 Task: Find connections with filter location Alhaurín de la Torre with filter topic #training with filter profile language French with filter current company YES BANK with filter school NIT Jalandhar with filter industry Hospitals and Health Care with filter service category Grant Writing with filter keywords title Valet
Action: Mouse moved to (624, 85)
Screenshot: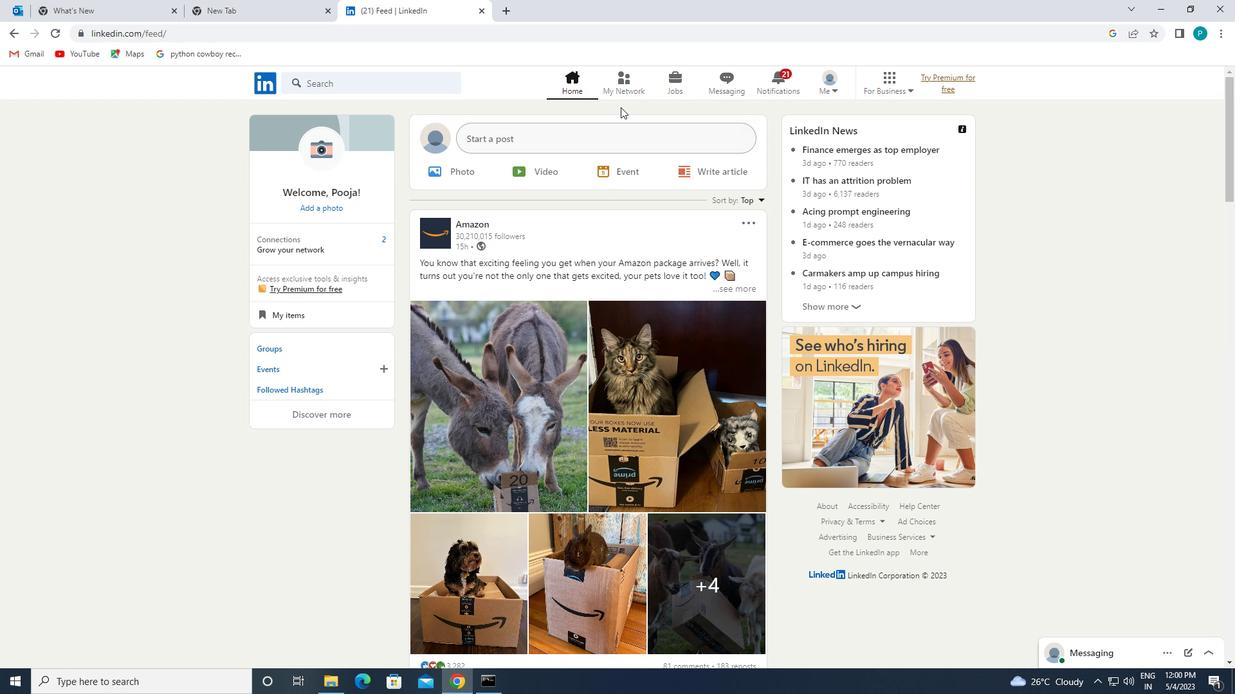 
Action: Mouse pressed left at (624, 85)
Screenshot: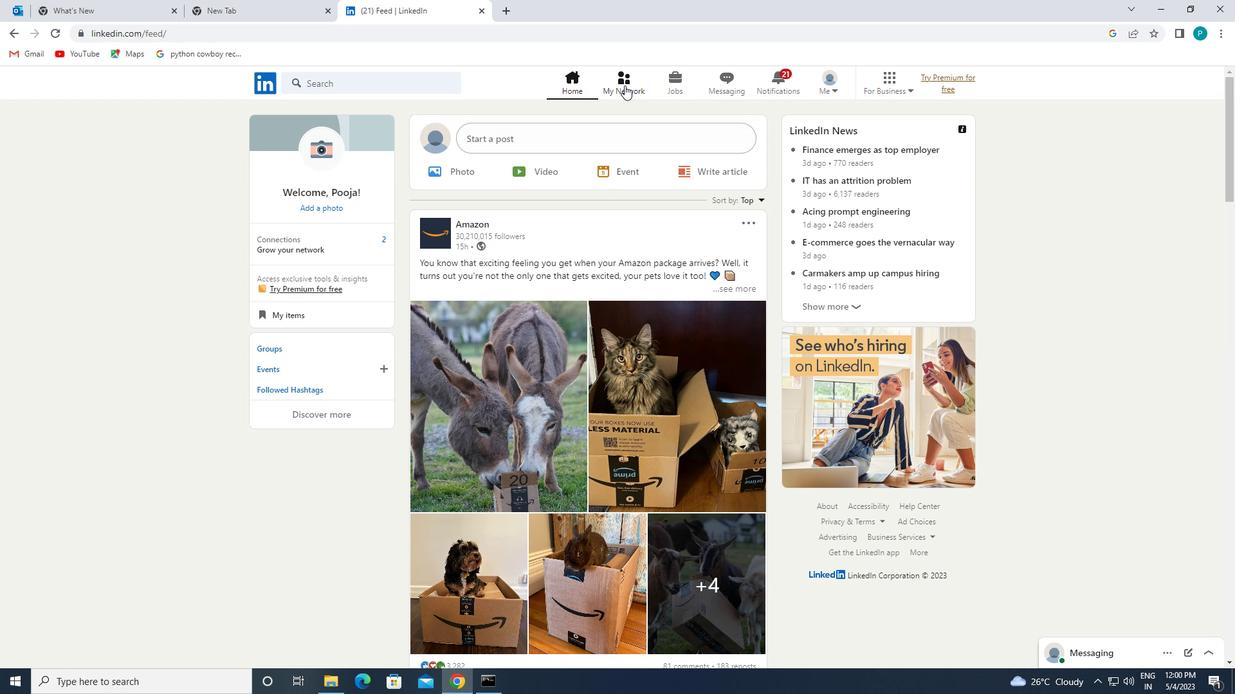 
Action: Mouse moved to (367, 149)
Screenshot: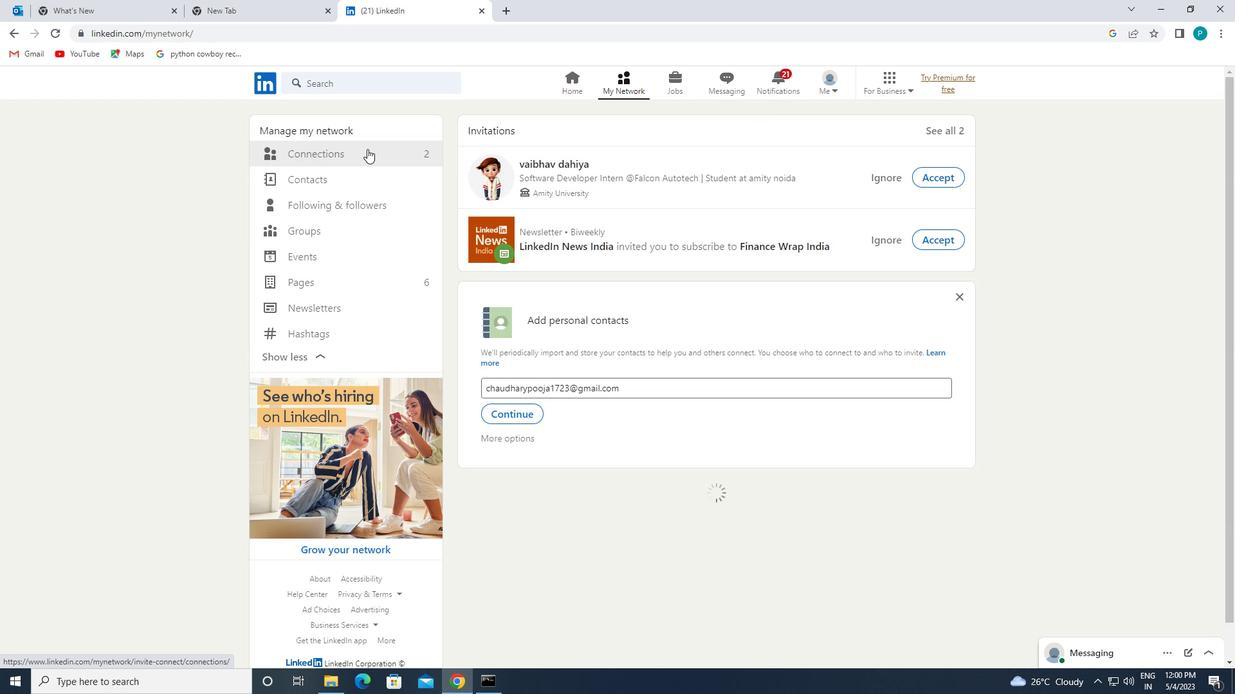 
Action: Mouse pressed left at (367, 149)
Screenshot: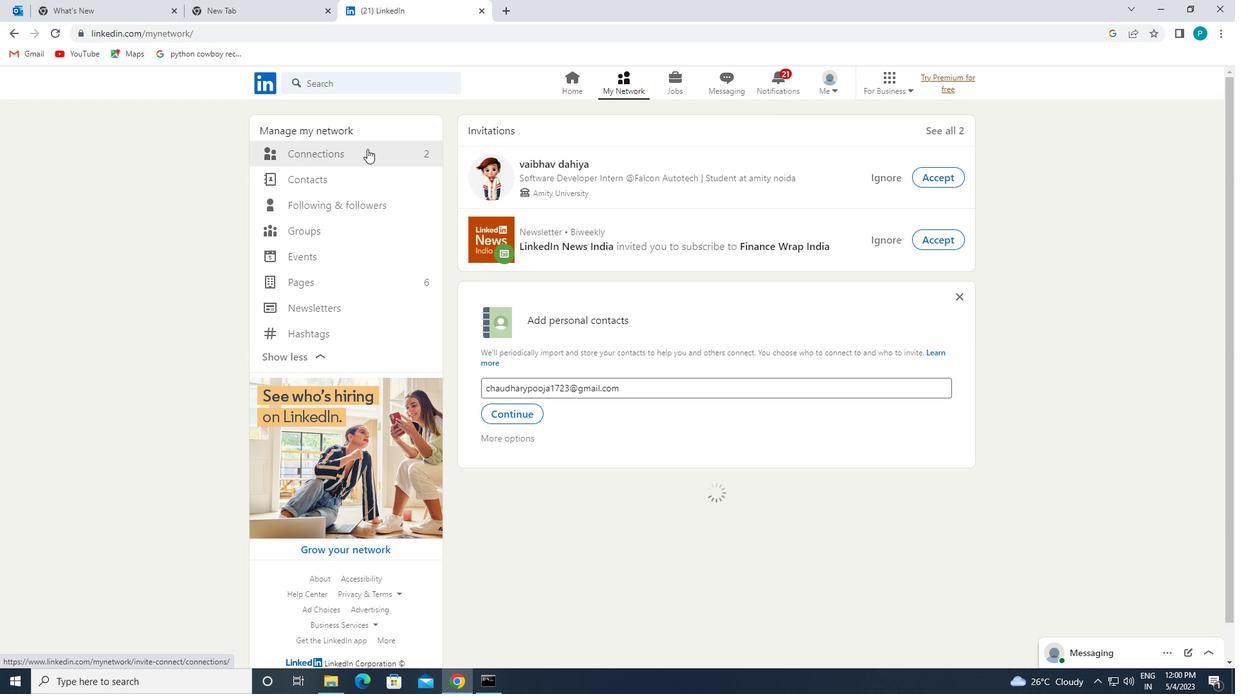
Action: Mouse moved to (712, 154)
Screenshot: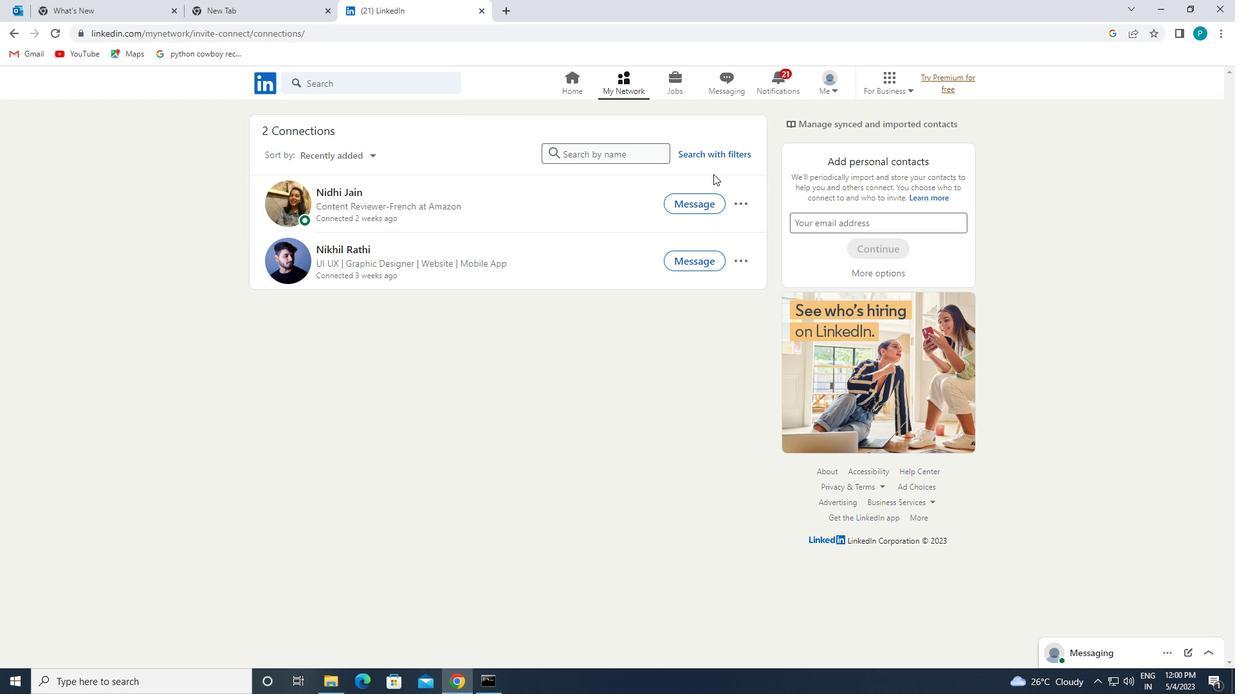 
Action: Mouse pressed left at (712, 154)
Screenshot: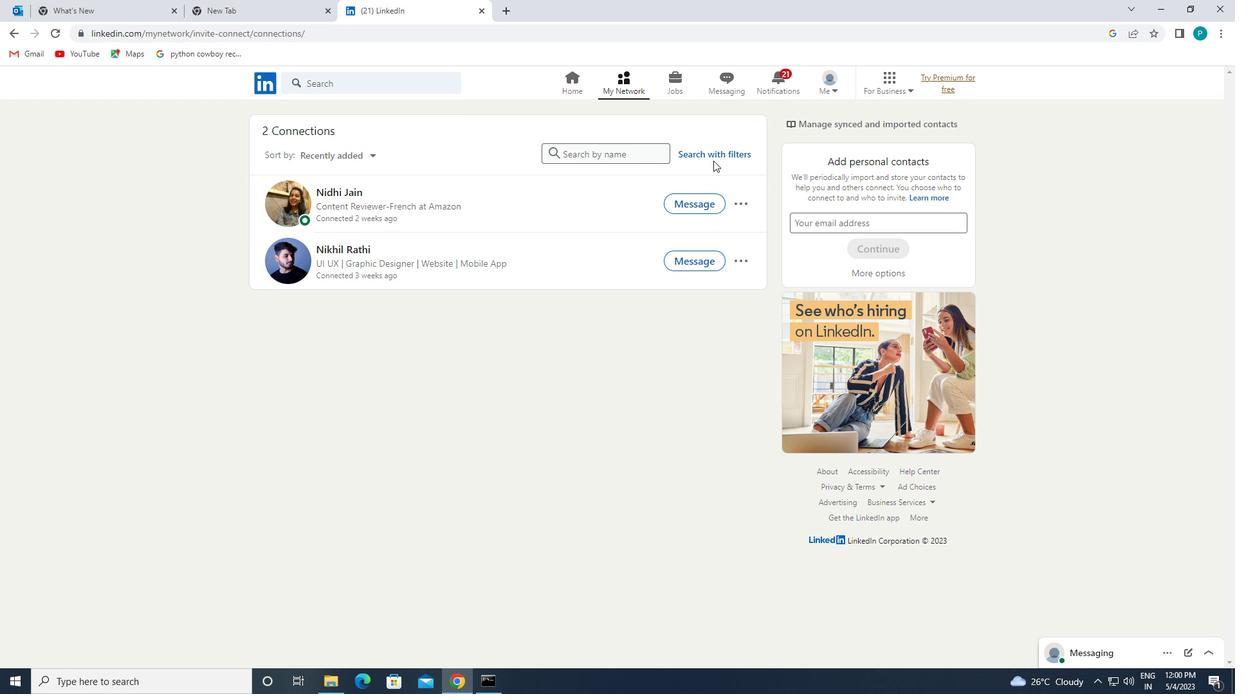 
Action: Mouse moved to (663, 129)
Screenshot: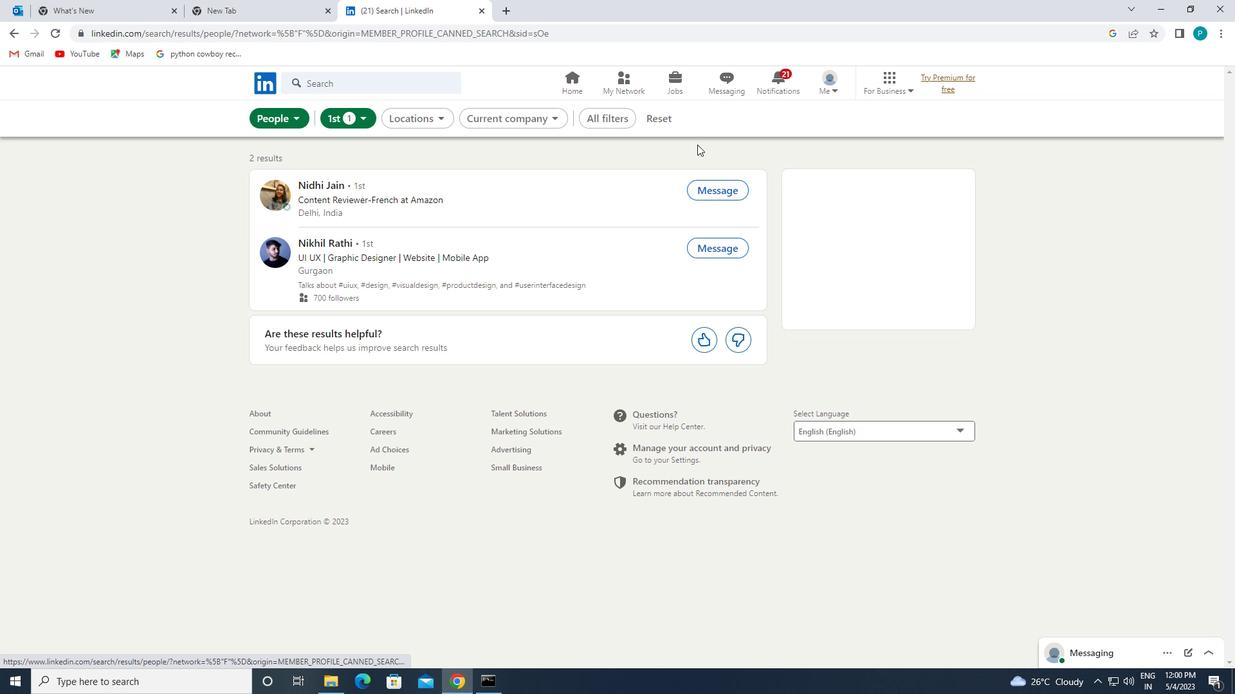 
Action: Mouse pressed left at (663, 129)
Screenshot: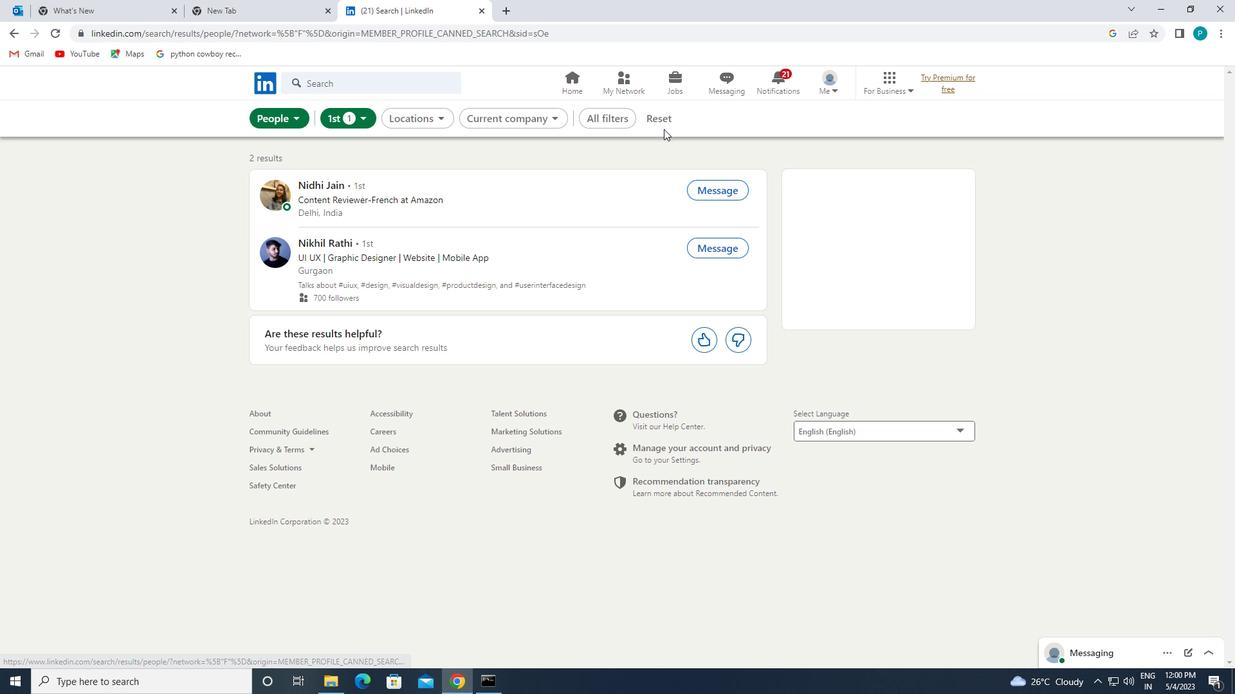 
Action: Mouse moved to (658, 122)
Screenshot: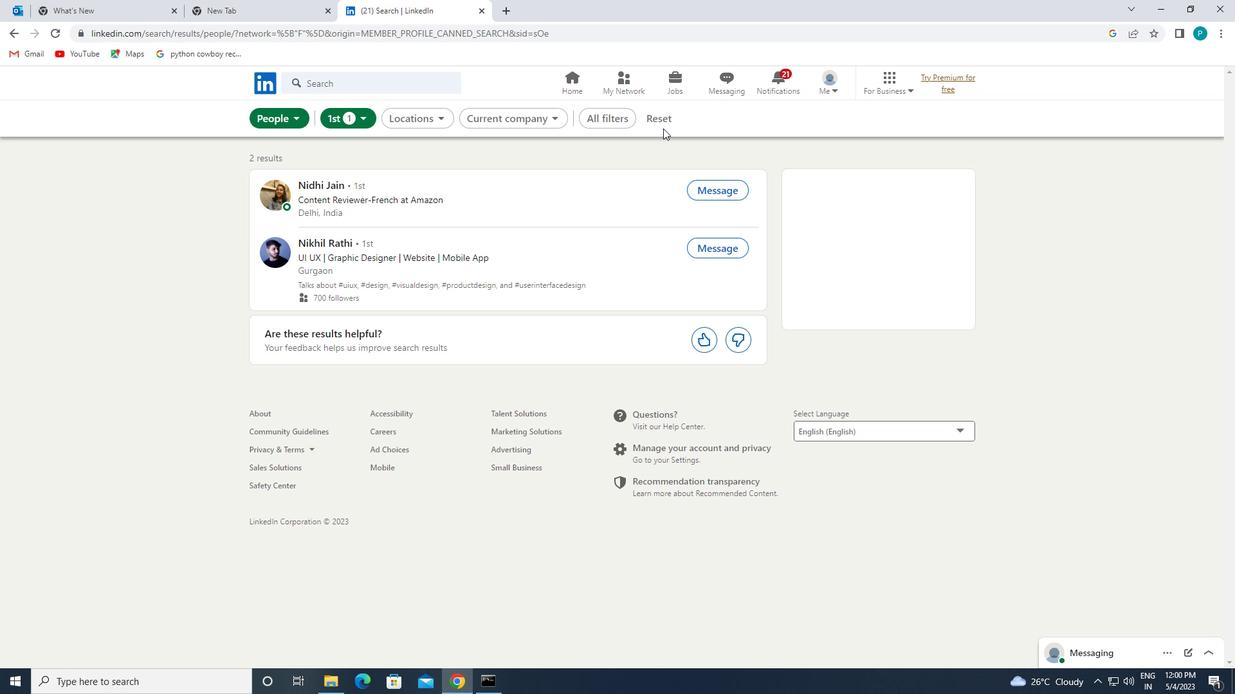 
Action: Mouse pressed left at (658, 122)
Screenshot: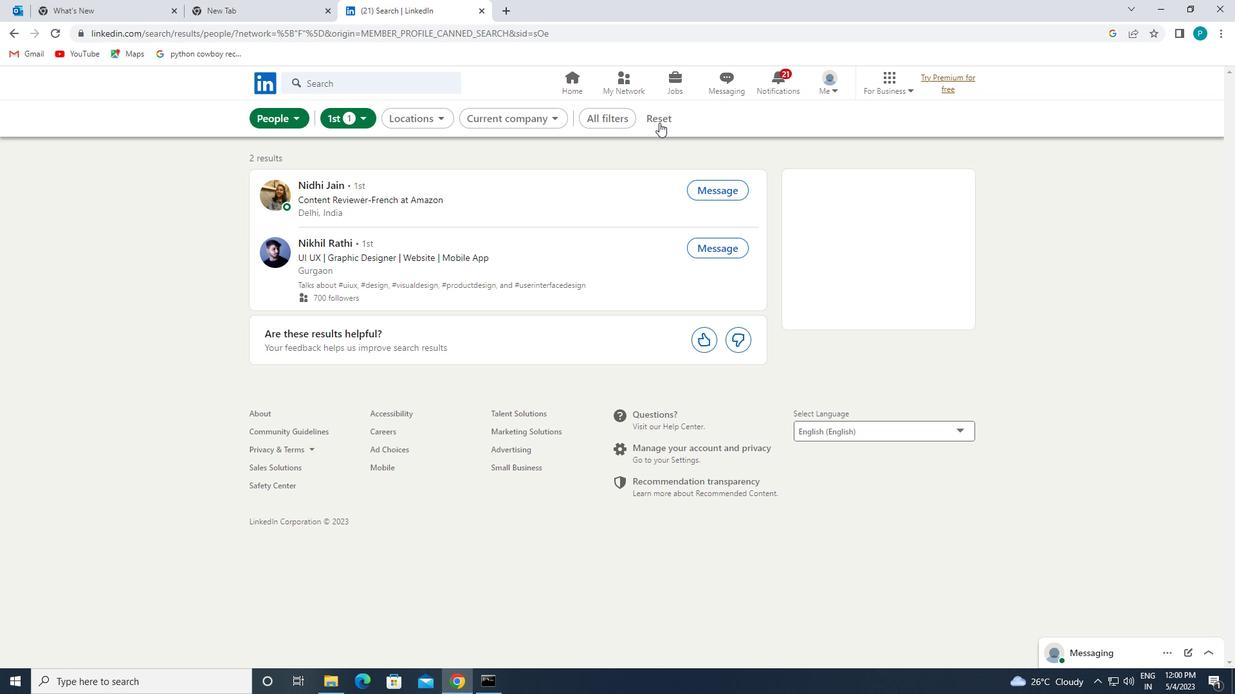 
Action: Mouse moved to (653, 120)
Screenshot: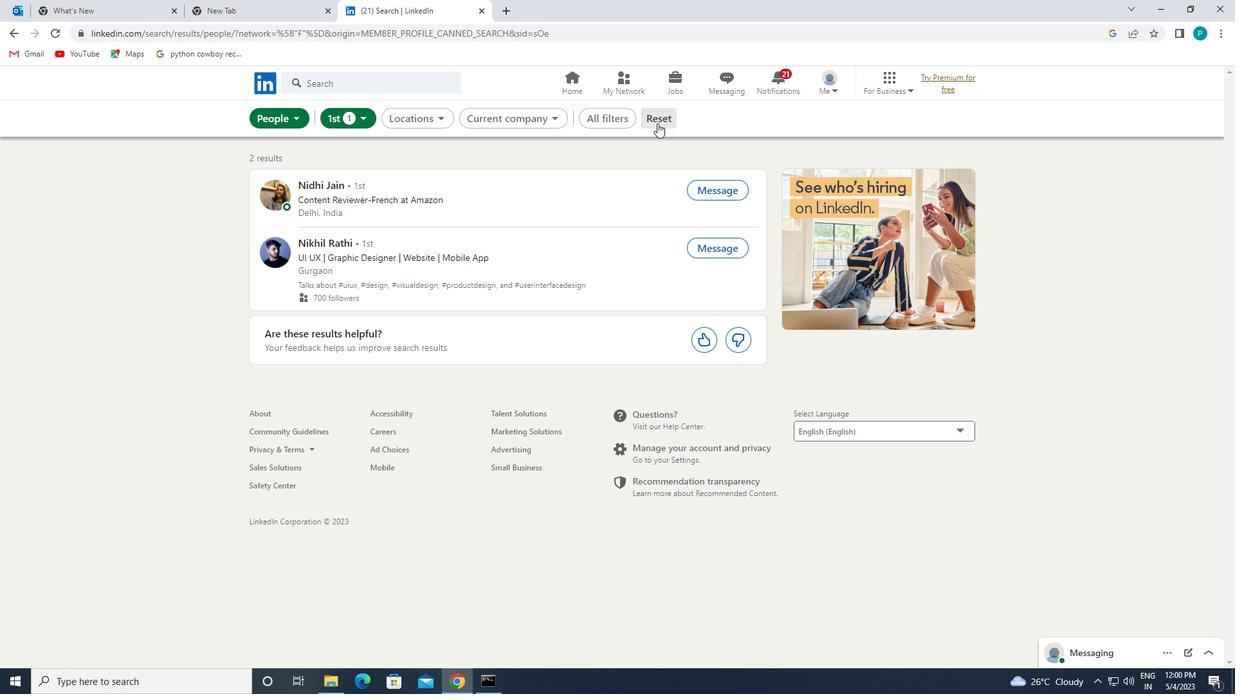 
Action: Mouse pressed left at (653, 120)
Screenshot: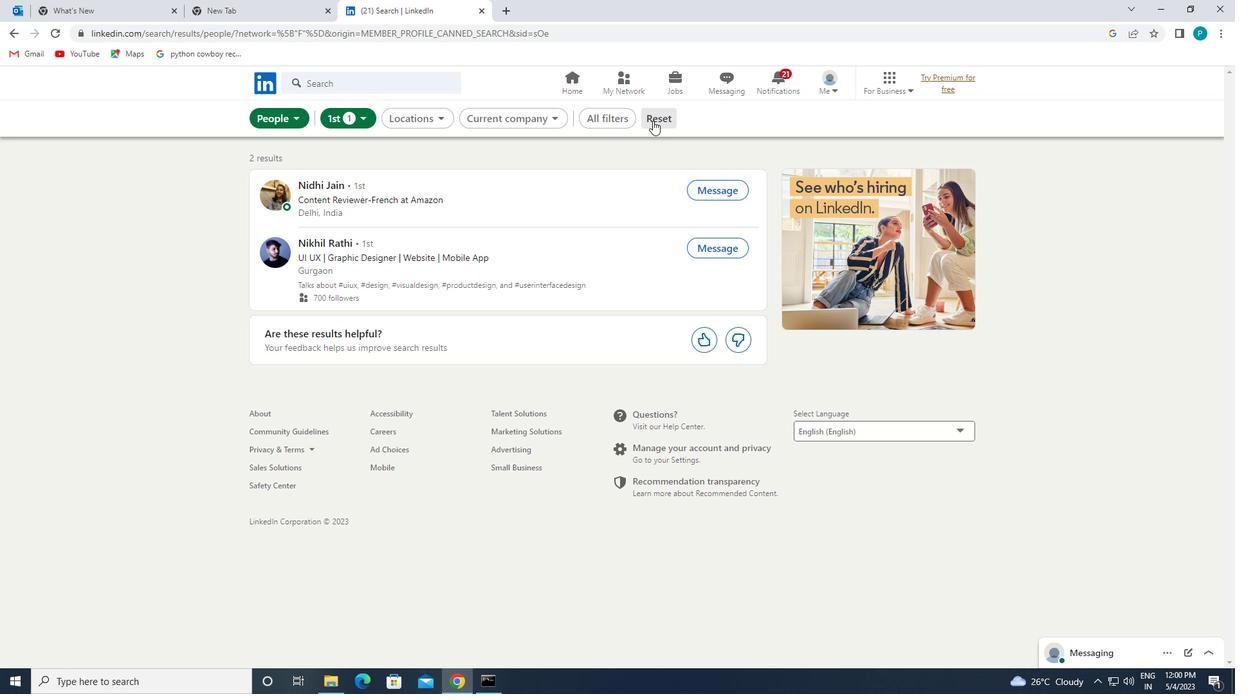 
Action: Mouse moved to (649, 116)
Screenshot: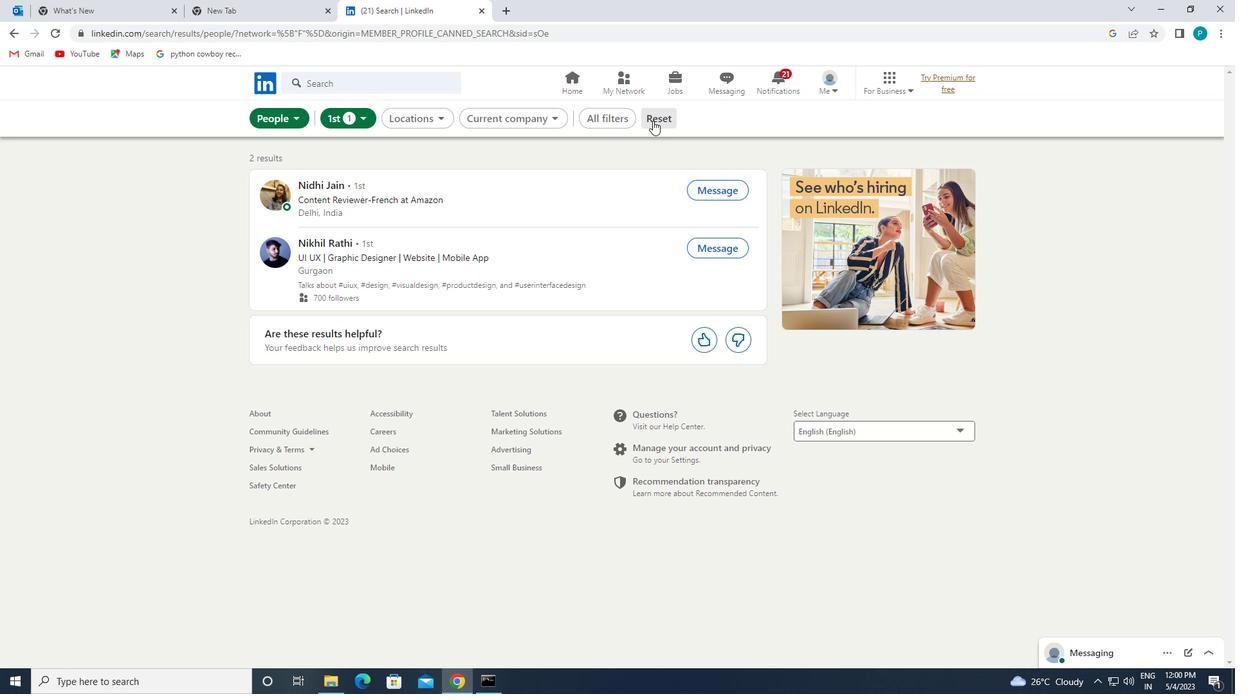 
Action: Mouse pressed left at (649, 116)
Screenshot: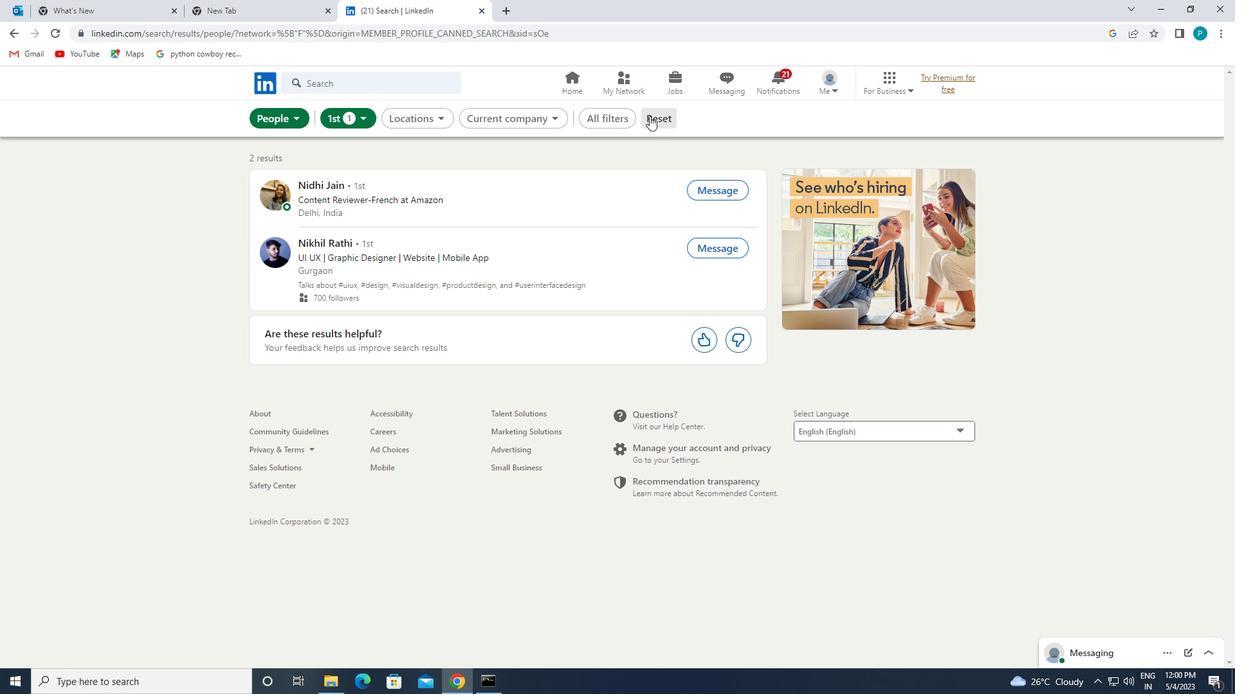 
Action: Mouse pressed left at (649, 116)
Screenshot: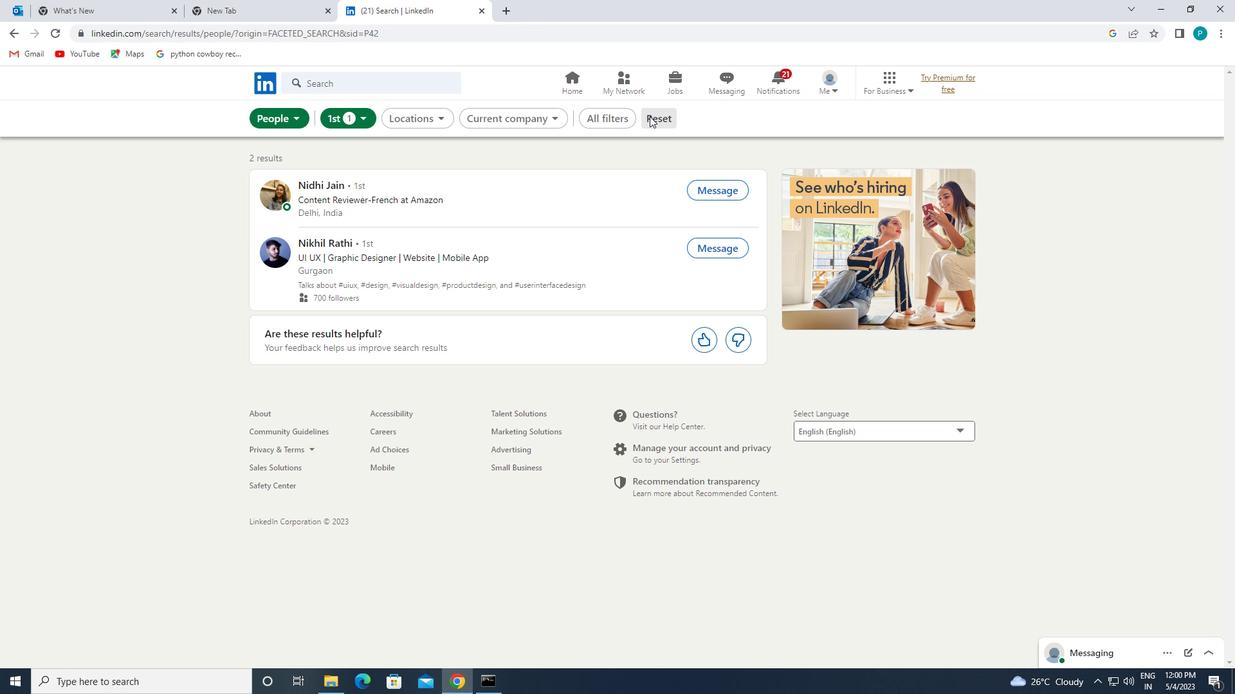 
Action: Mouse pressed left at (649, 116)
Screenshot: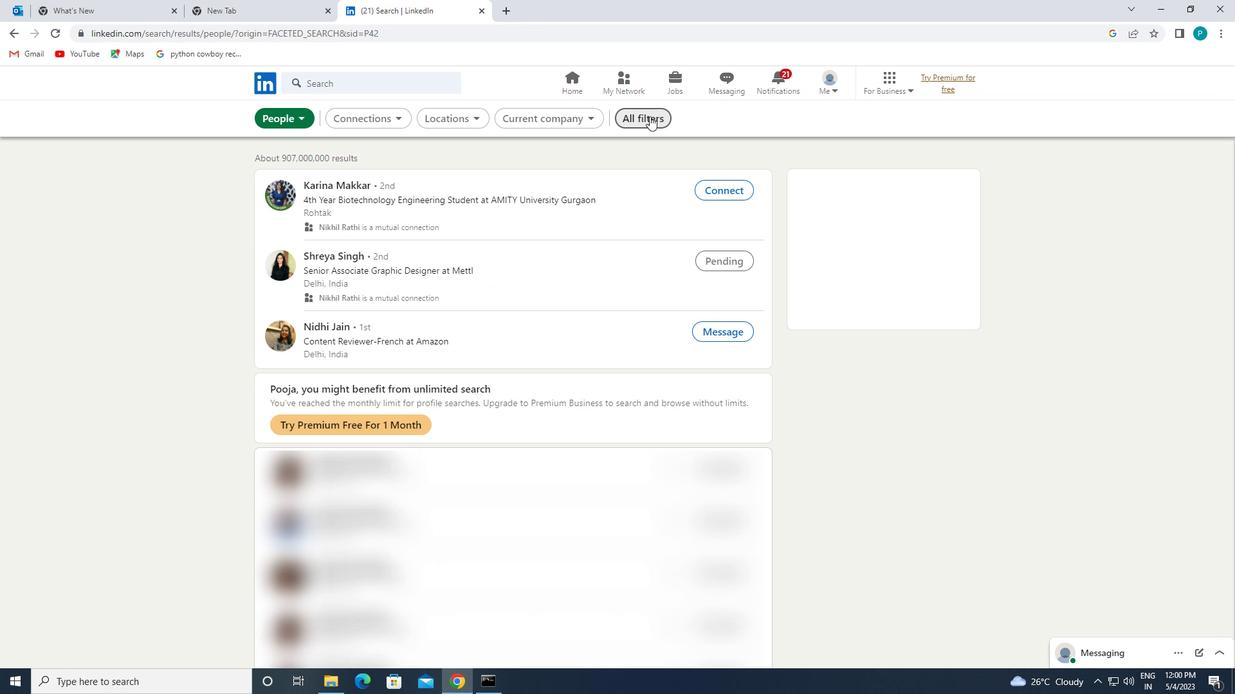 
Action: Mouse moved to (647, 119)
Screenshot: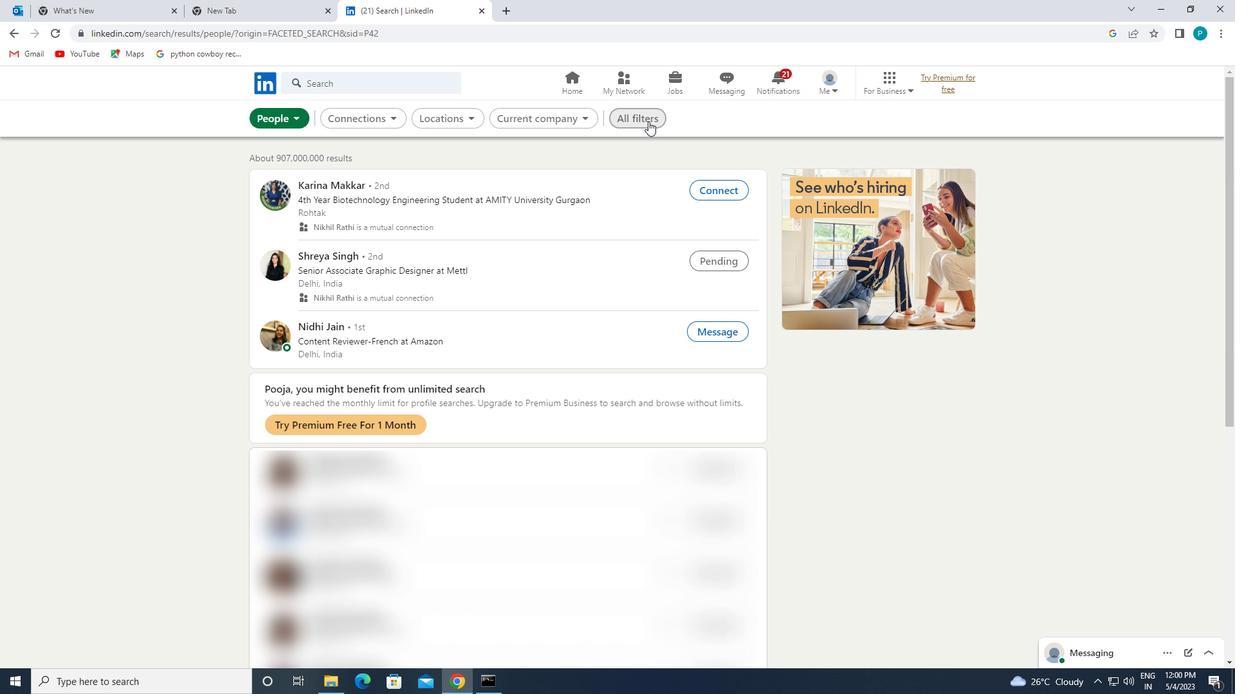 
Action: Mouse pressed left at (647, 119)
Screenshot: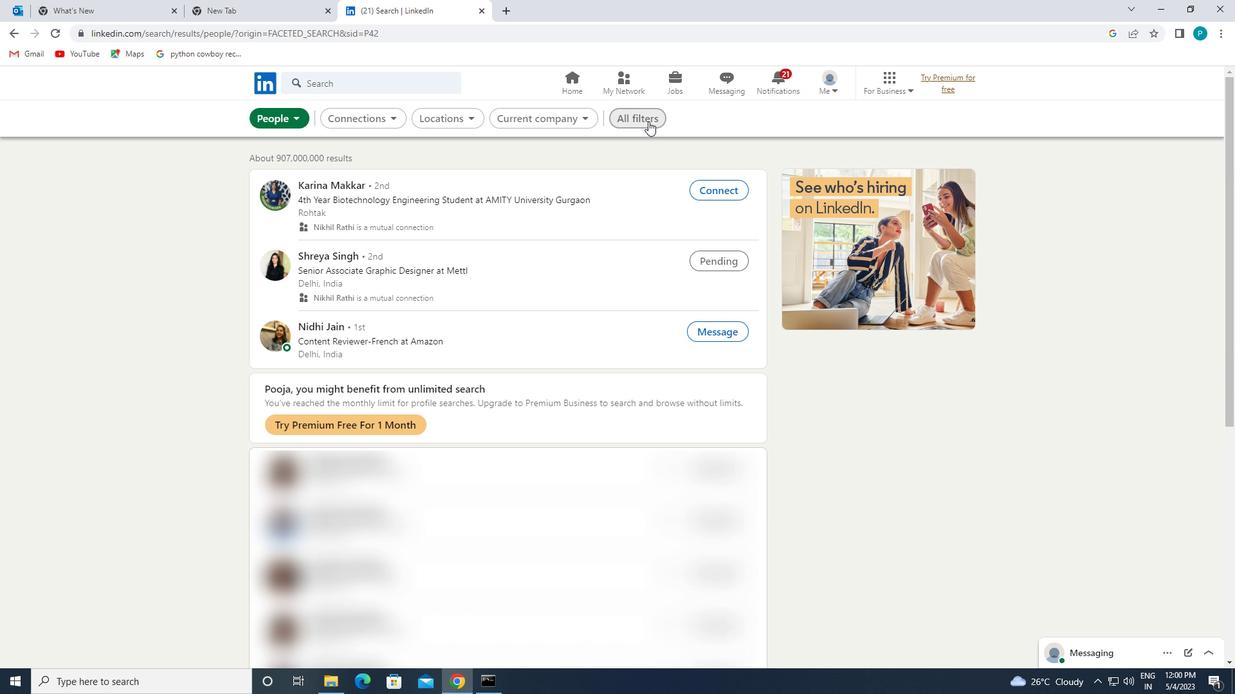 
Action: Mouse moved to (996, 351)
Screenshot: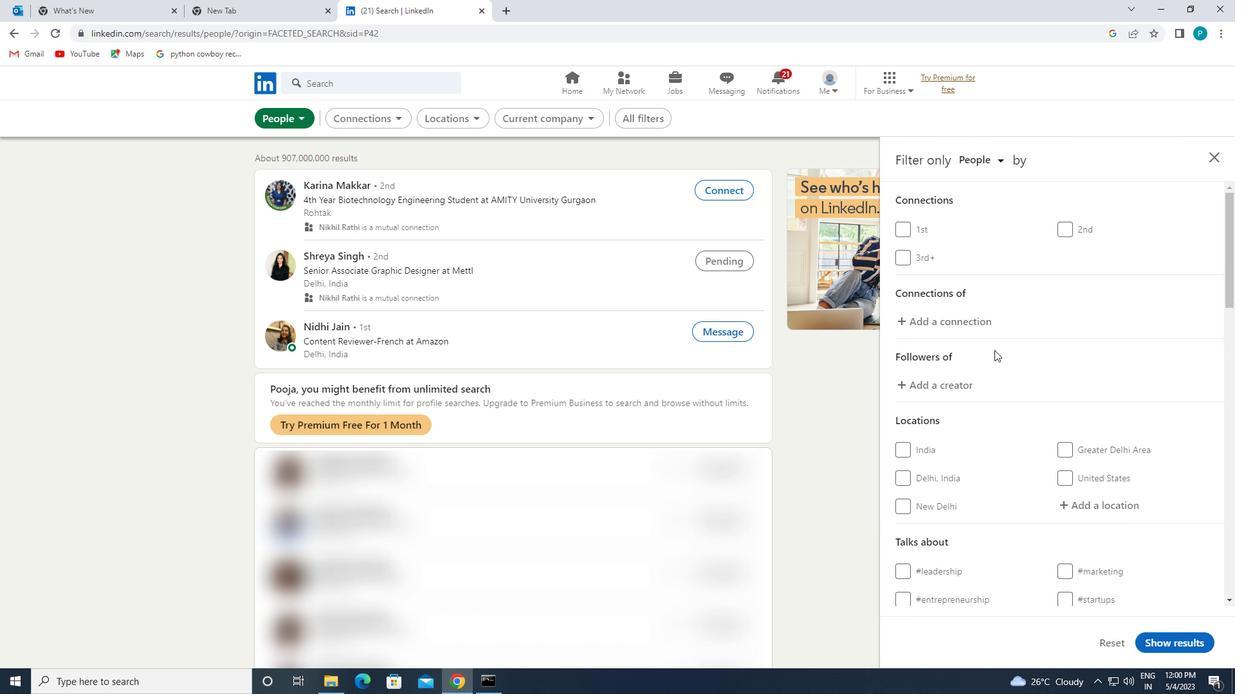 
Action: Mouse scrolled (996, 351) with delta (0, 0)
Screenshot: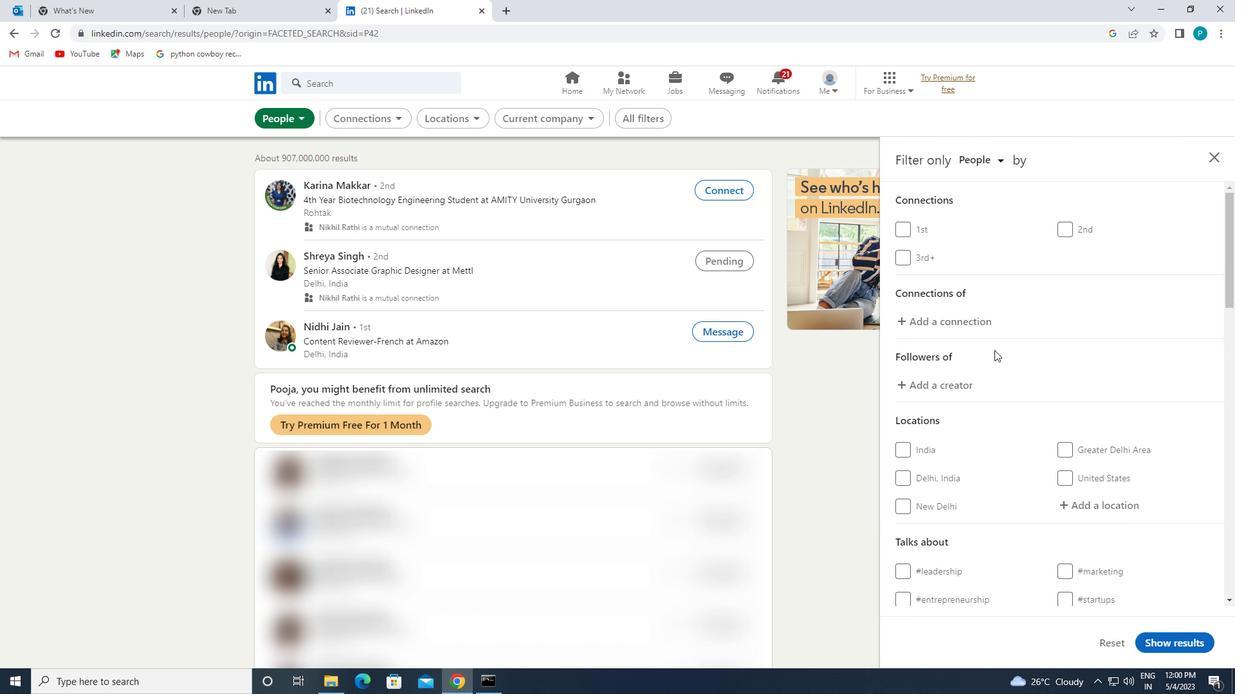 
Action: Mouse moved to (997, 355)
Screenshot: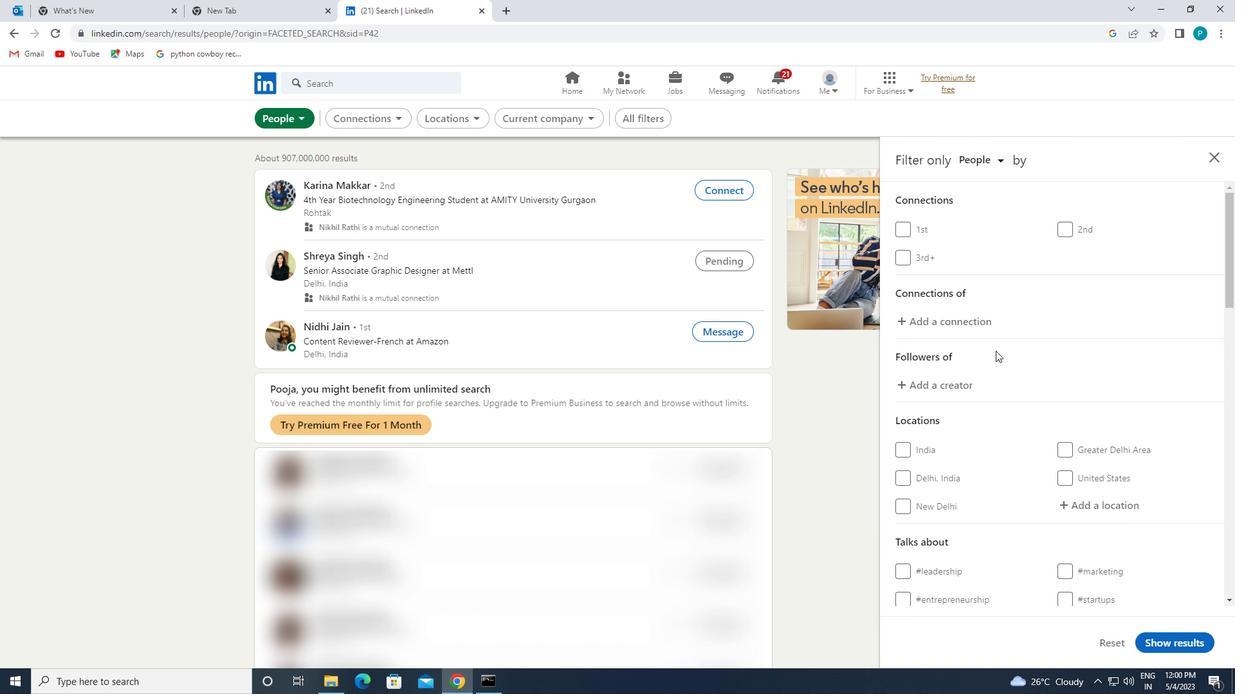 
Action: Mouse scrolled (997, 354) with delta (0, 0)
Screenshot: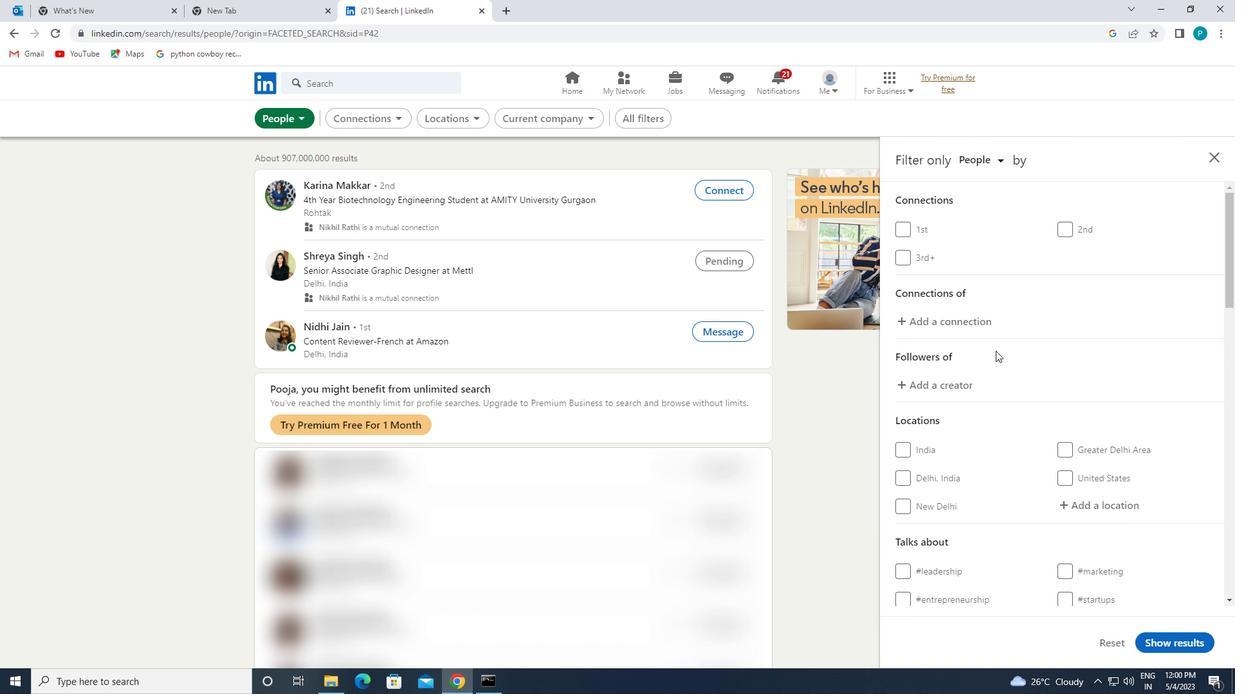 
Action: Mouse moved to (1054, 369)
Screenshot: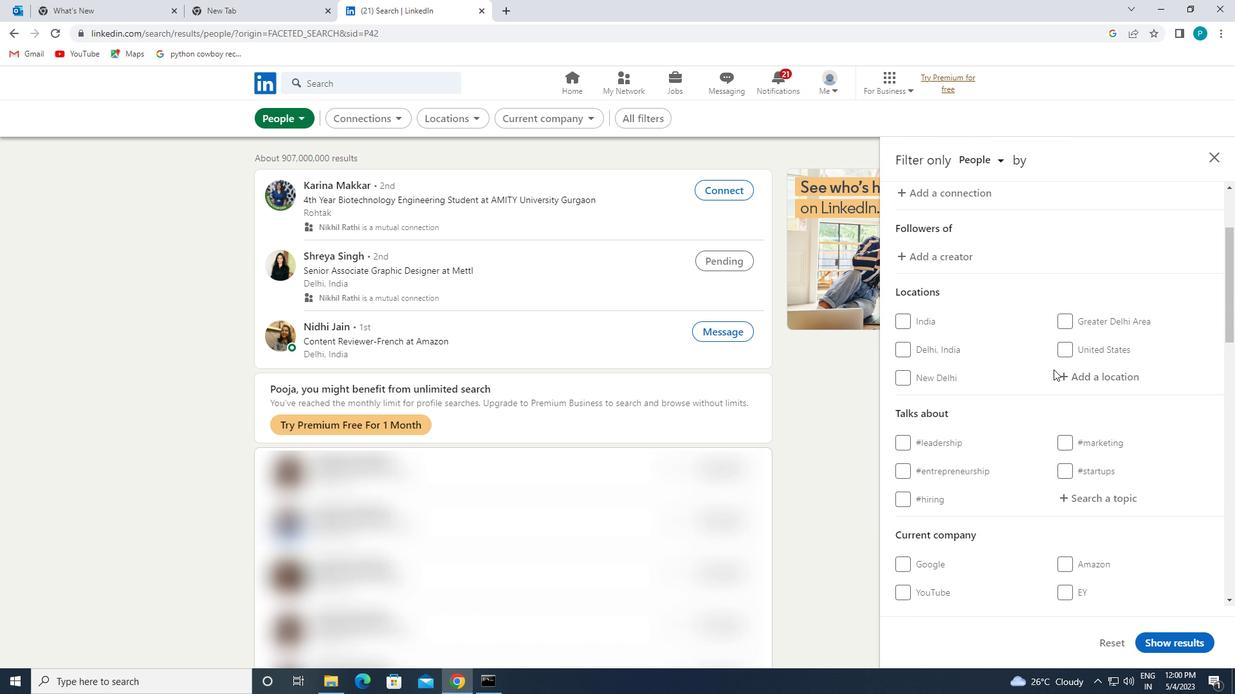 
Action: Mouse pressed left at (1054, 369)
Screenshot: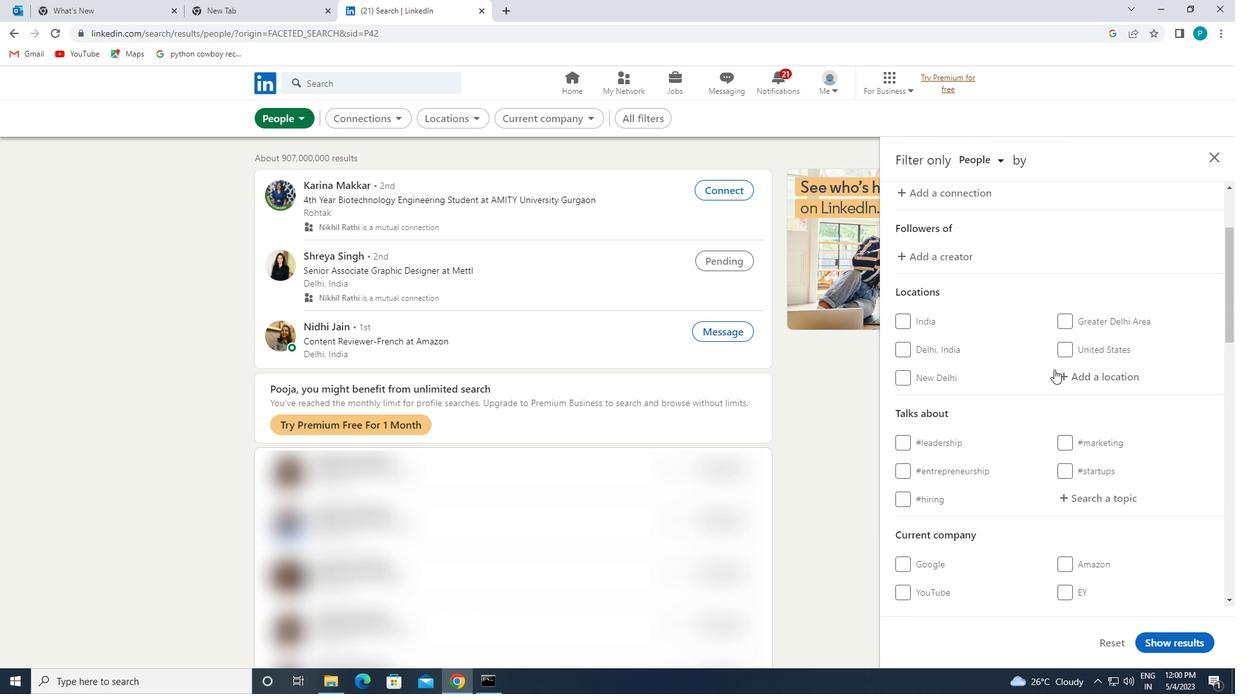 
Action: Key pressed <Key.caps_lock>a<Key.caps_lock>lhaurin
Screenshot: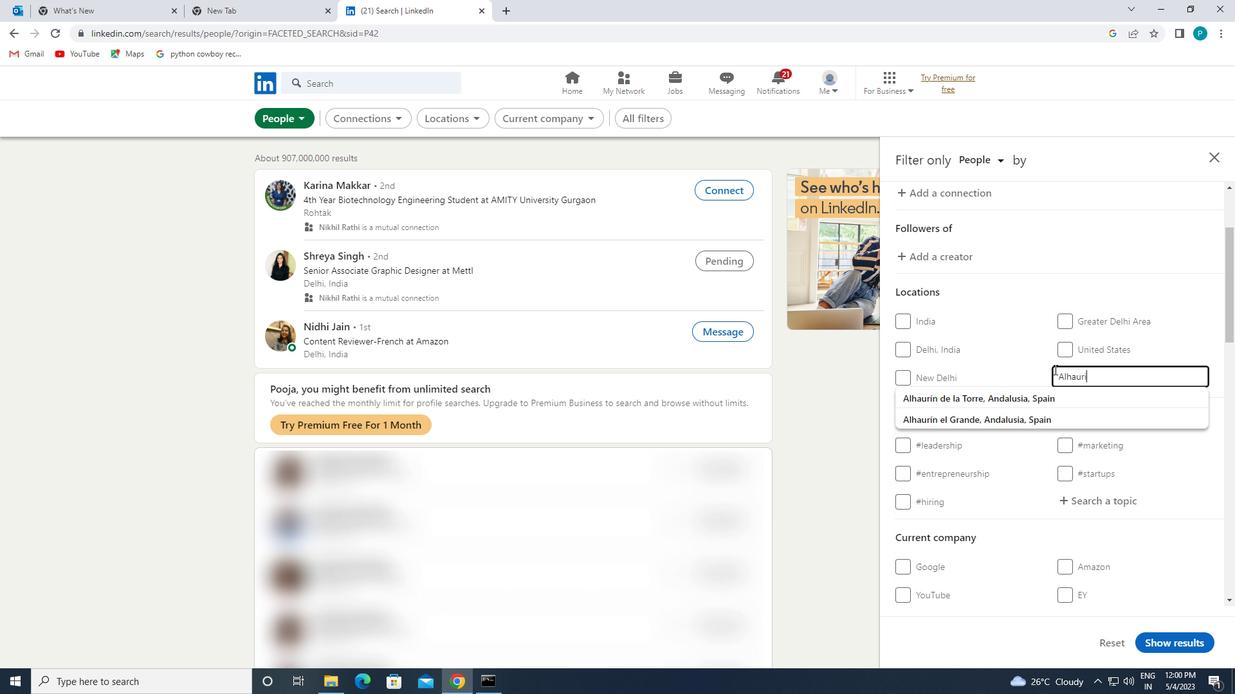 
Action: Mouse moved to (1040, 397)
Screenshot: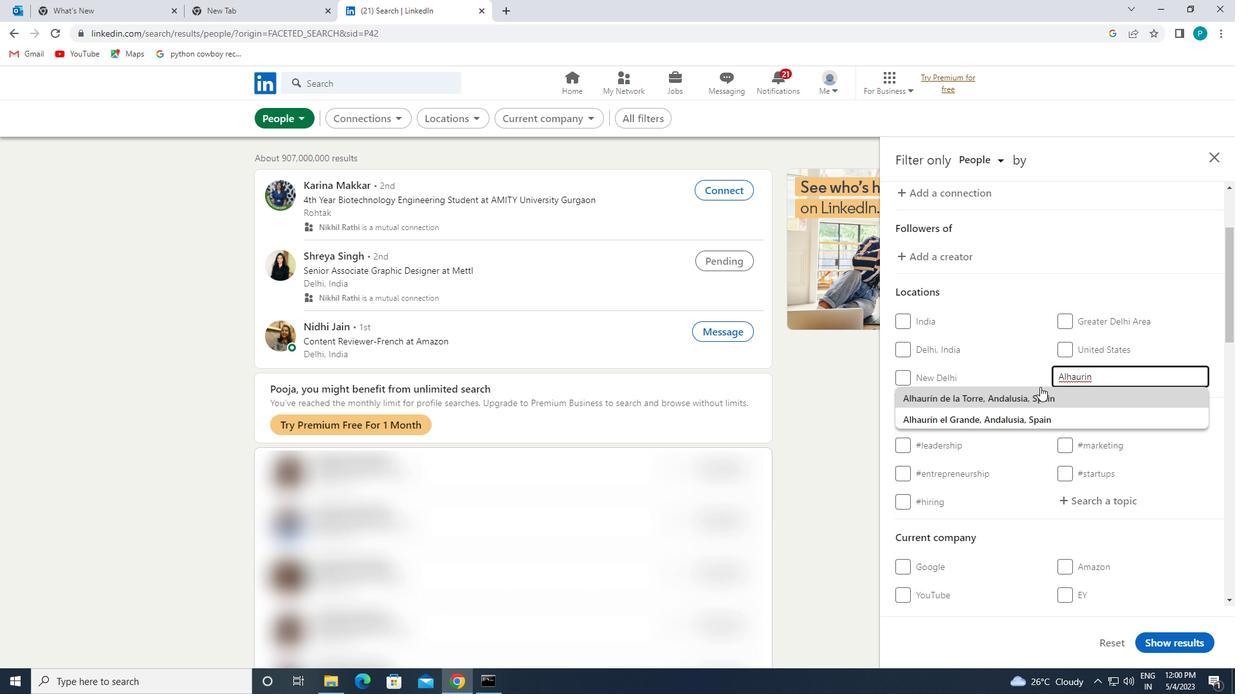 
Action: Mouse pressed left at (1040, 397)
Screenshot: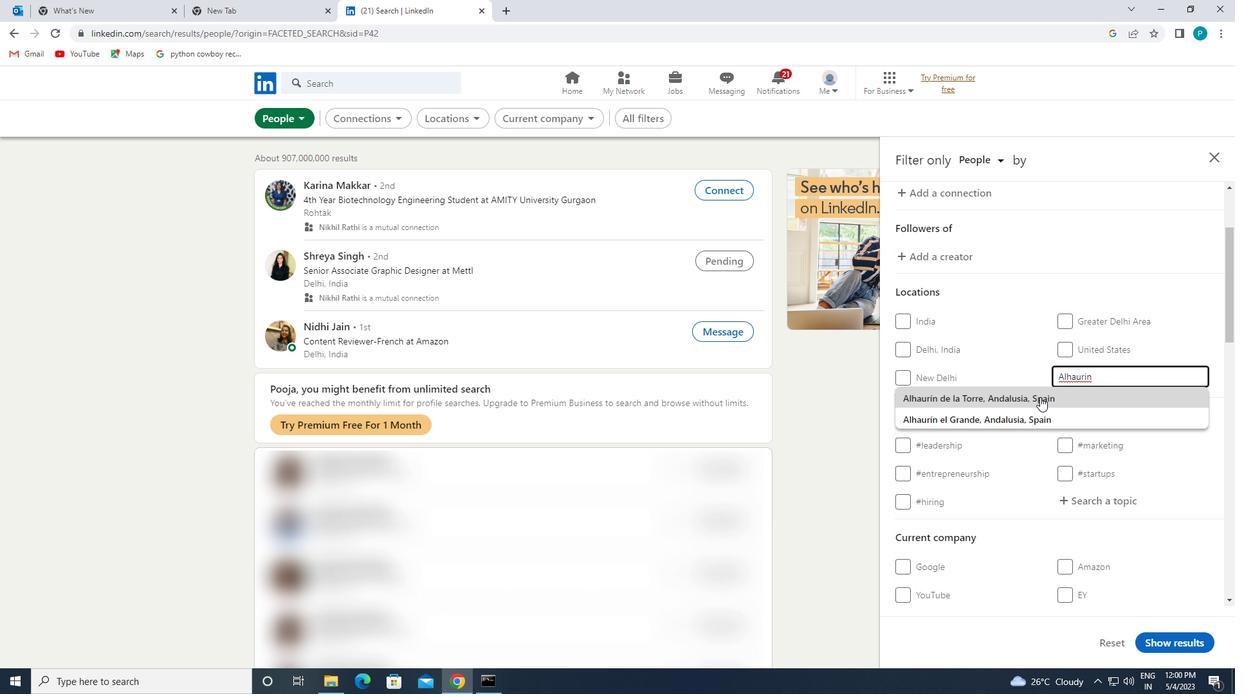
Action: Mouse moved to (1048, 413)
Screenshot: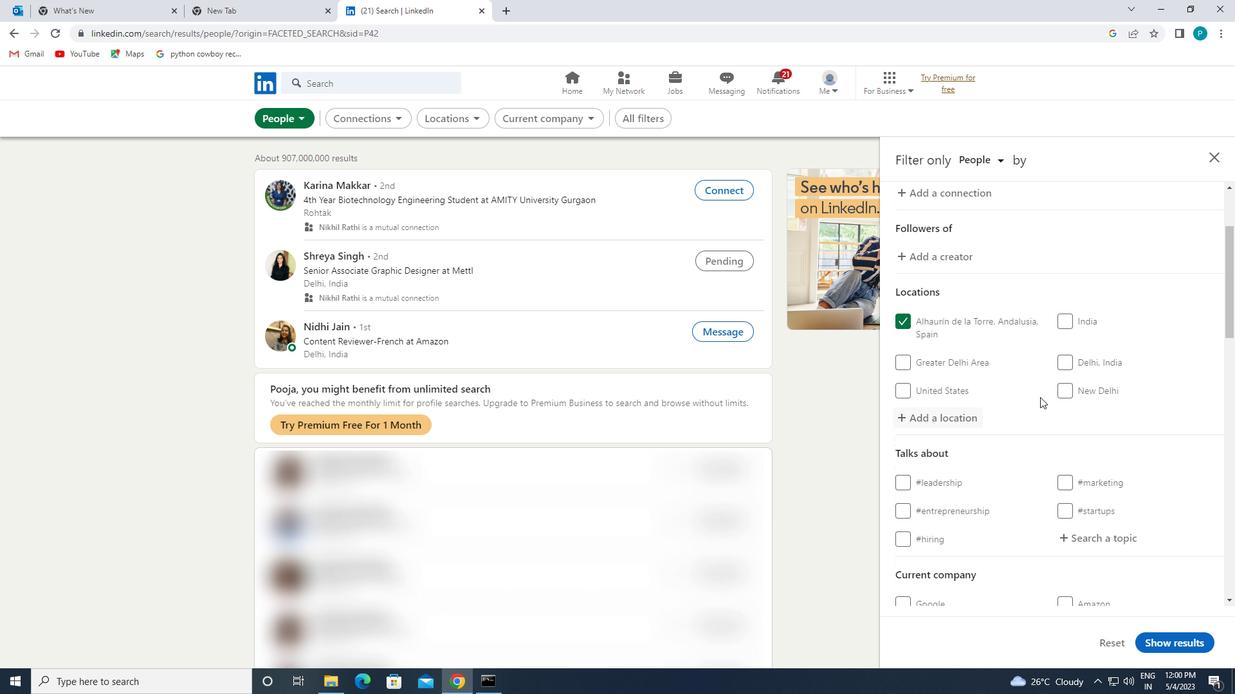 
Action: Mouse scrolled (1048, 412) with delta (0, 0)
Screenshot: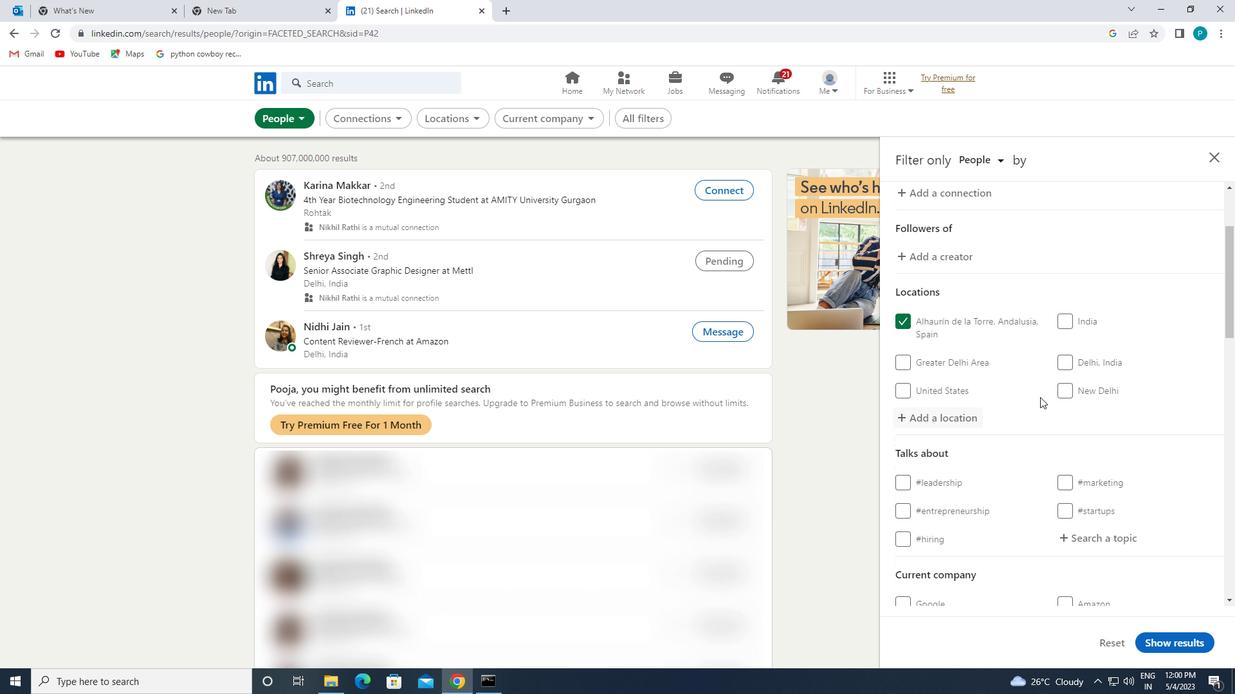 
Action: Mouse moved to (1049, 415)
Screenshot: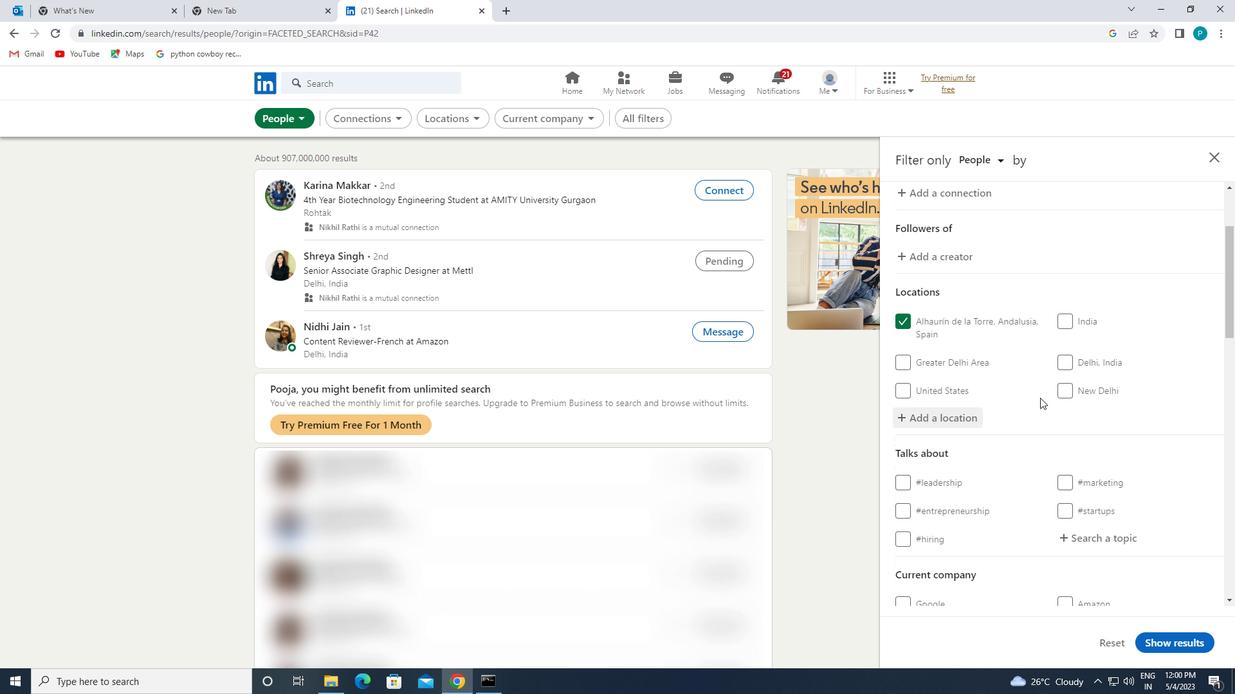 
Action: Mouse scrolled (1049, 414) with delta (0, 0)
Screenshot: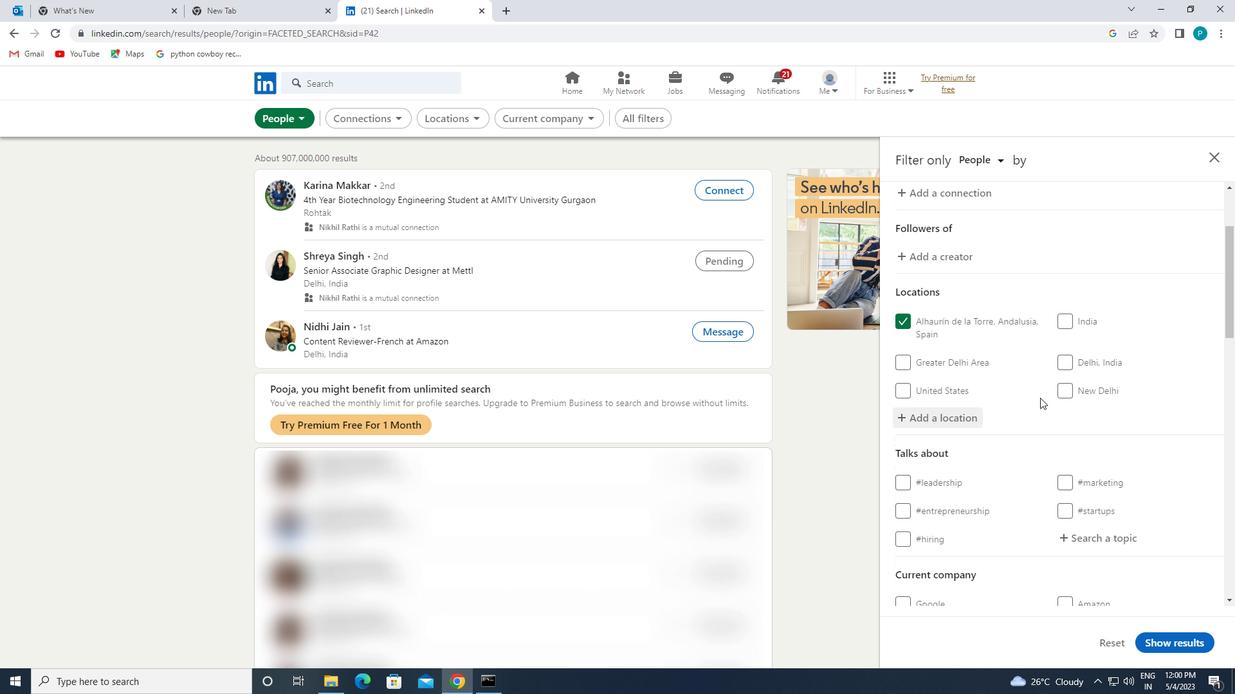 
Action: Mouse moved to (1083, 409)
Screenshot: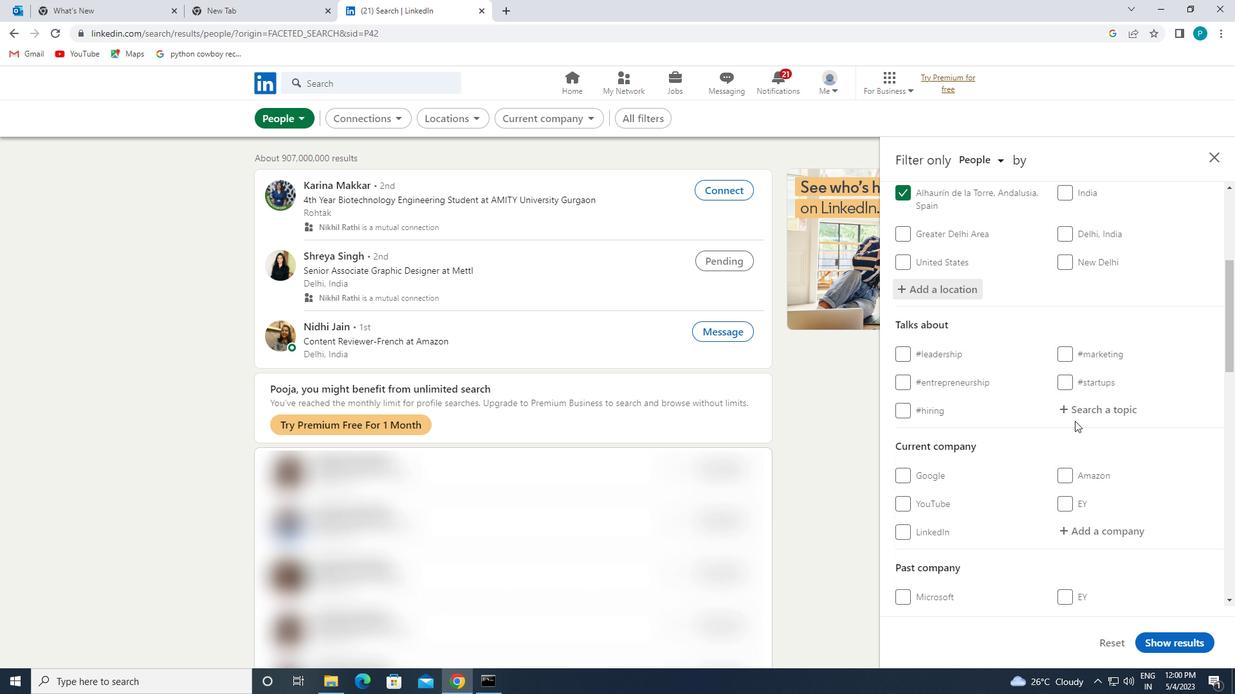 
Action: Mouse pressed left at (1083, 409)
Screenshot: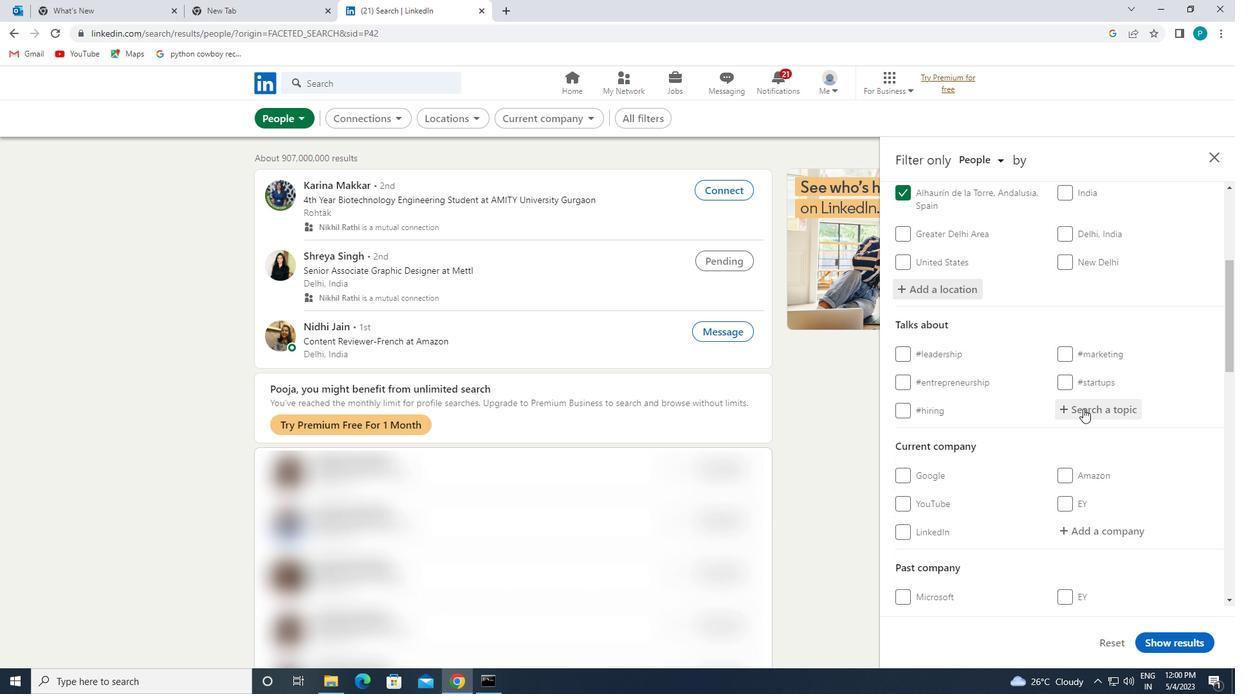 
Action: Key pressed <Key.shift>#TRAINING
Screenshot: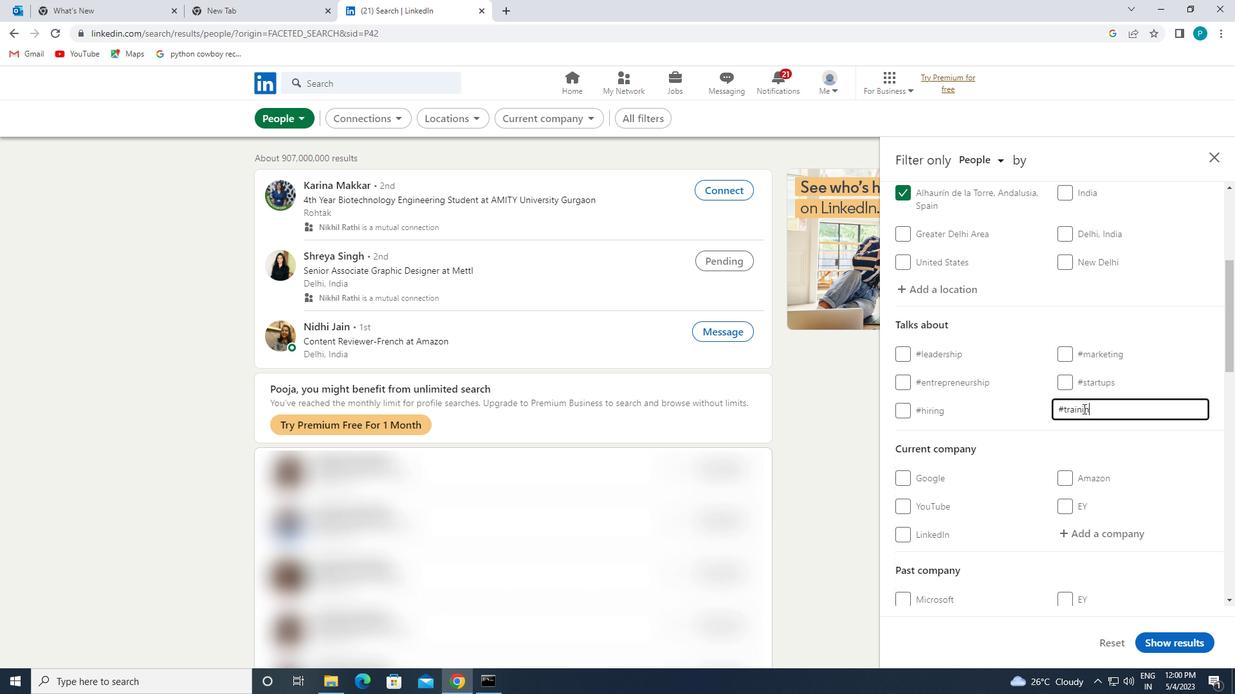 
Action: Mouse moved to (1084, 429)
Screenshot: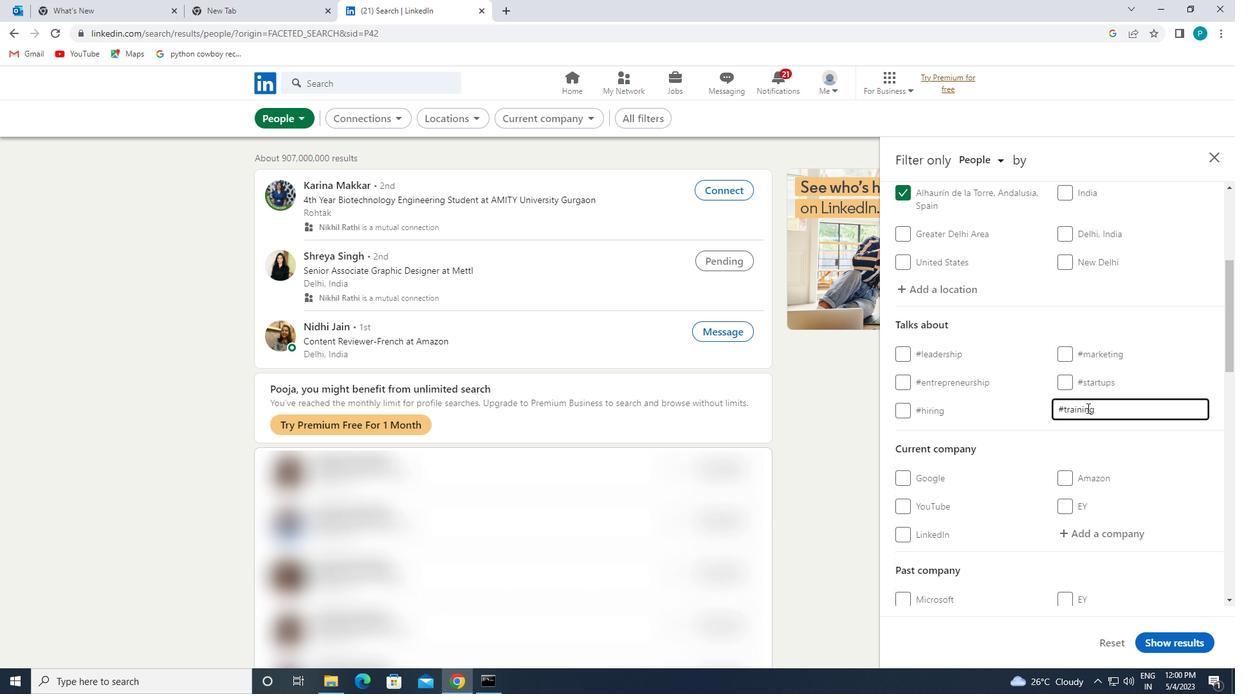
Action: Mouse scrolled (1084, 428) with delta (0, 0)
Screenshot: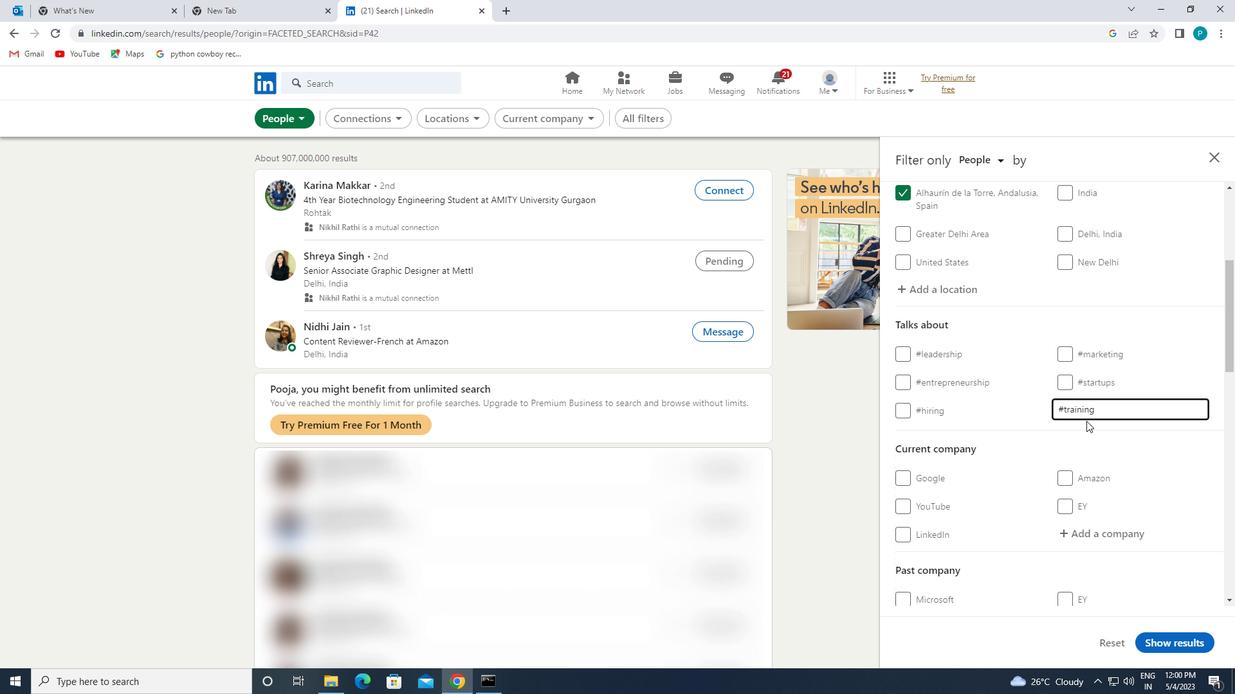 
Action: Mouse scrolled (1084, 428) with delta (0, 0)
Screenshot: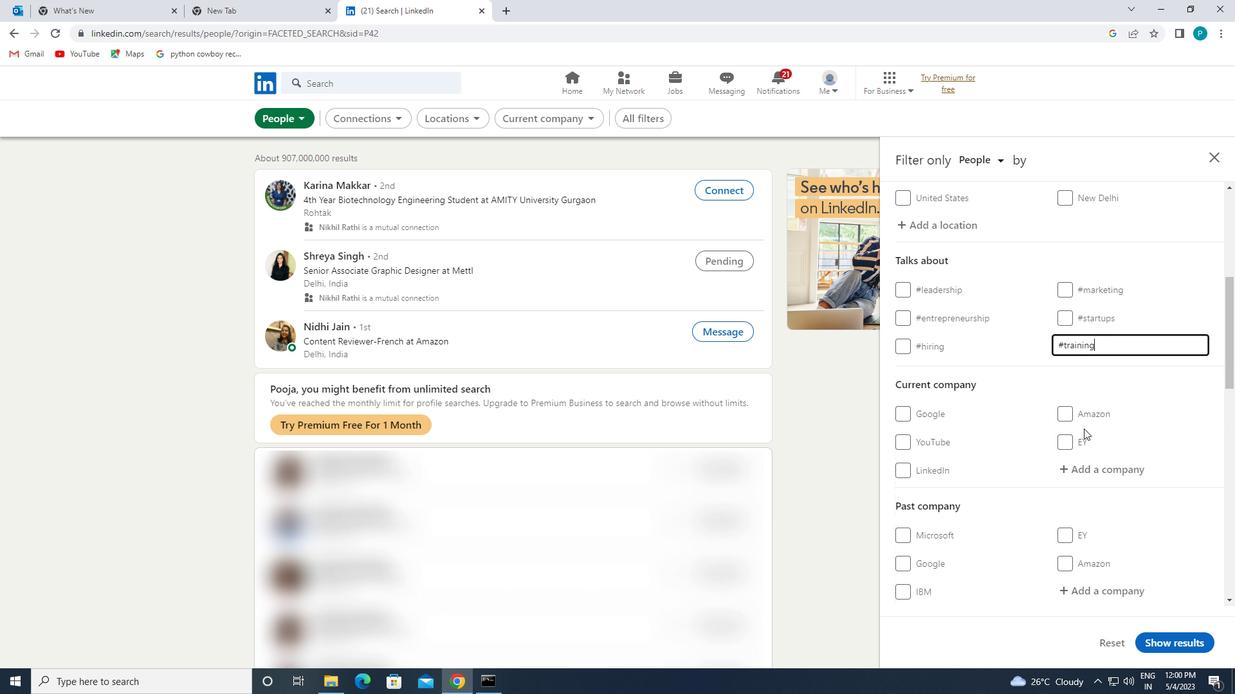 
Action: Mouse scrolled (1084, 428) with delta (0, 0)
Screenshot: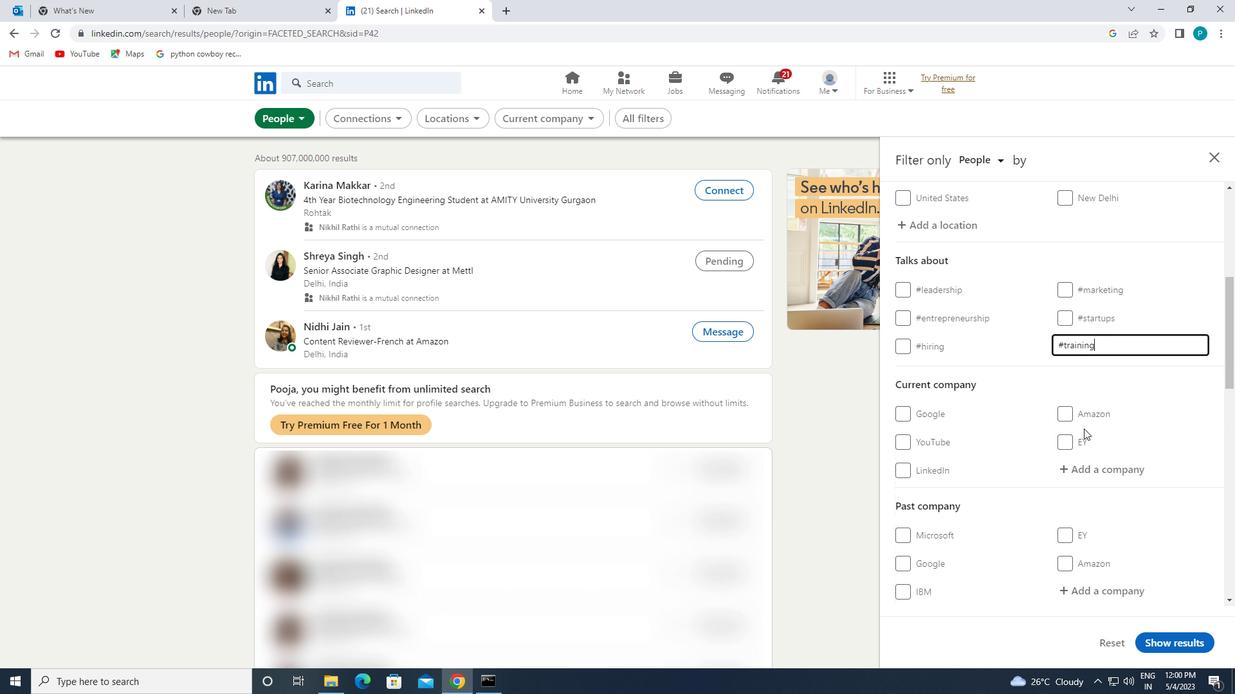
Action: Mouse scrolled (1084, 428) with delta (0, 0)
Screenshot: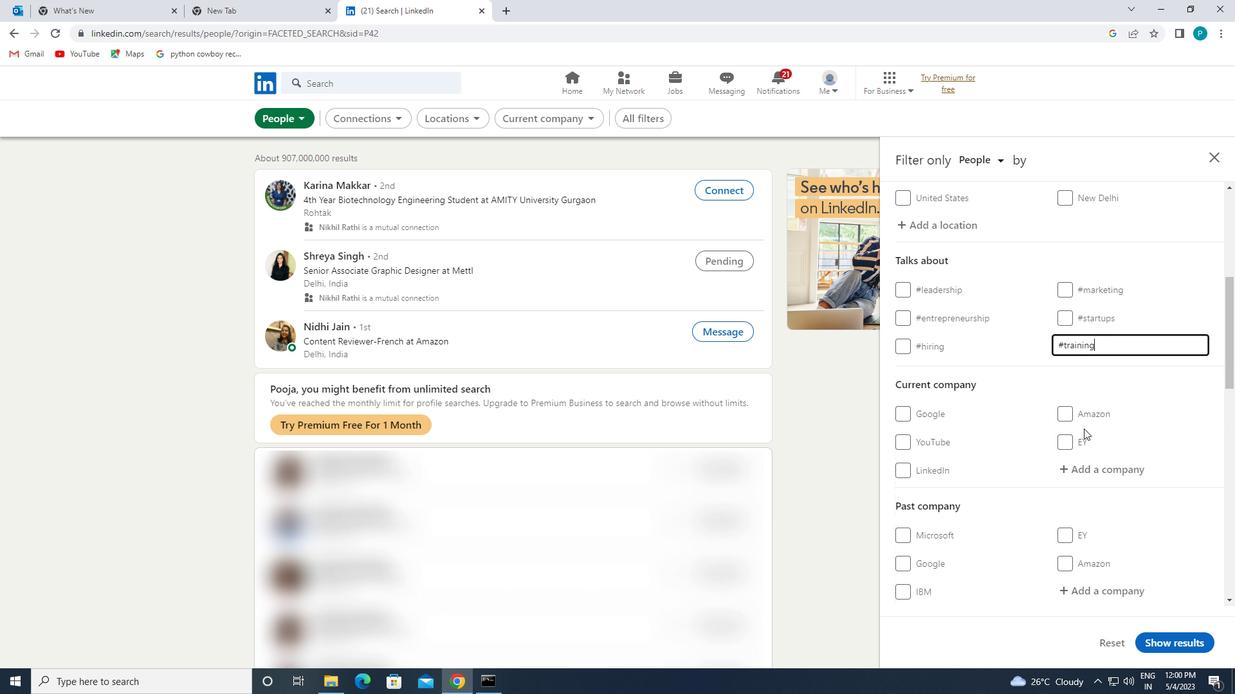 
Action: Mouse moved to (1015, 458)
Screenshot: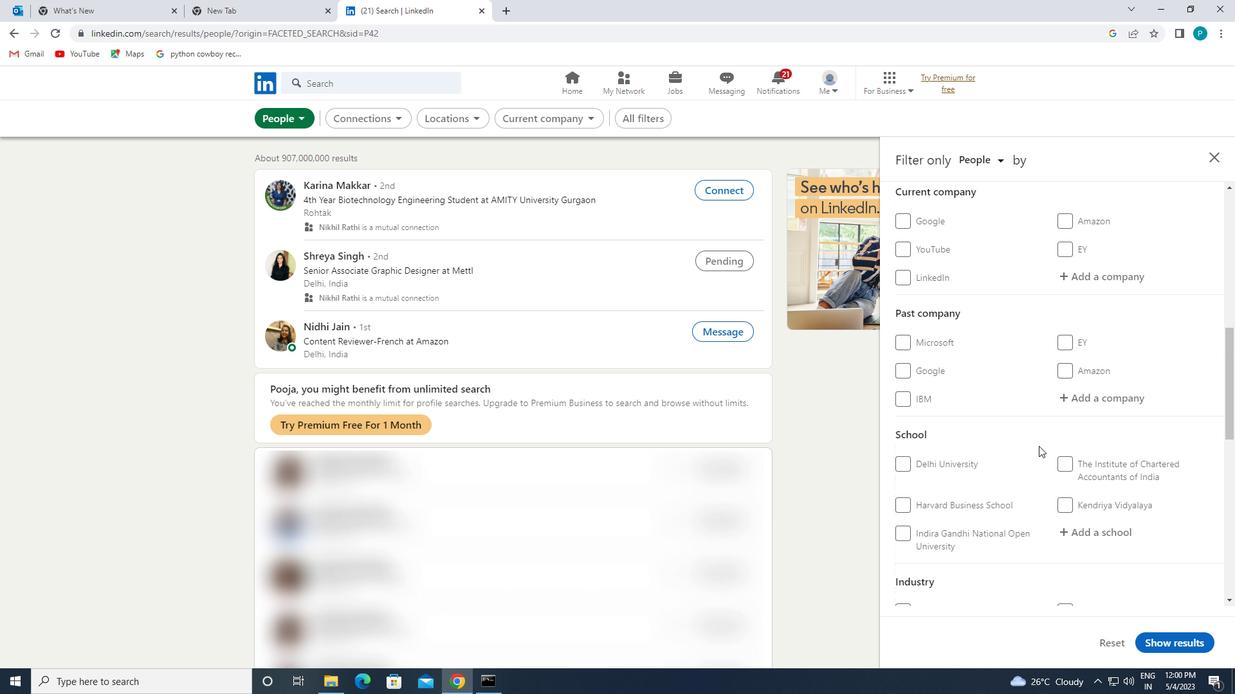 
Action: Mouse scrolled (1015, 458) with delta (0, 0)
Screenshot: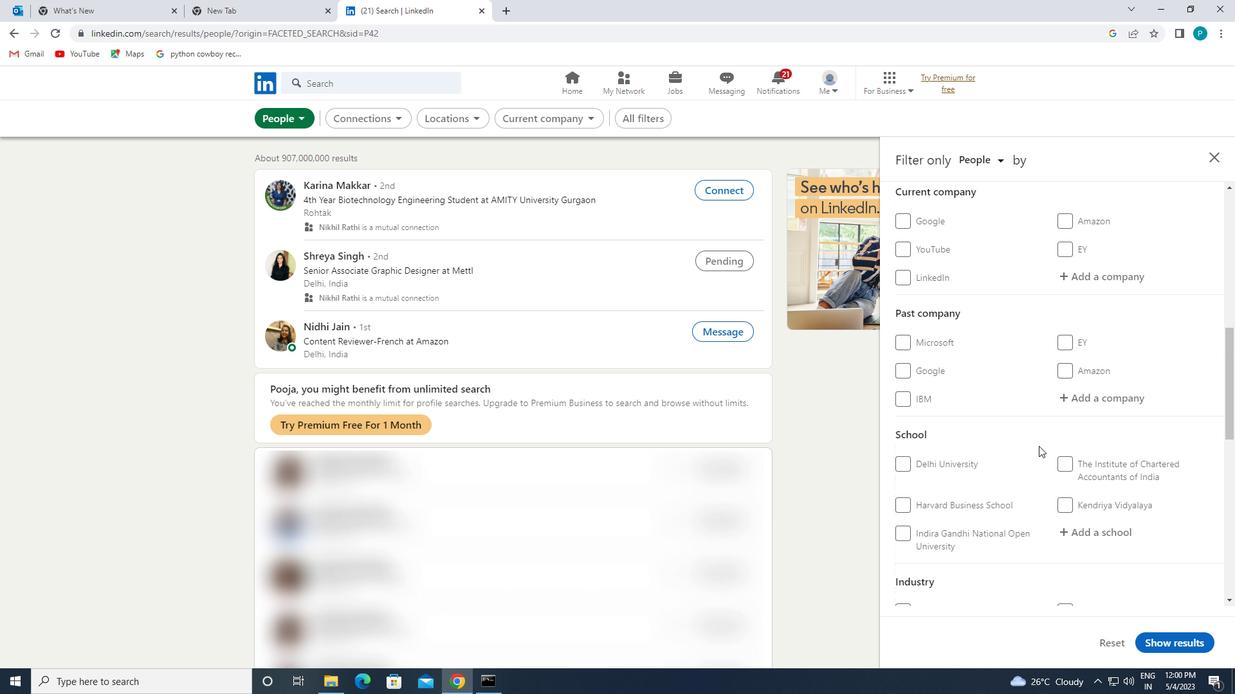 
Action: Mouse scrolled (1015, 458) with delta (0, 0)
Screenshot: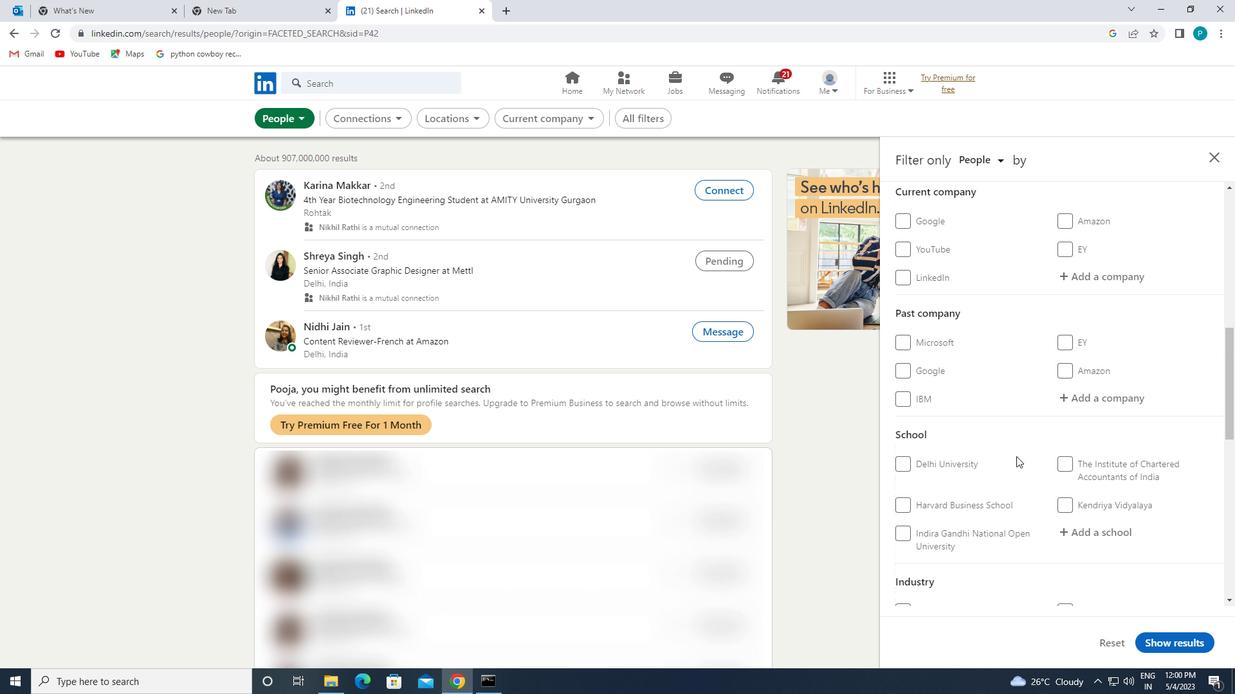 
Action: Mouse scrolled (1015, 458) with delta (0, 0)
Screenshot: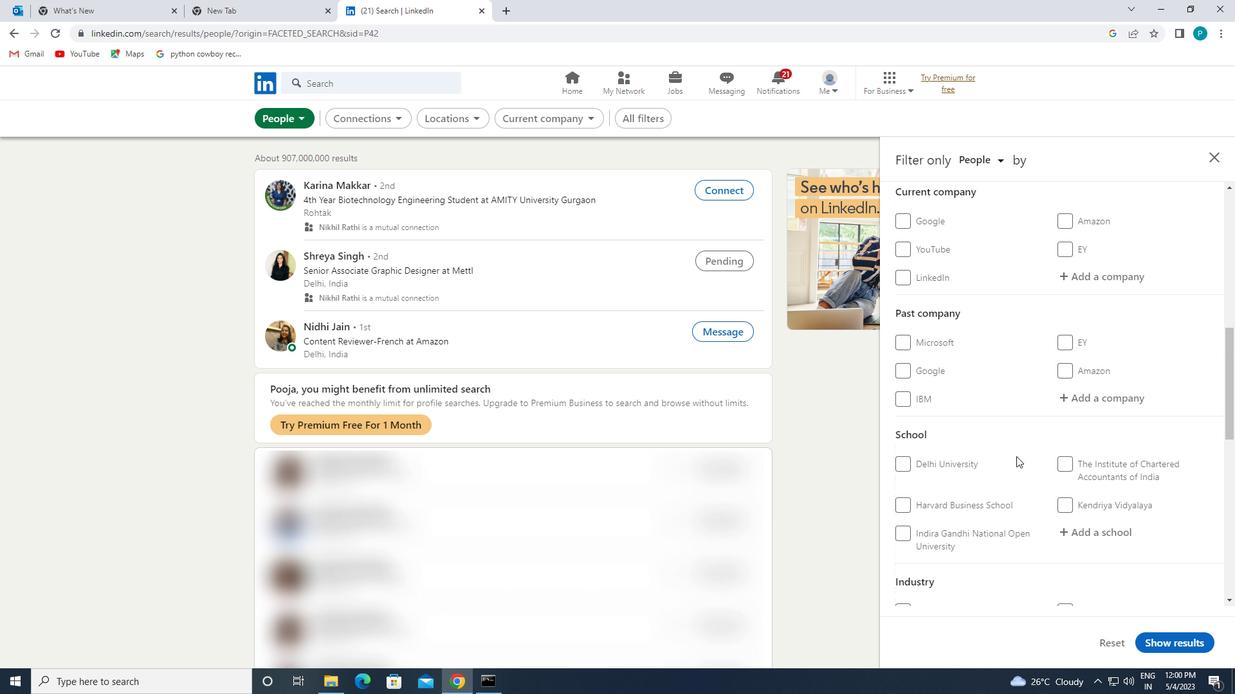 
Action: Mouse moved to (968, 487)
Screenshot: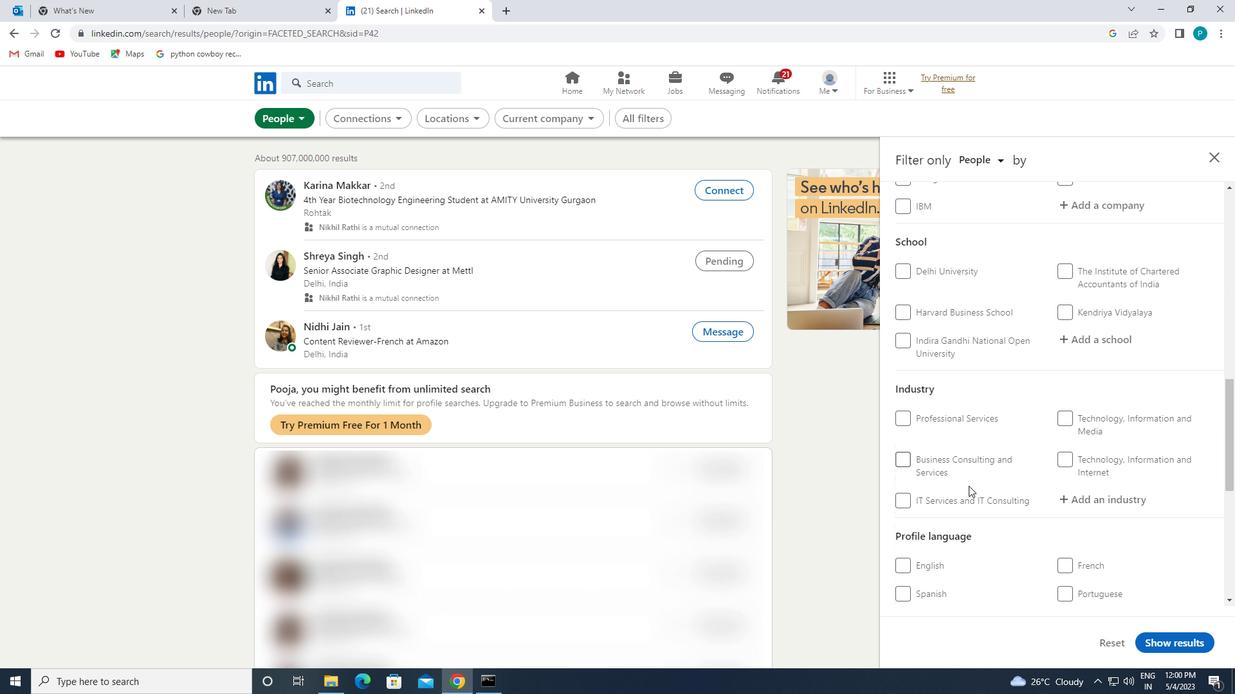 
Action: Mouse scrolled (968, 487) with delta (0, 0)
Screenshot: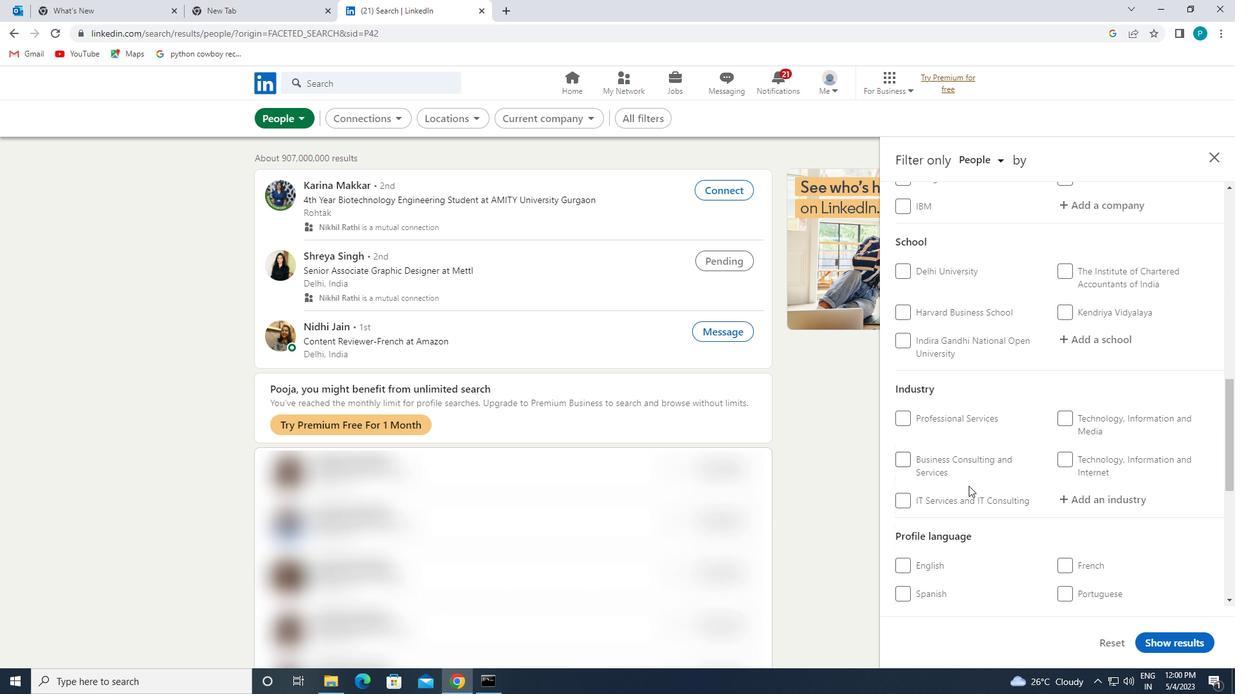 
Action: Mouse moved to (1091, 503)
Screenshot: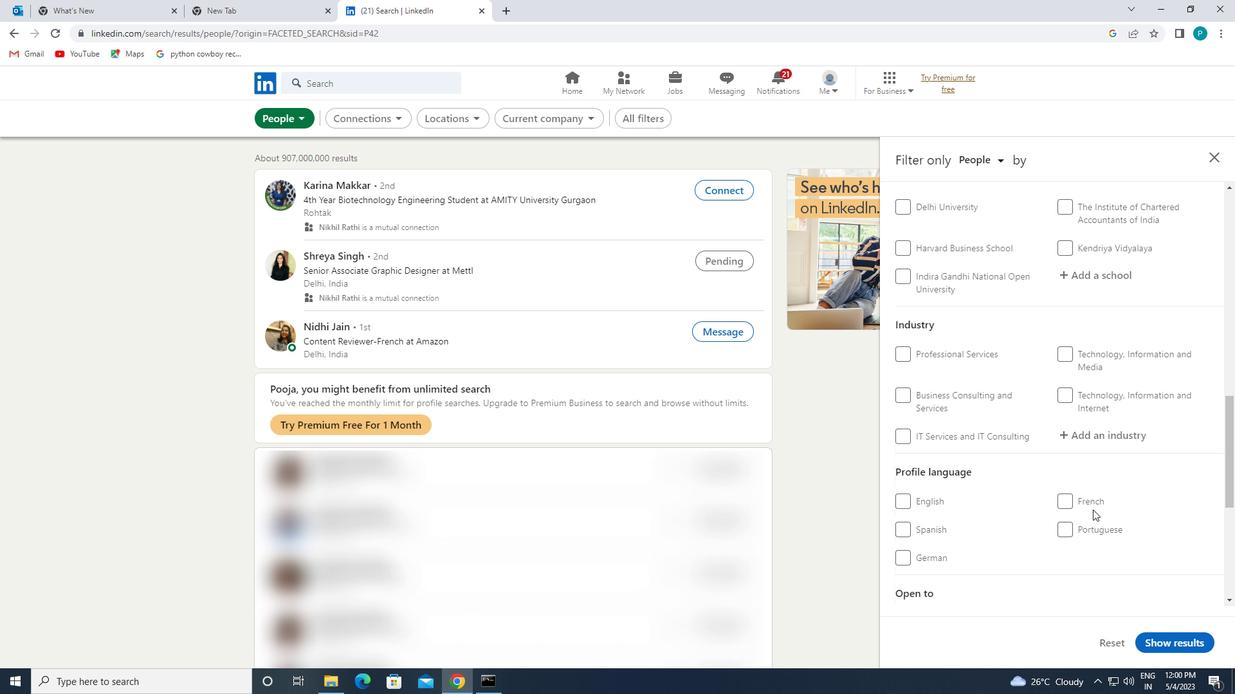 
Action: Mouse pressed left at (1091, 503)
Screenshot: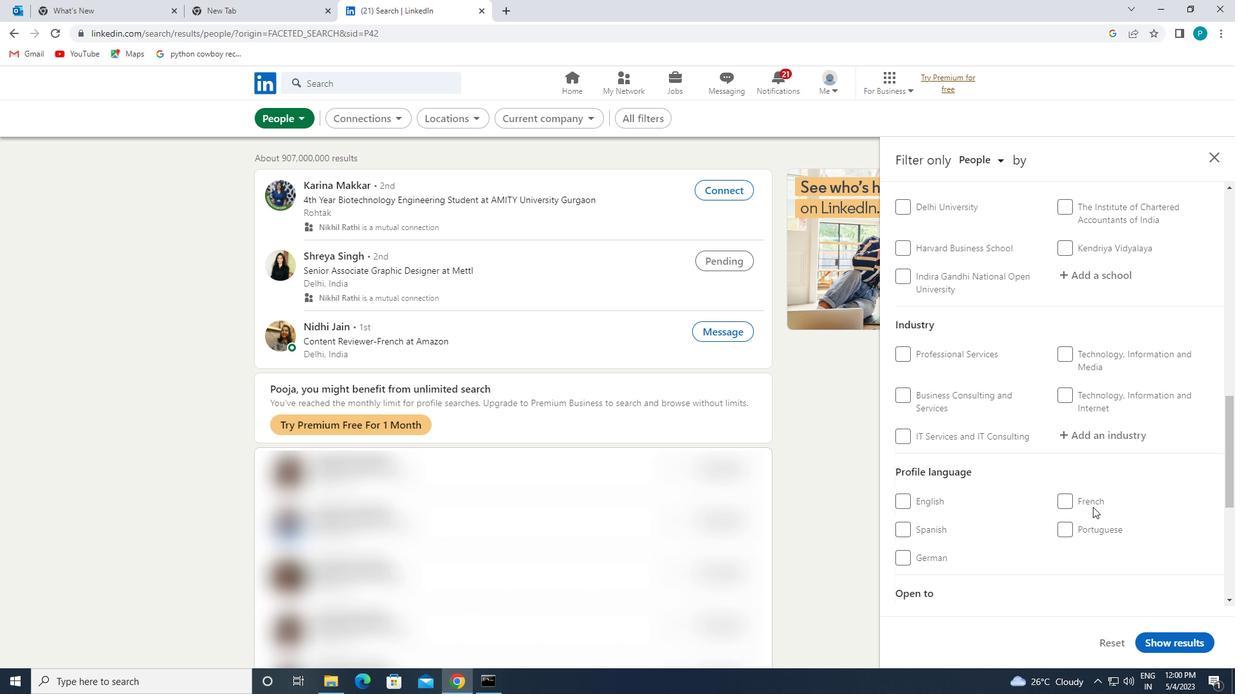 
Action: Mouse moved to (1098, 491)
Screenshot: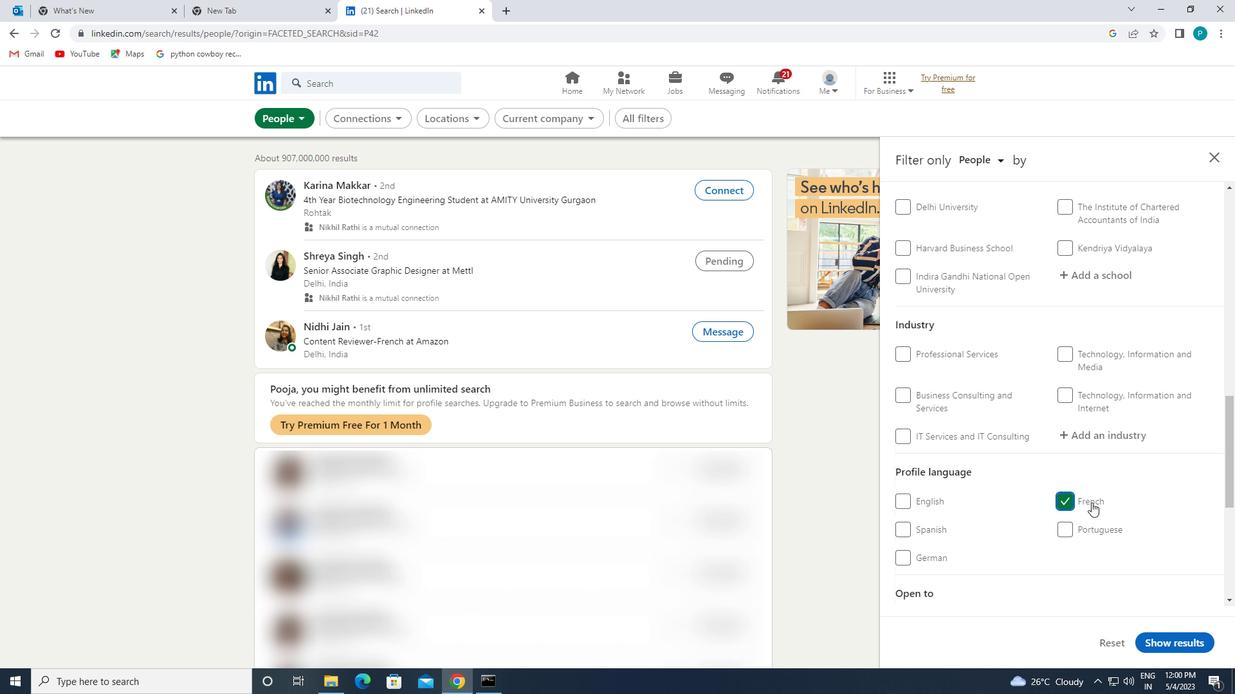 
Action: Mouse scrolled (1098, 492) with delta (0, 0)
Screenshot: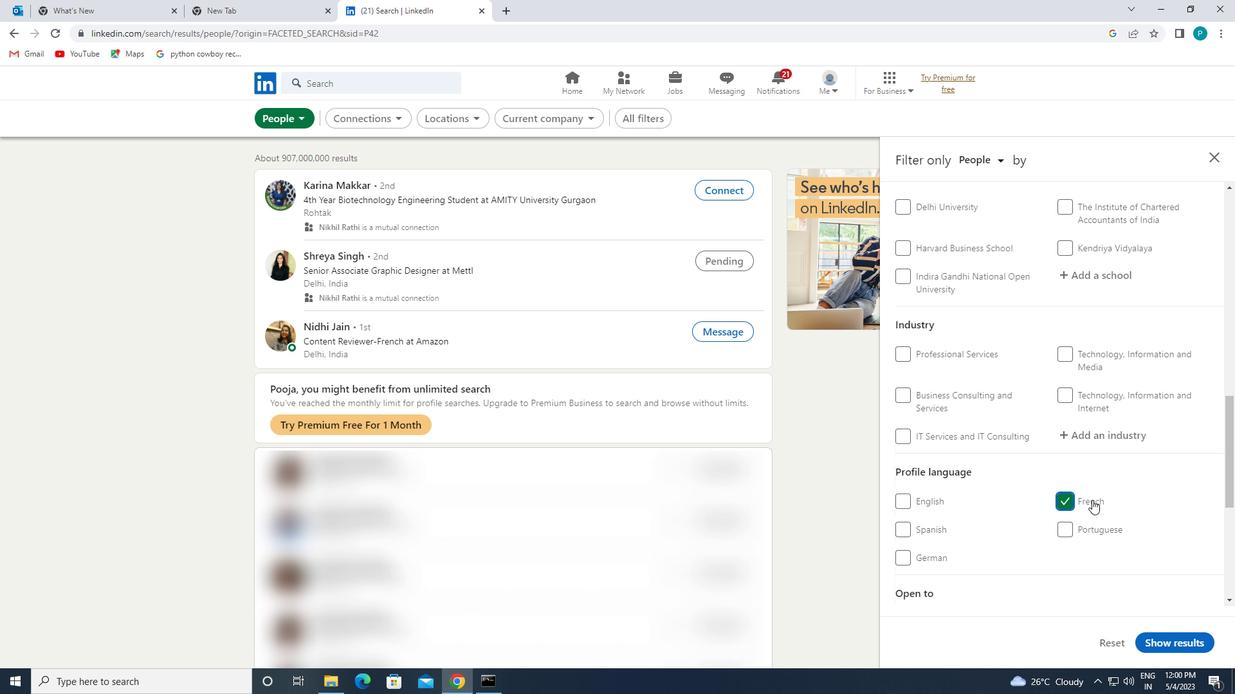 
Action: Mouse scrolled (1098, 492) with delta (0, 0)
Screenshot: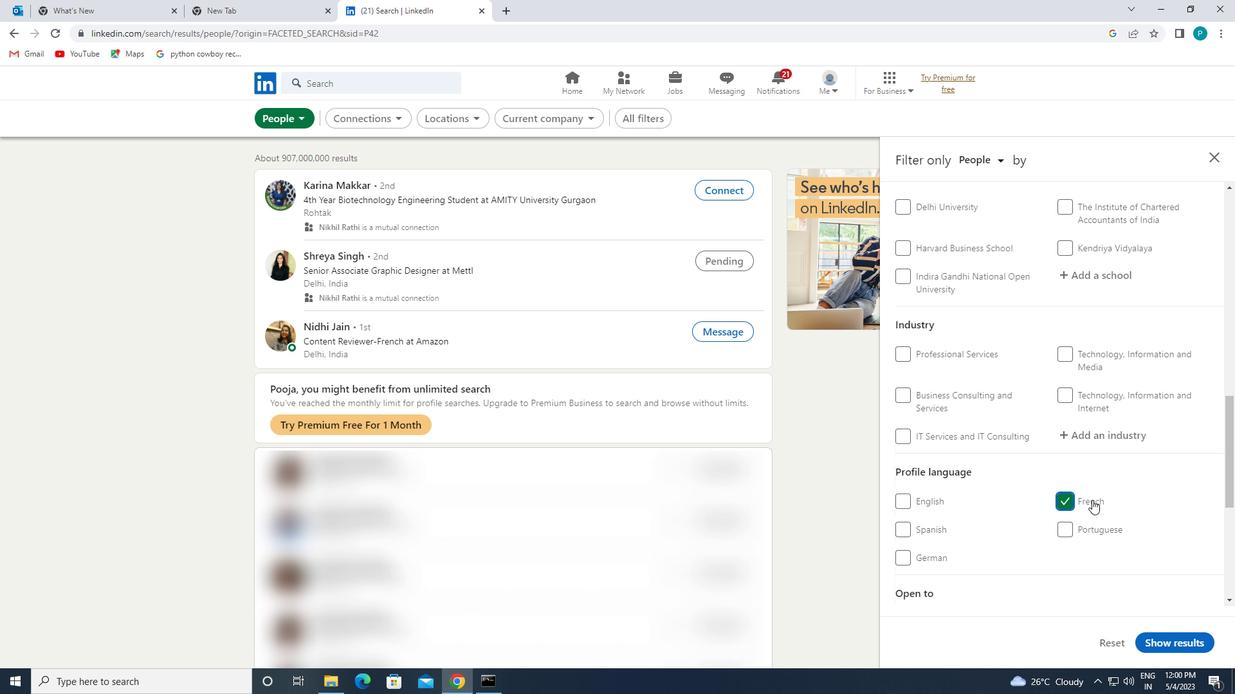 
Action: Mouse moved to (1098, 485)
Screenshot: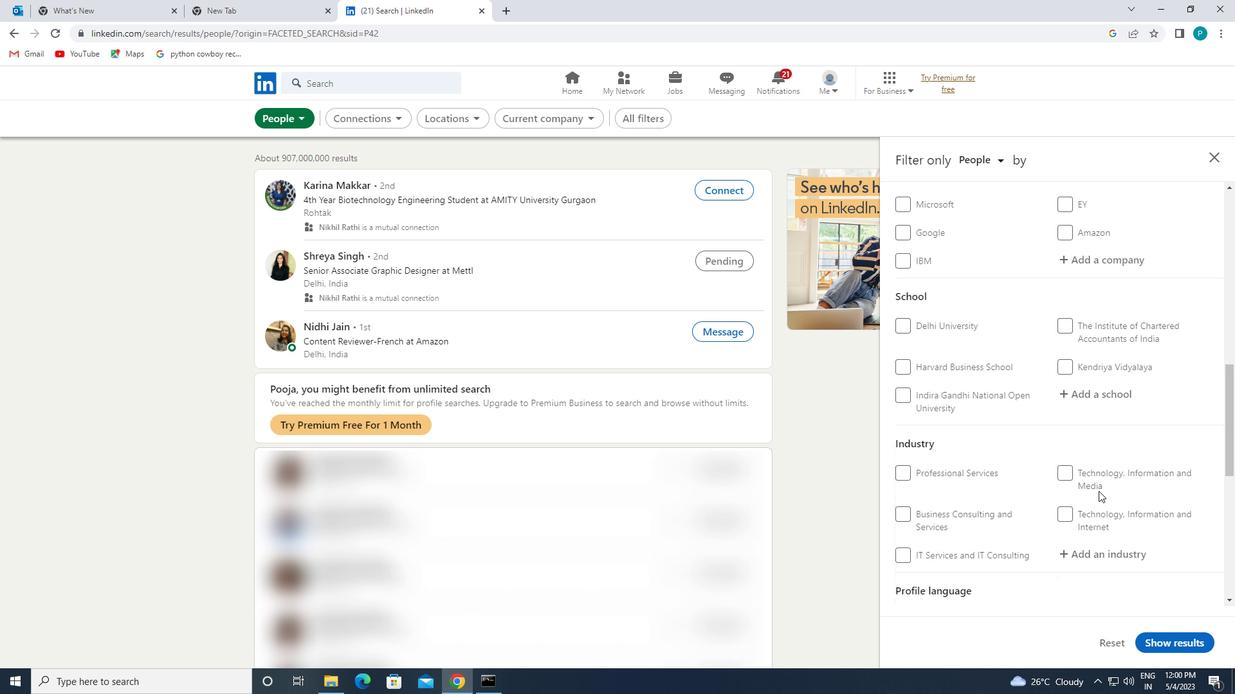 
Action: Mouse scrolled (1098, 486) with delta (0, 0)
Screenshot: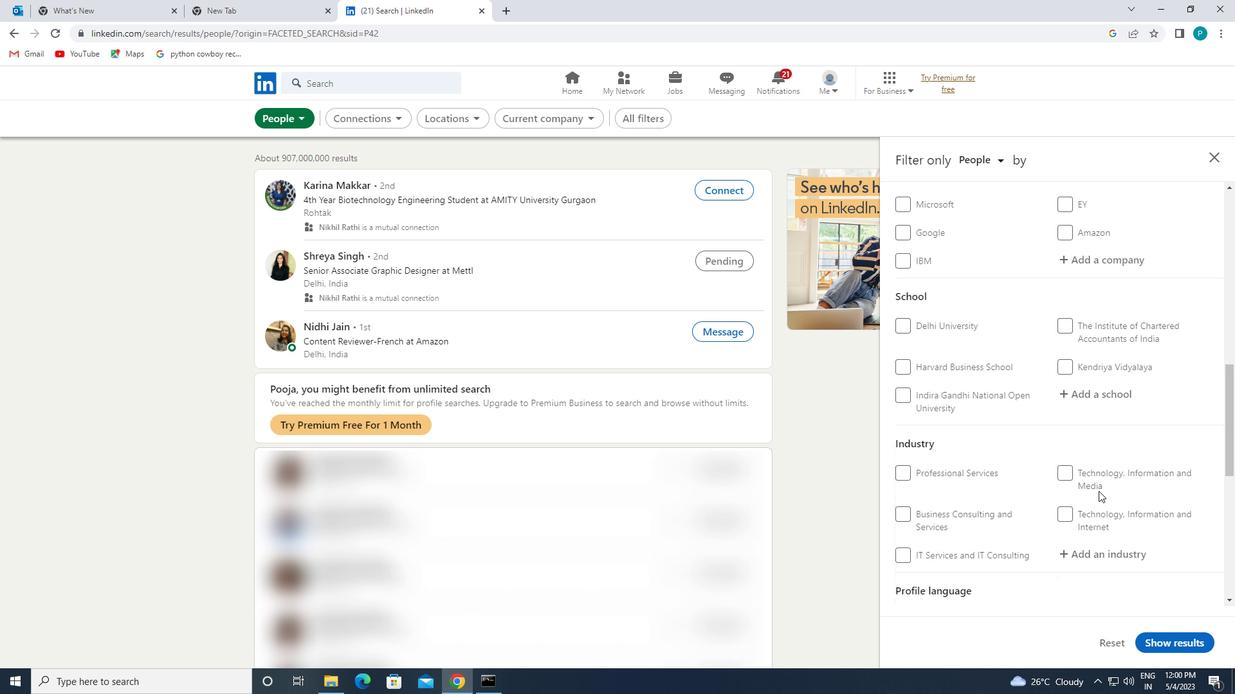 
Action: Mouse moved to (1098, 481)
Screenshot: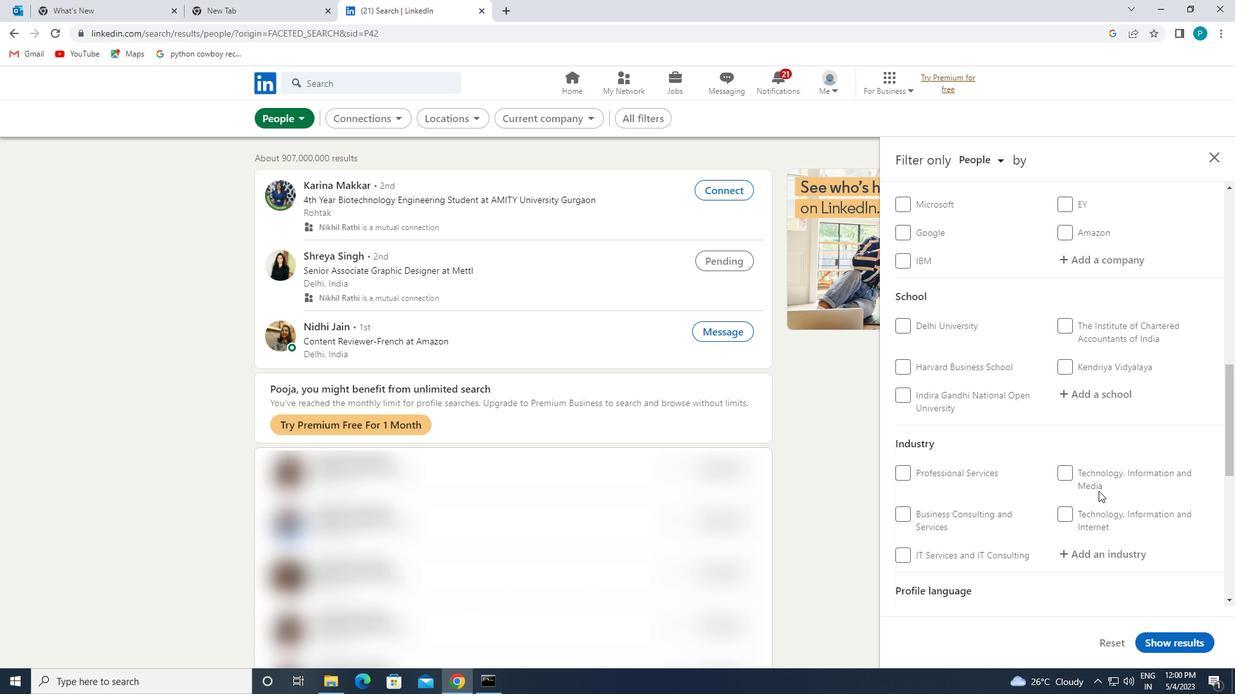 
Action: Mouse scrolled (1098, 482) with delta (0, 0)
Screenshot: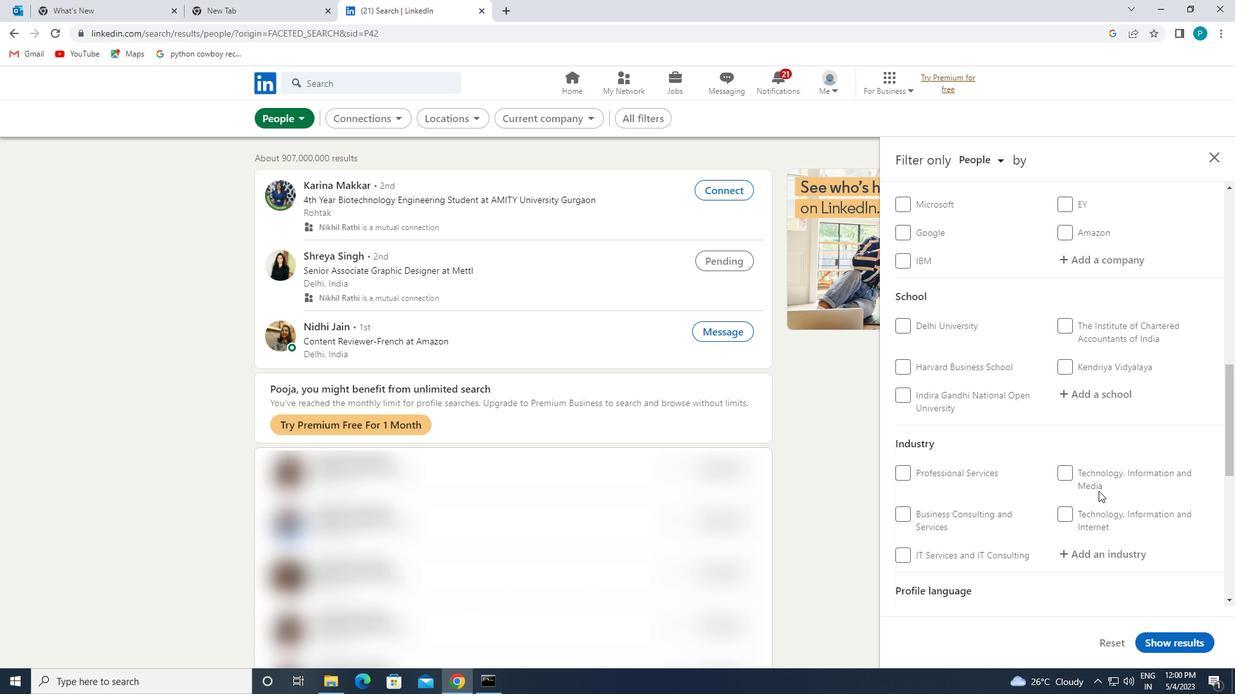 
Action: Mouse moved to (1098, 480)
Screenshot: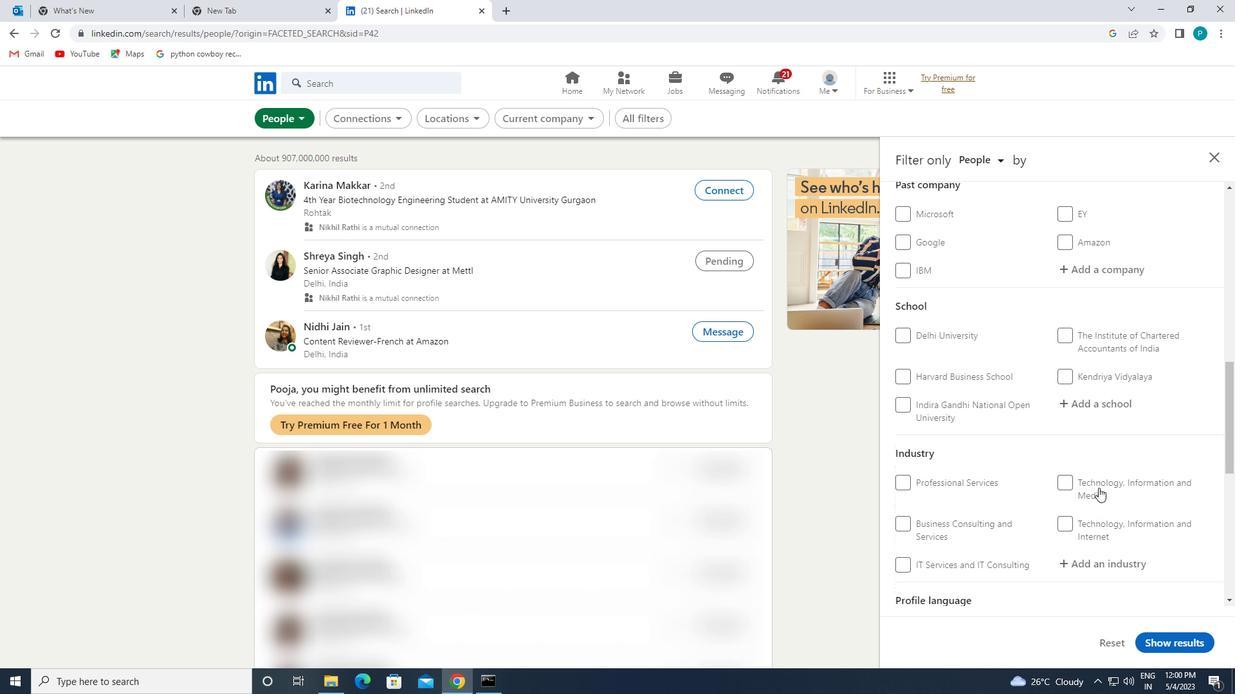 
Action: Mouse scrolled (1098, 481) with delta (0, 0)
Screenshot: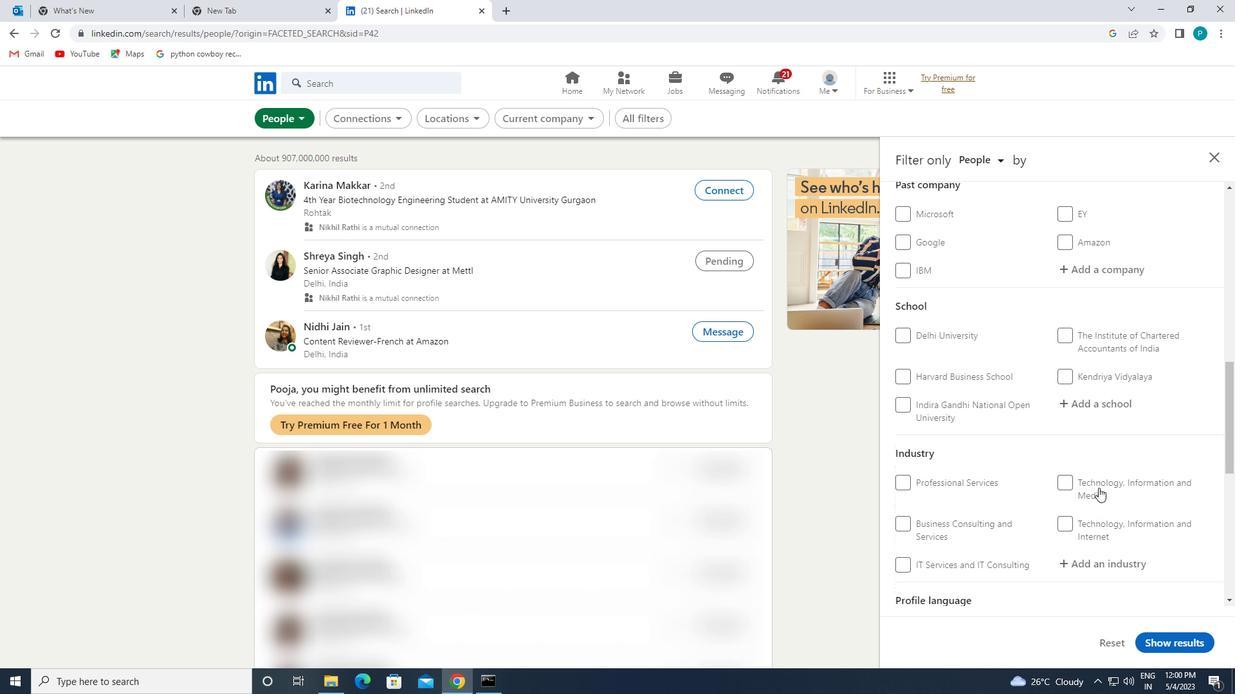 
Action: Mouse moved to (1098, 479)
Screenshot: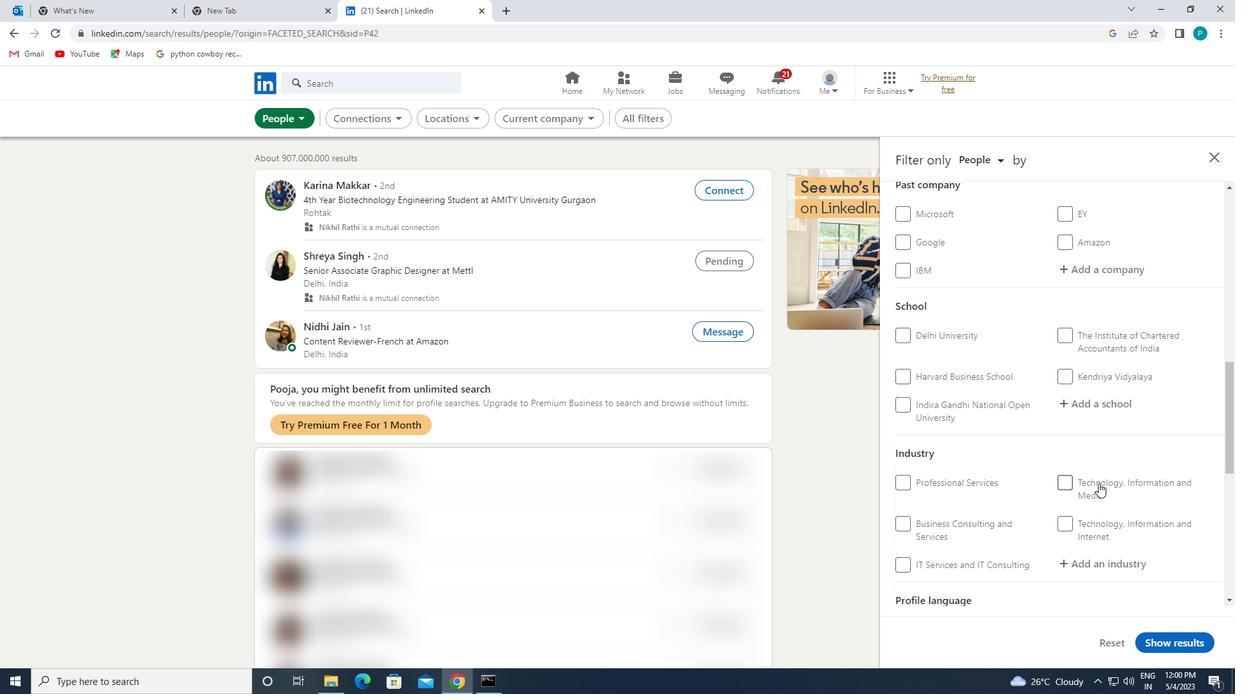 
Action: Mouse scrolled (1098, 480) with delta (0, 0)
Screenshot: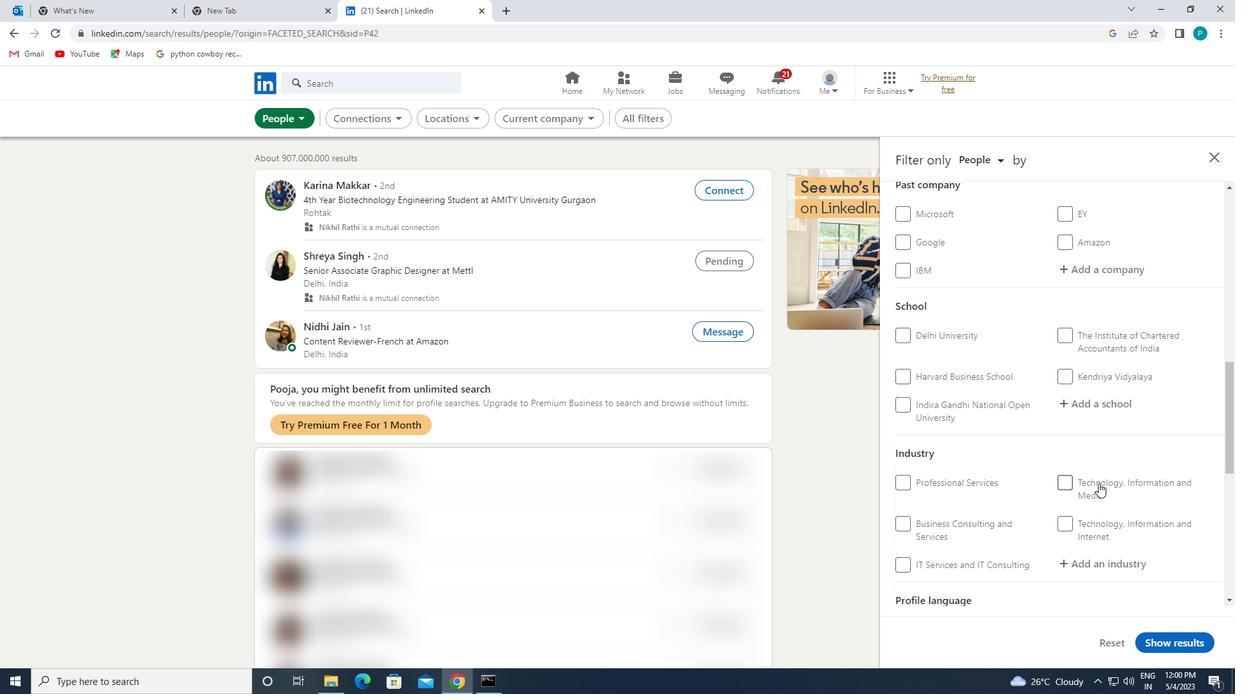 
Action: Mouse moved to (1095, 455)
Screenshot: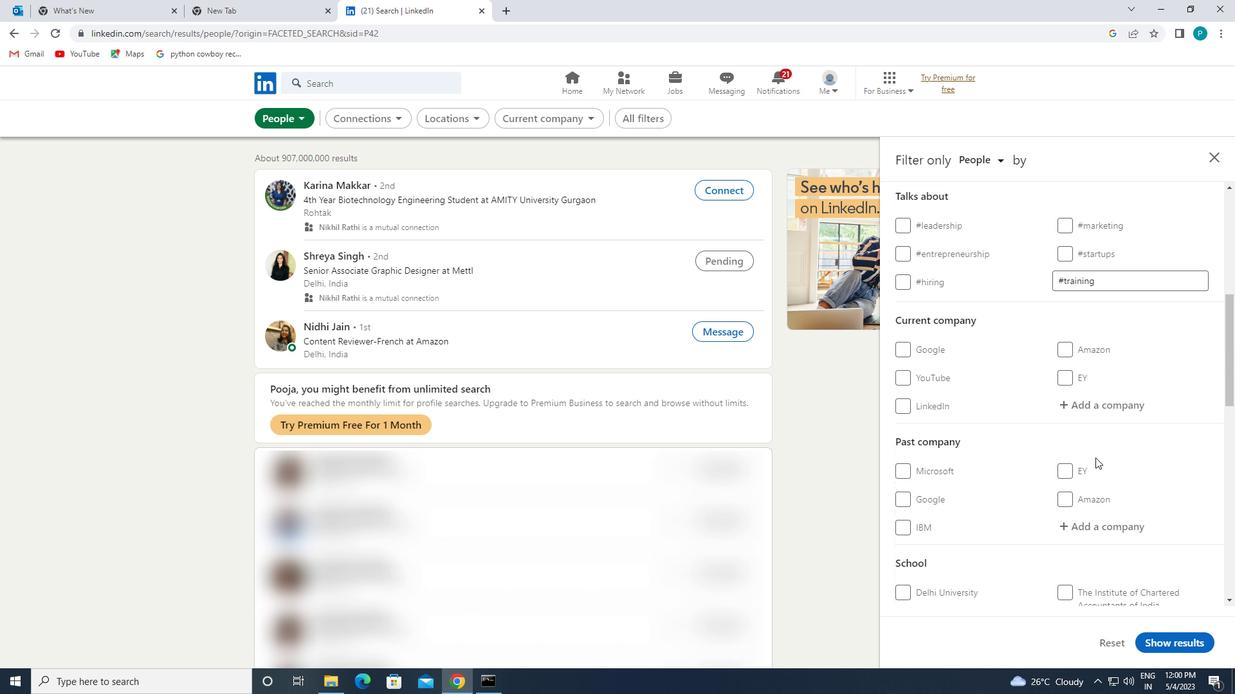
Action: Mouse scrolled (1095, 456) with delta (0, 0)
Screenshot: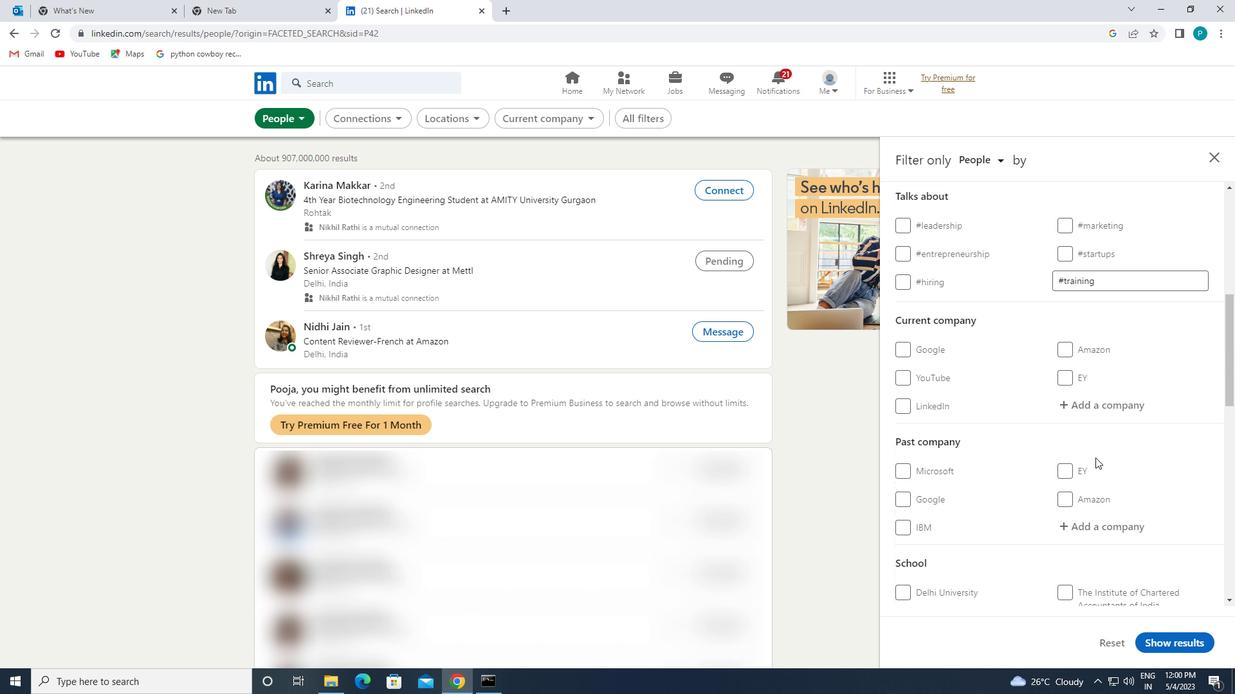 
Action: Mouse moved to (1098, 458)
Screenshot: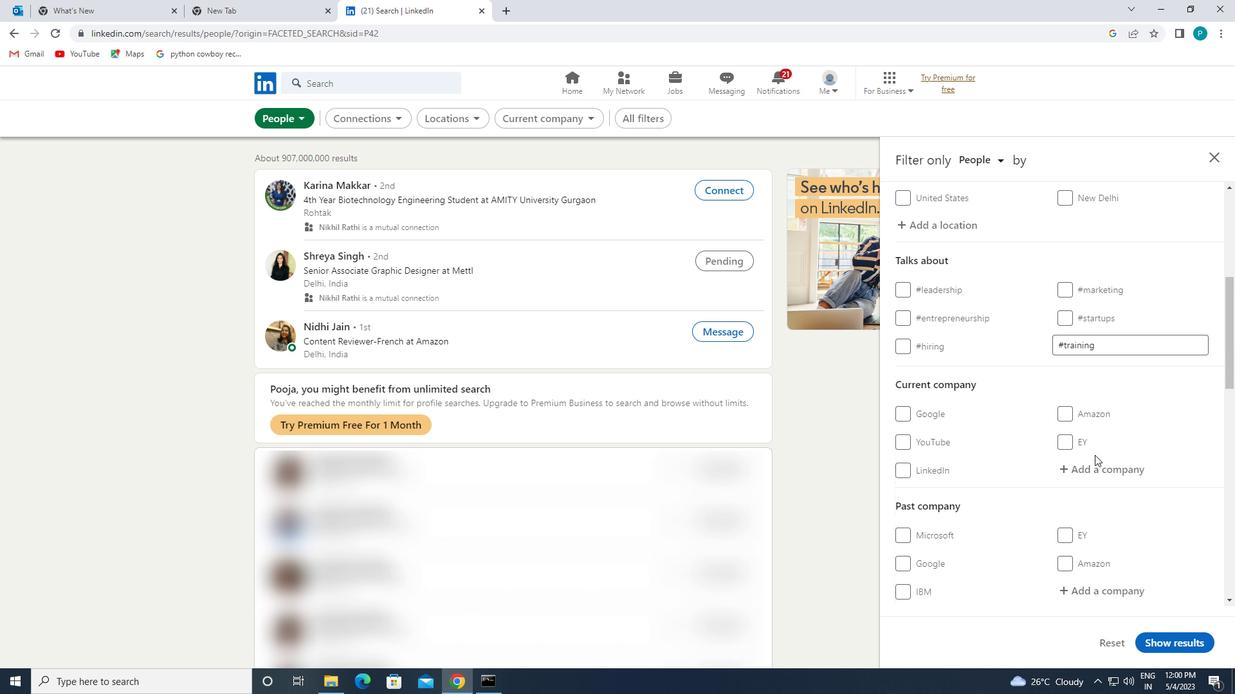 
Action: Mouse pressed left at (1098, 458)
Screenshot: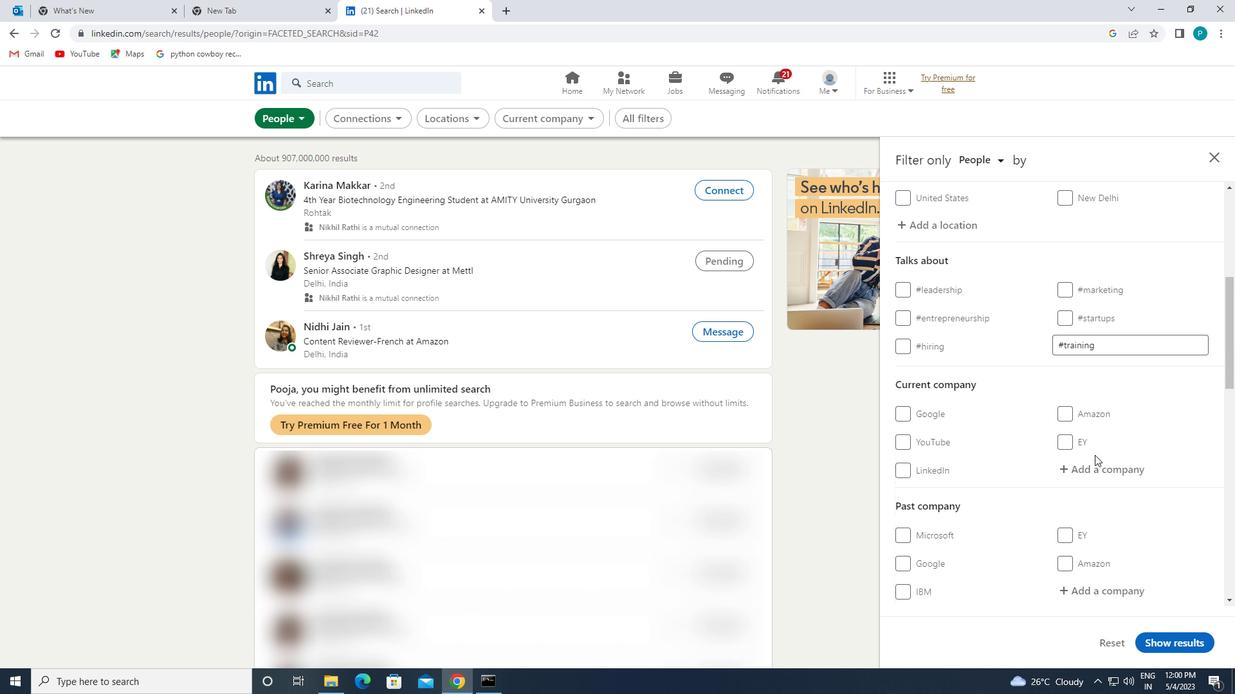 
Action: Mouse moved to (1102, 464)
Screenshot: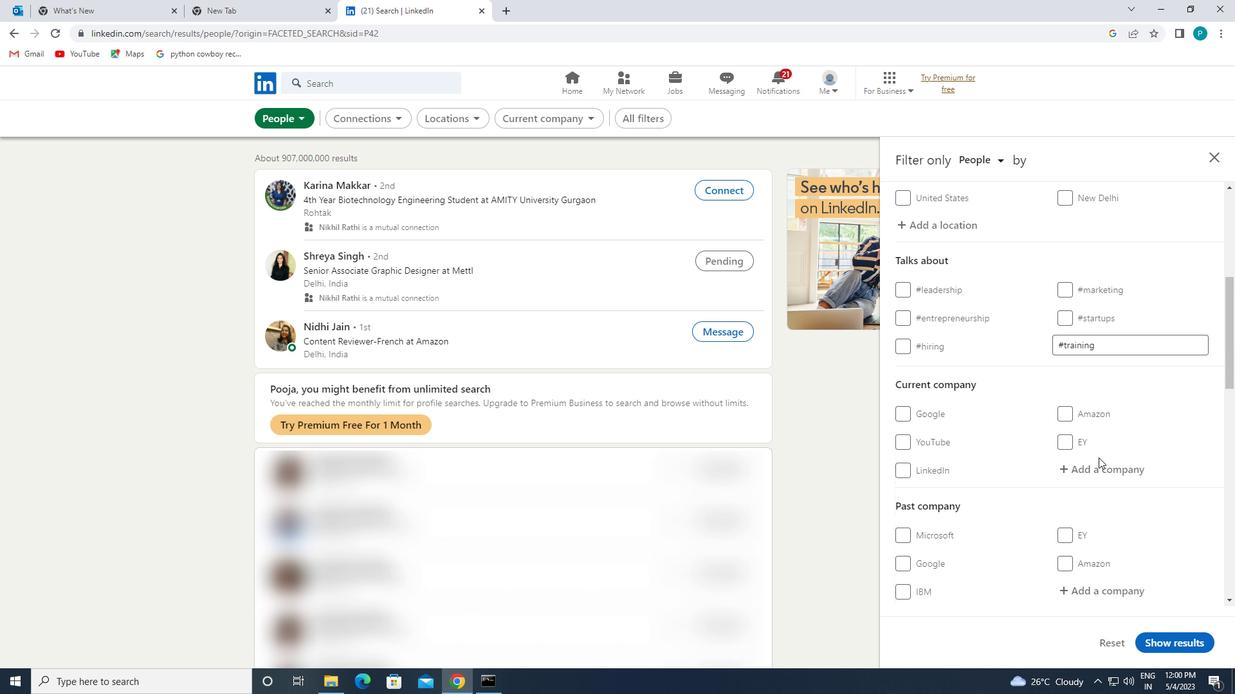 
Action: Mouse pressed left at (1102, 464)
Screenshot: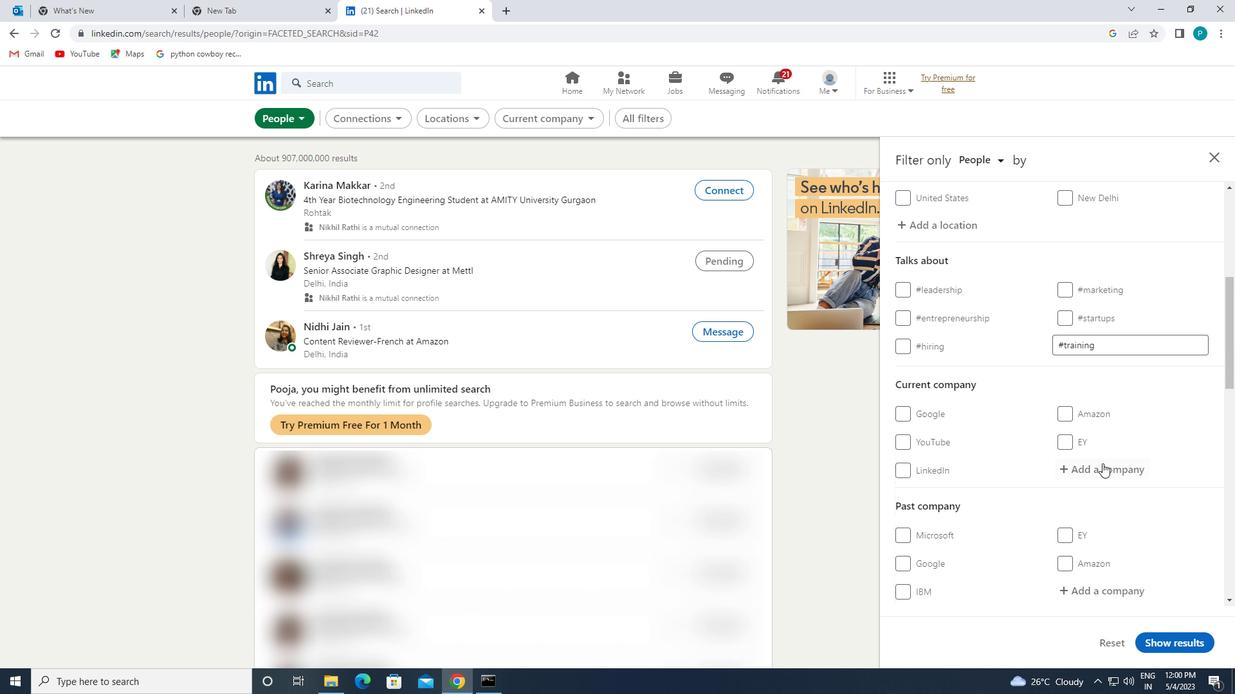 
Action: Mouse moved to (1102, 464)
Screenshot: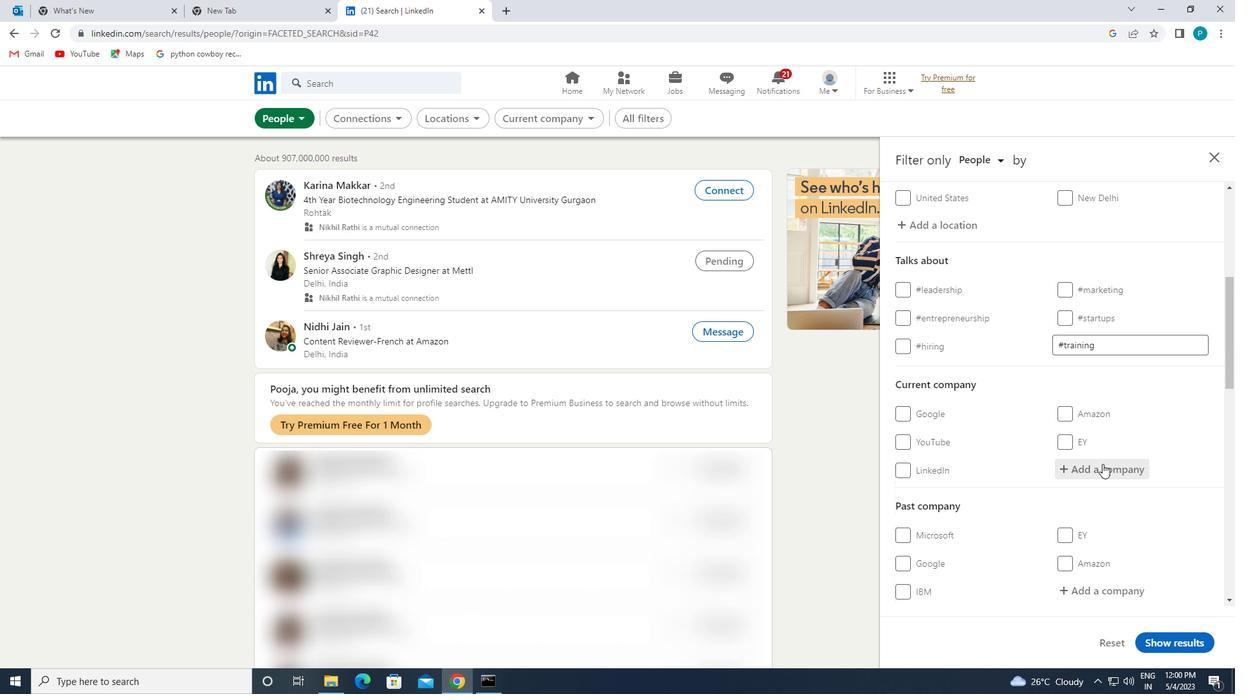
Action: Key pressed <Key.caps_lock>YES
Screenshot: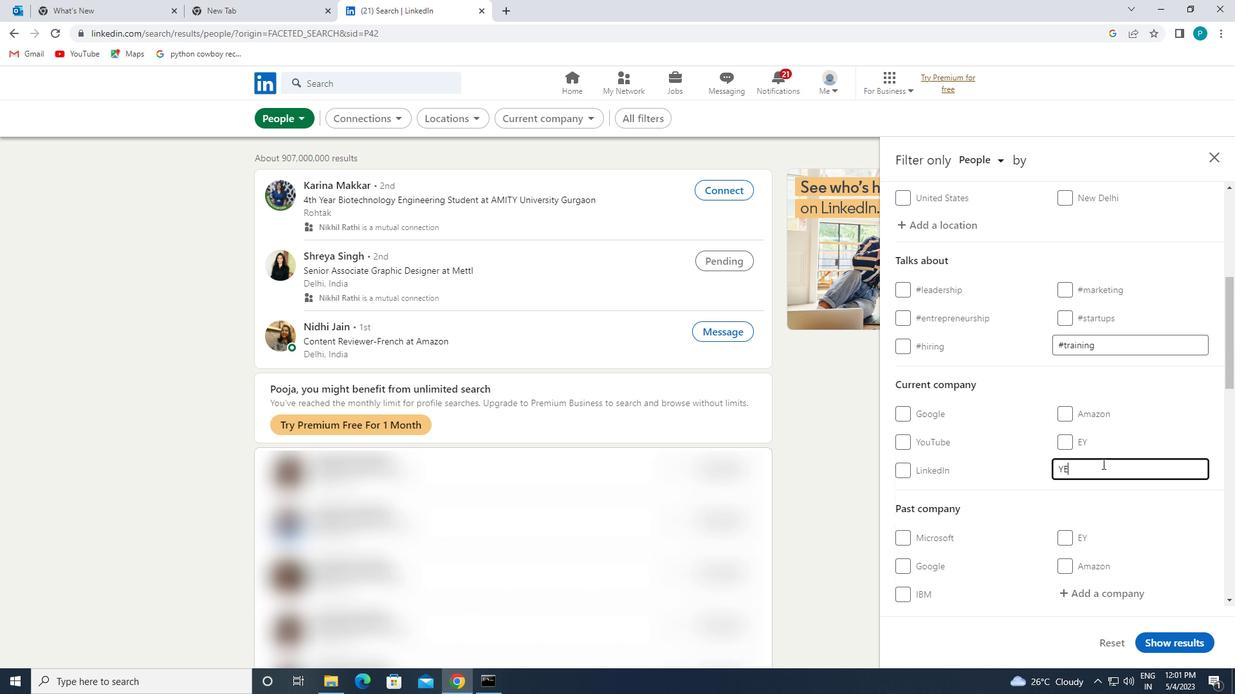 
Action: Mouse moved to (1024, 494)
Screenshot: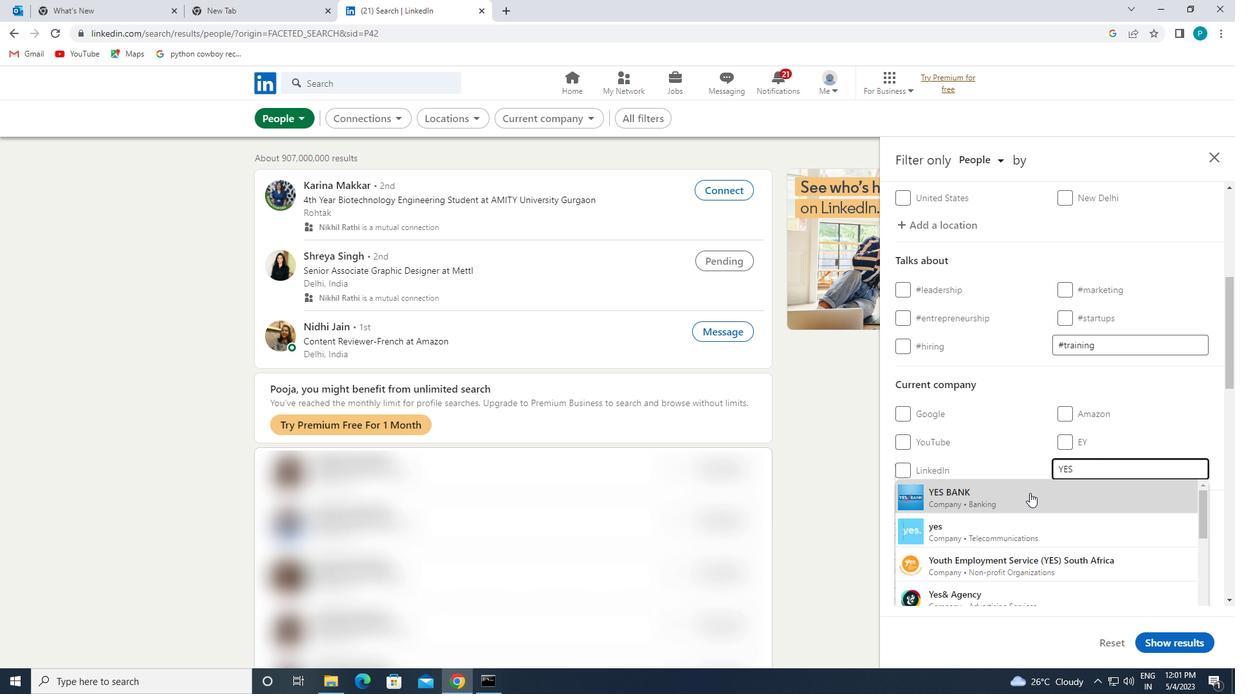 
Action: Mouse pressed left at (1024, 494)
Screenshot: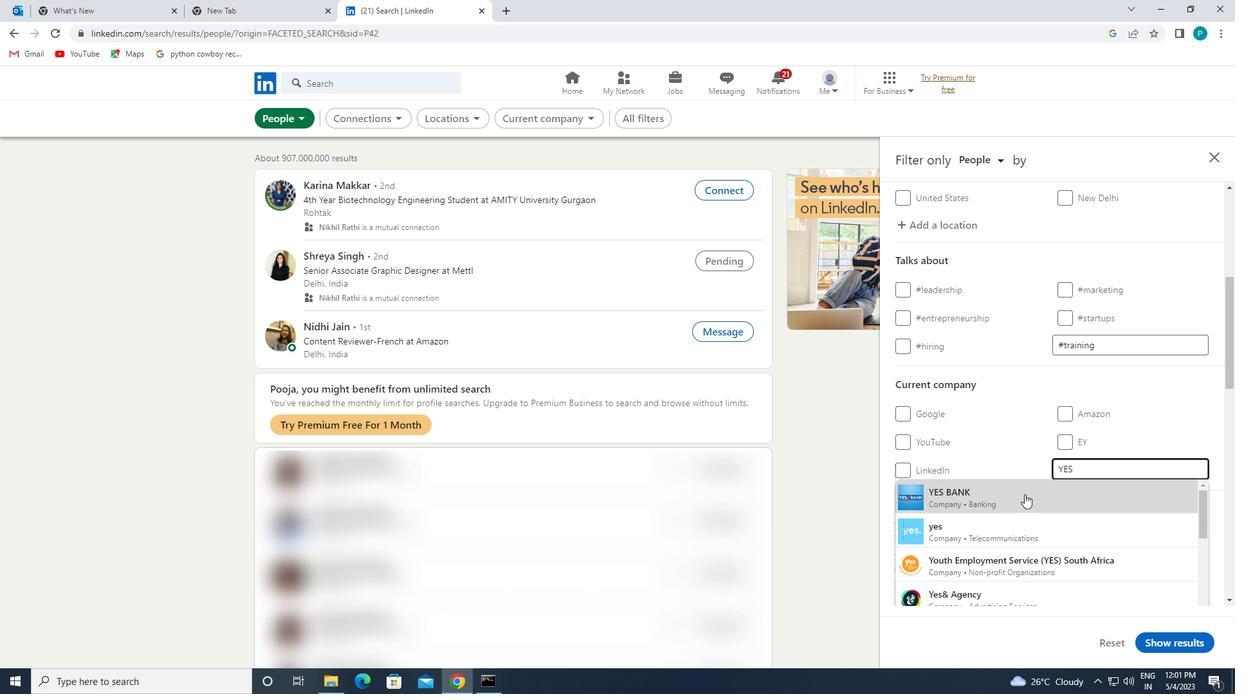 
Action: Mouse scrolled (1024, 494) with delta (0, 0)
Screenshot: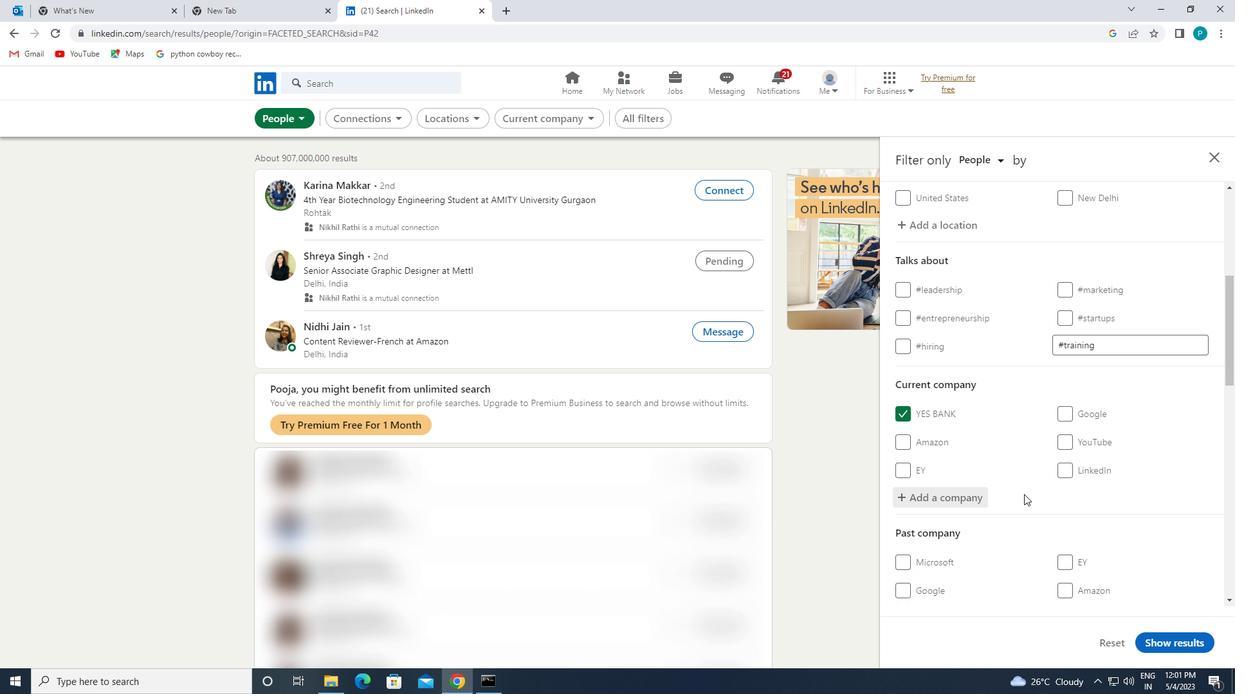 
Action: Mouse scrolled (1024, 494) with delta (0, 0)
Screenshot: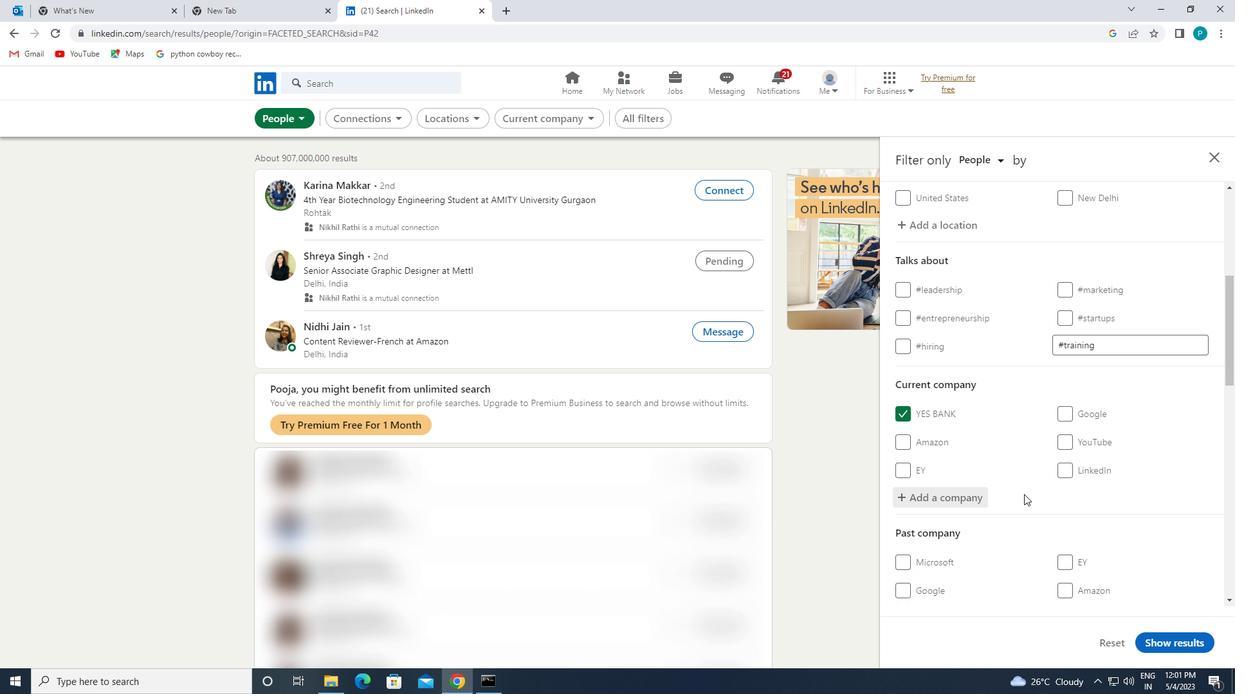
Action: Mouse moved to (1046, 519)
Screenshot: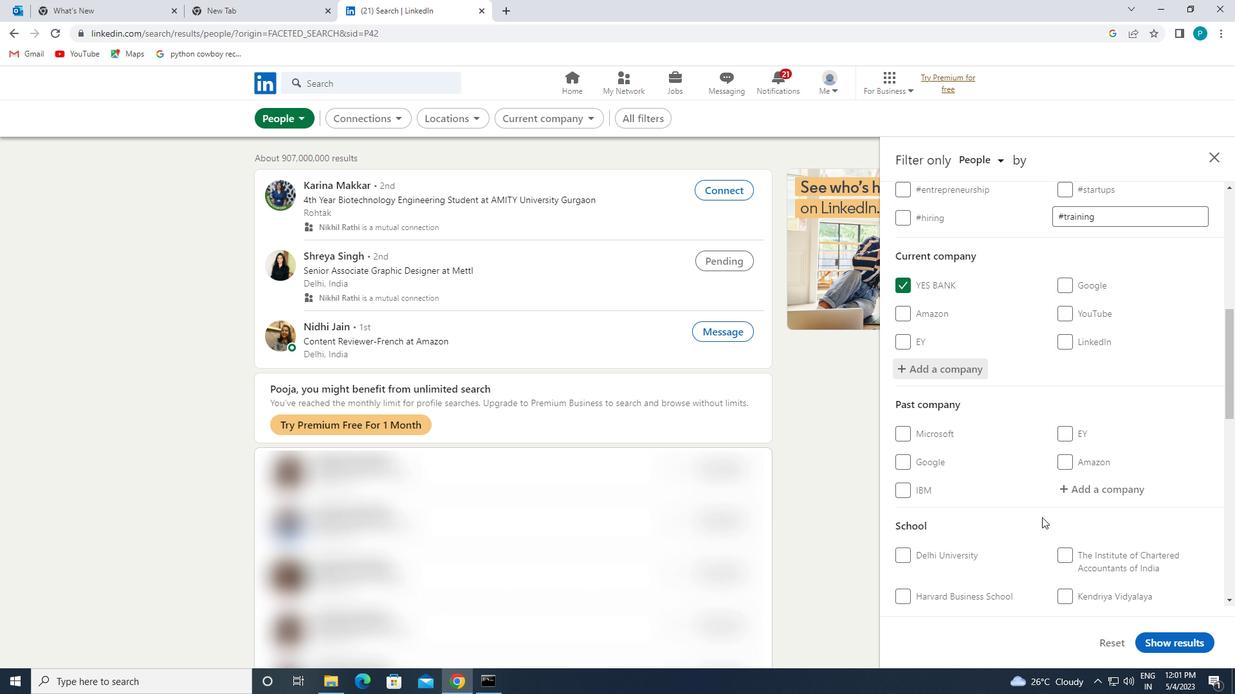 
Action: Mouse scrolled (1046, 518) with delta (0, 0)
Screenshot: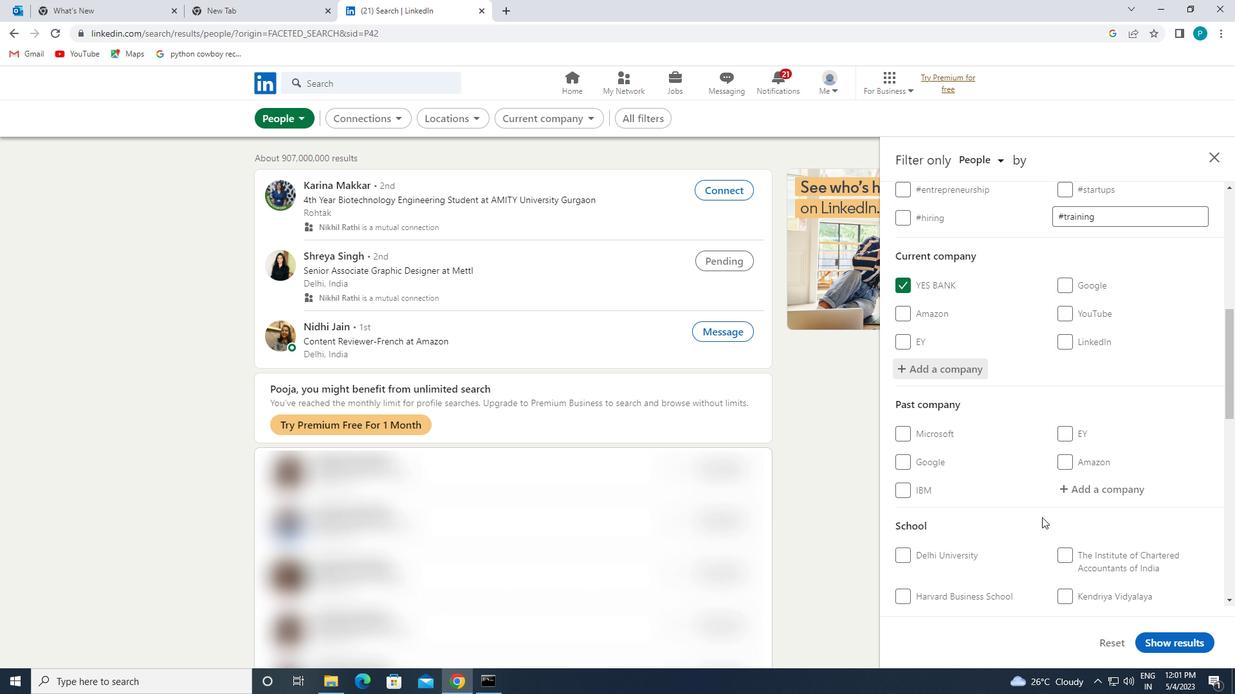 
Action: Mouse scrolled (1046, 518) with delta (0, 0)
Screenshot: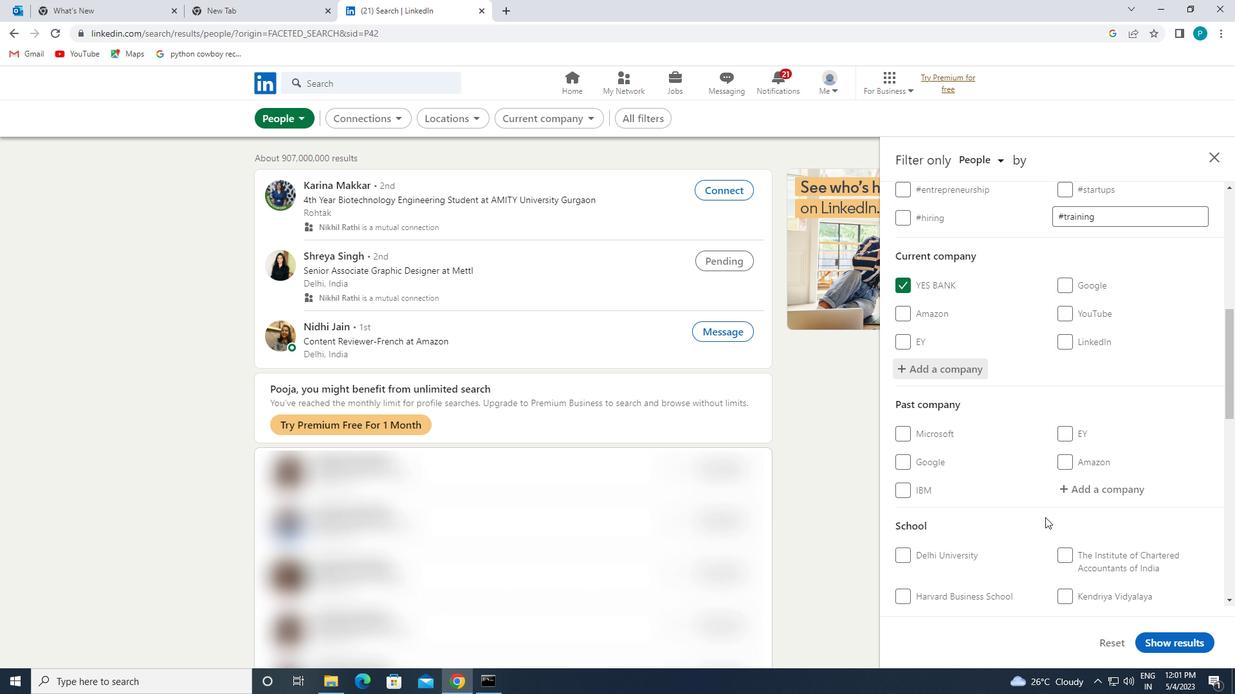 
Action: Mouse moved to (1077, 497)
Screenshot: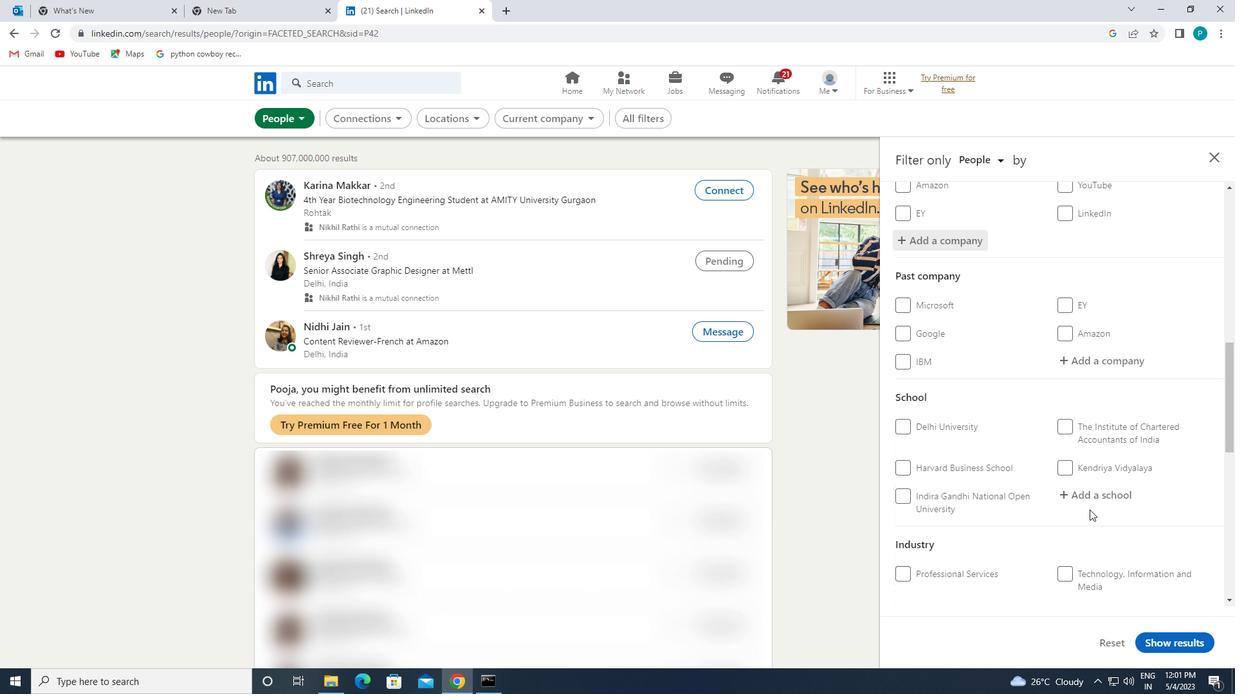 
Action: Mouse pressed left at (1077, 497)
Screenshot: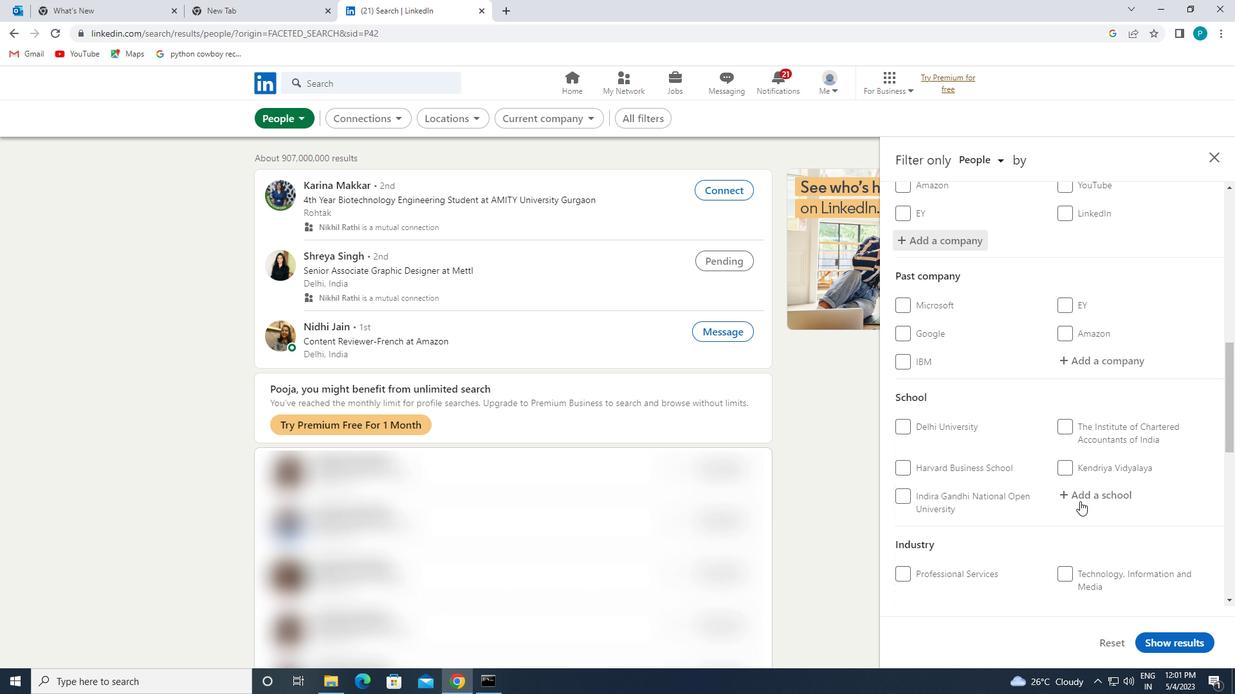 
Action: Key pressed NIT
Screenshot: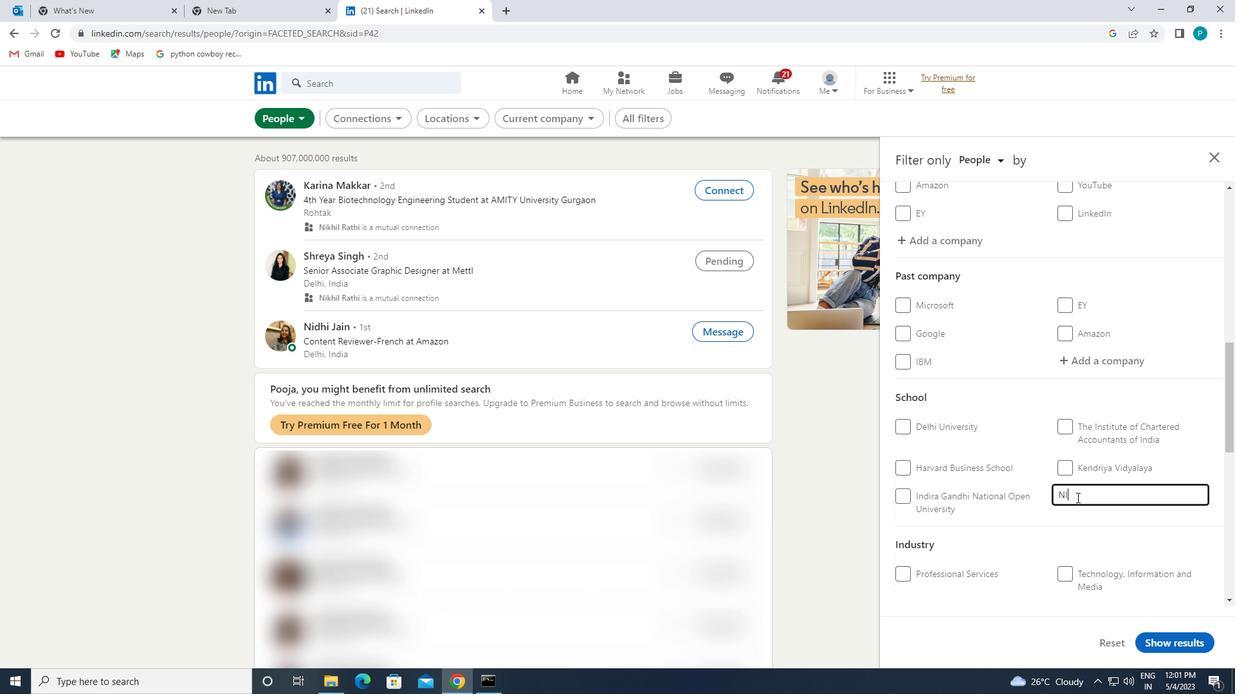 
Action: Mouse moved to (1055, 523)
Screenshot: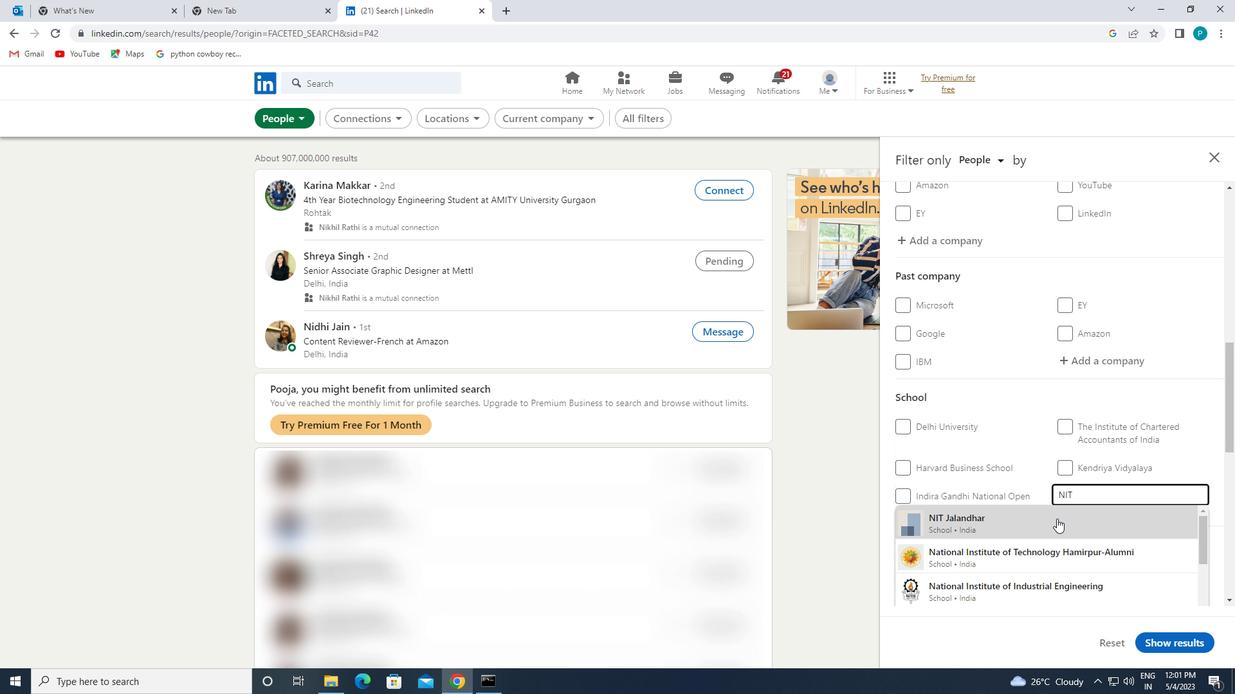 
Action: Mouse pressed left at (1055, 523)
Screenshot: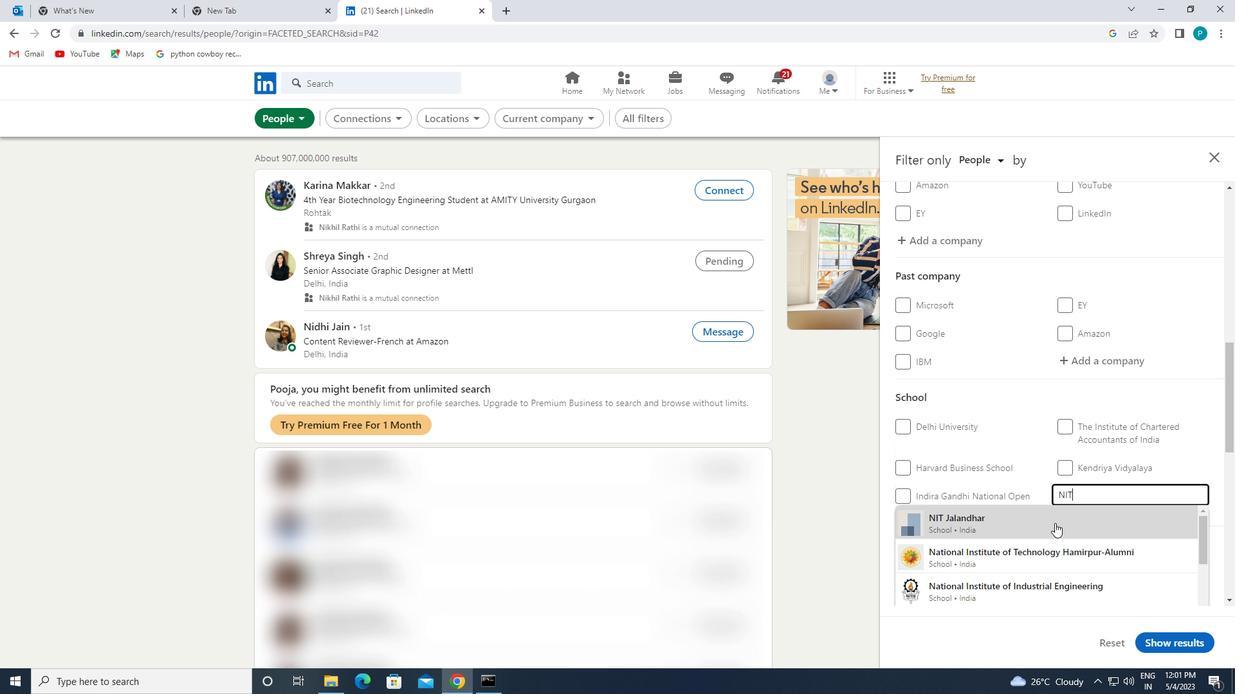 
Action: Mouse scrolled (1055, 523) with delta (0, 0)
Screenshot: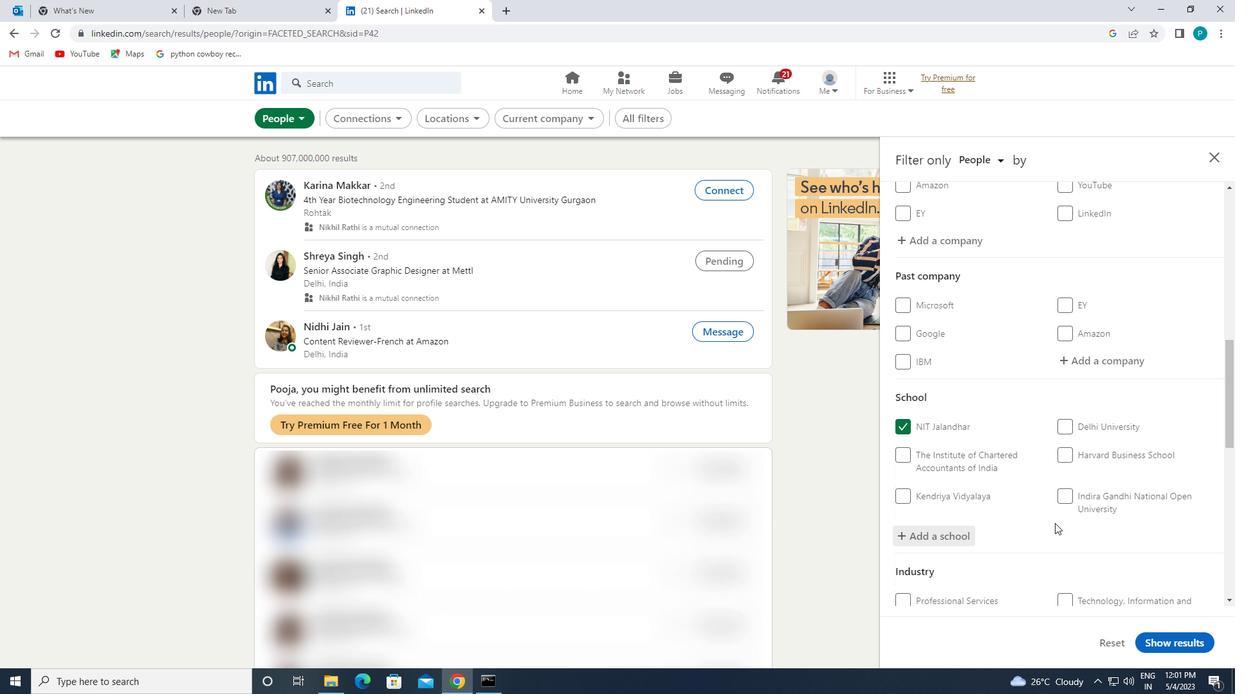 
Action: Mouse scrolled (1055, 523) with delta (0, 0)
Screenshot: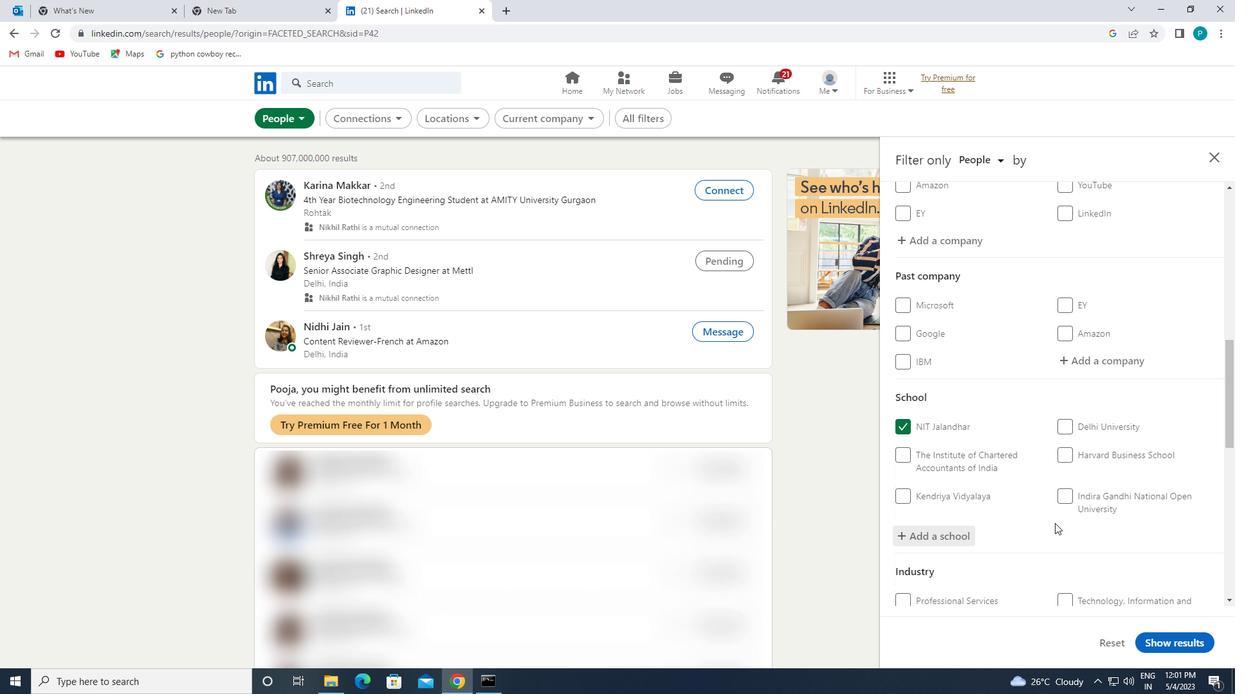 
Action: Mouse scrolled (1055, 523) with delta (0, 0)
Screenshot: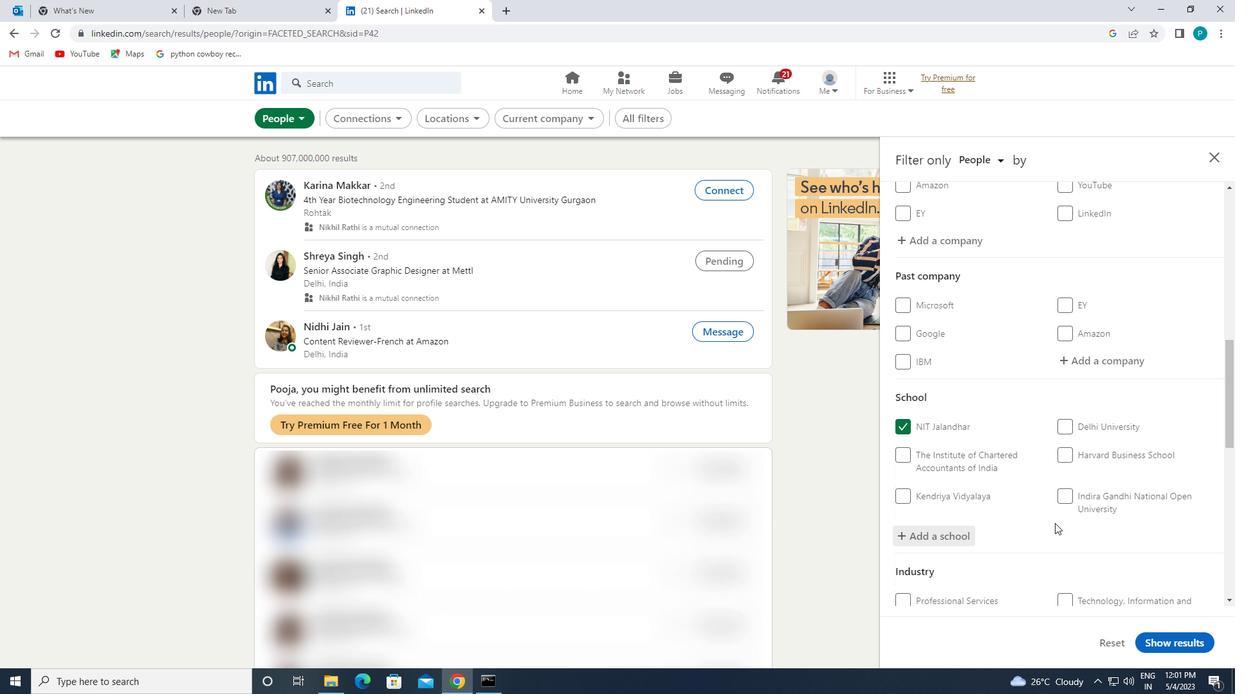 
Action: Mouse moved to (1090, 490)
Screenshot: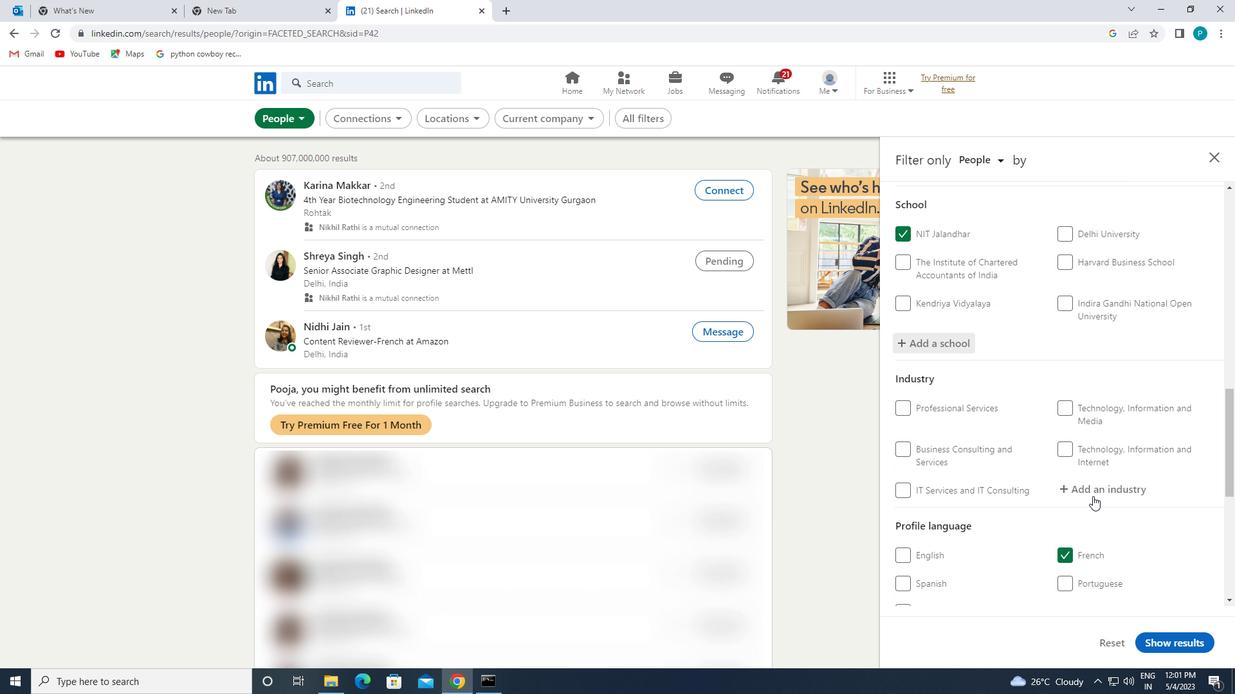 
Action: Mouse pressed left at (1090, 490)
Screenshot: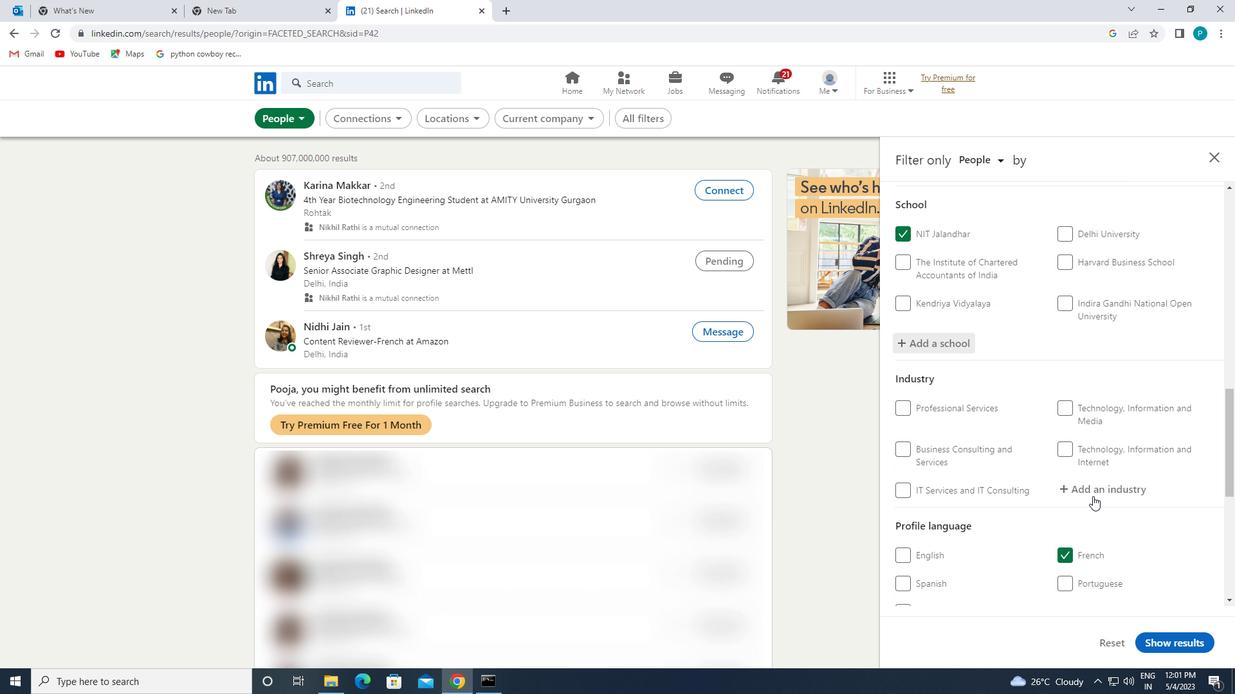 
Action: Key pressed <Key.caps_lock>H<Key.caps_lock>O<Key.backspace><Key.backspace>H<Key.caps_lock>OSPITAL
Screenshot: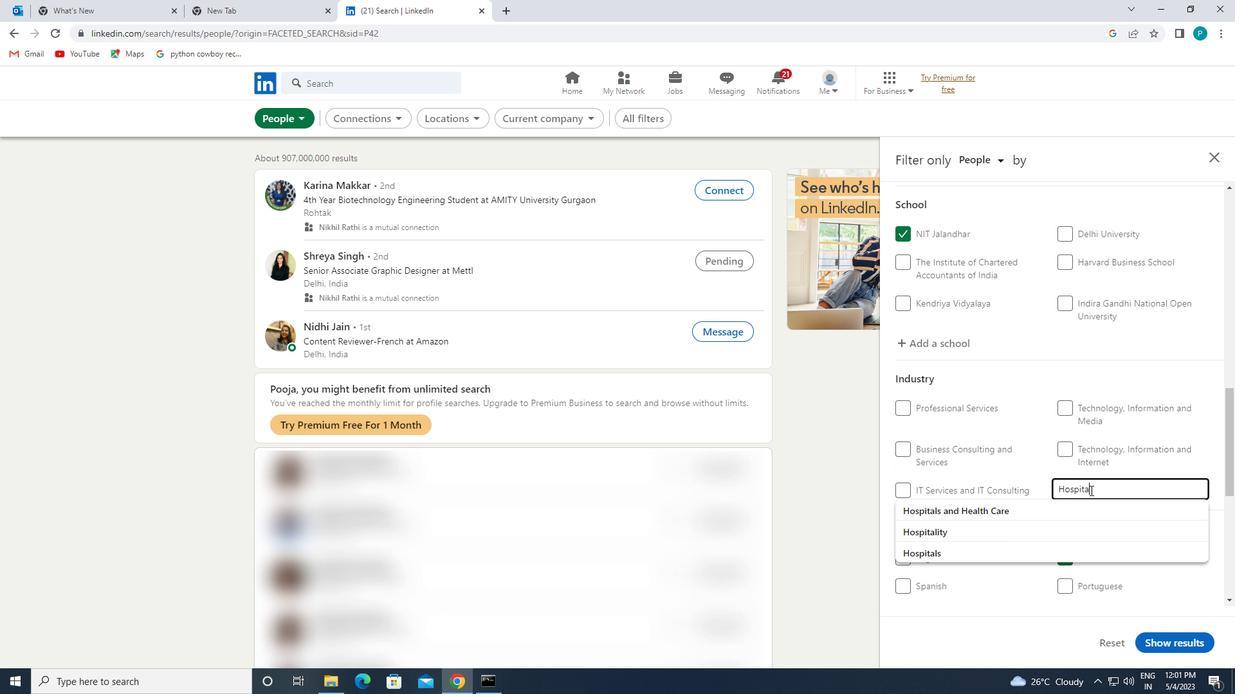 
Action: Mouse moved to (1034, 518)
Screenshot: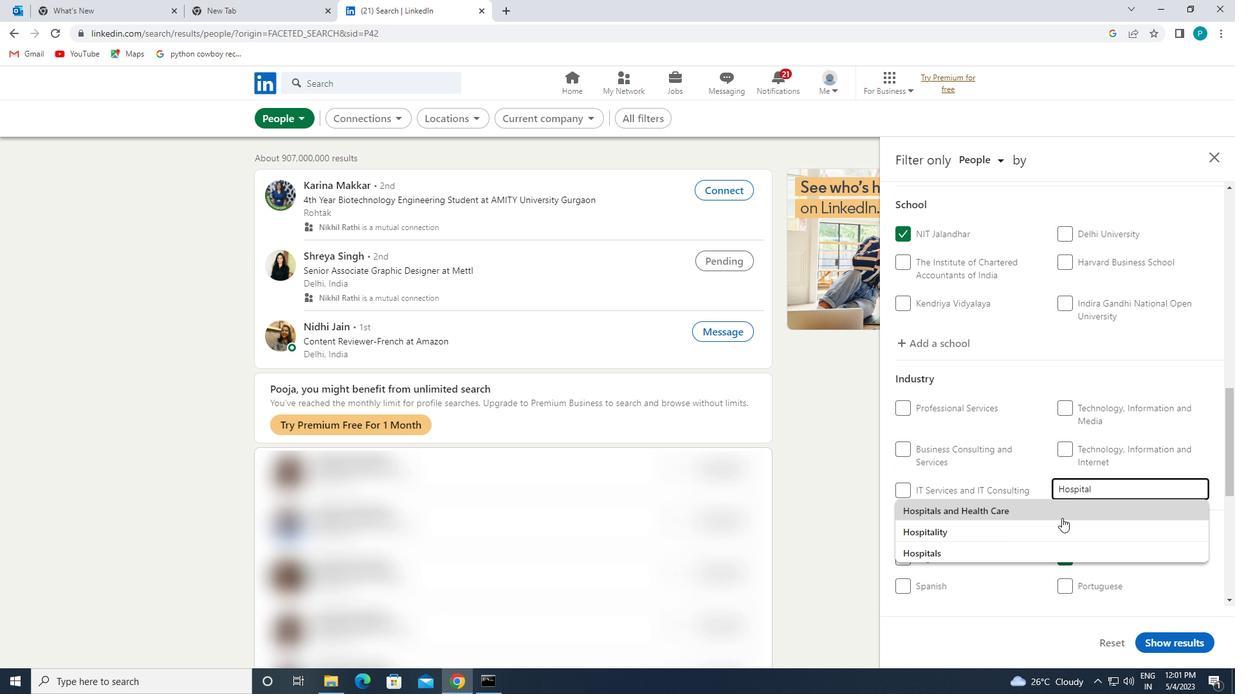 
Action: Mouse pressed left at (1034, 518)
Screenshot: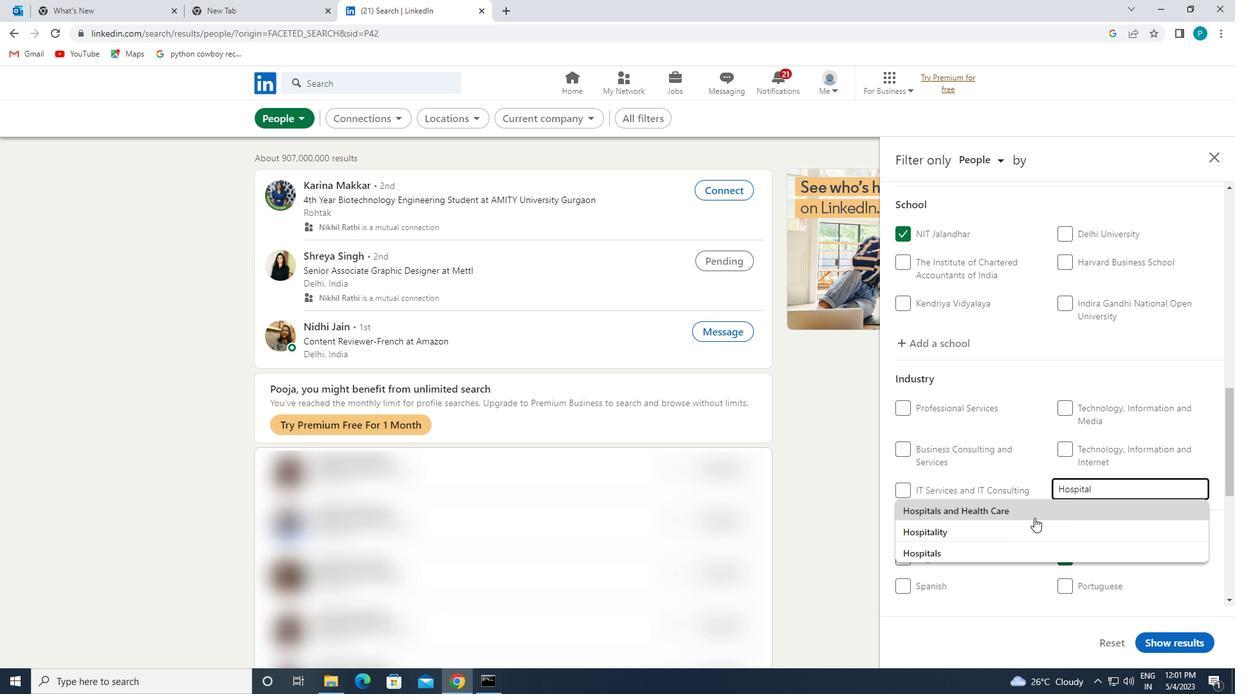 
Action: Mouse moved to (1034, 518)
Screenshot: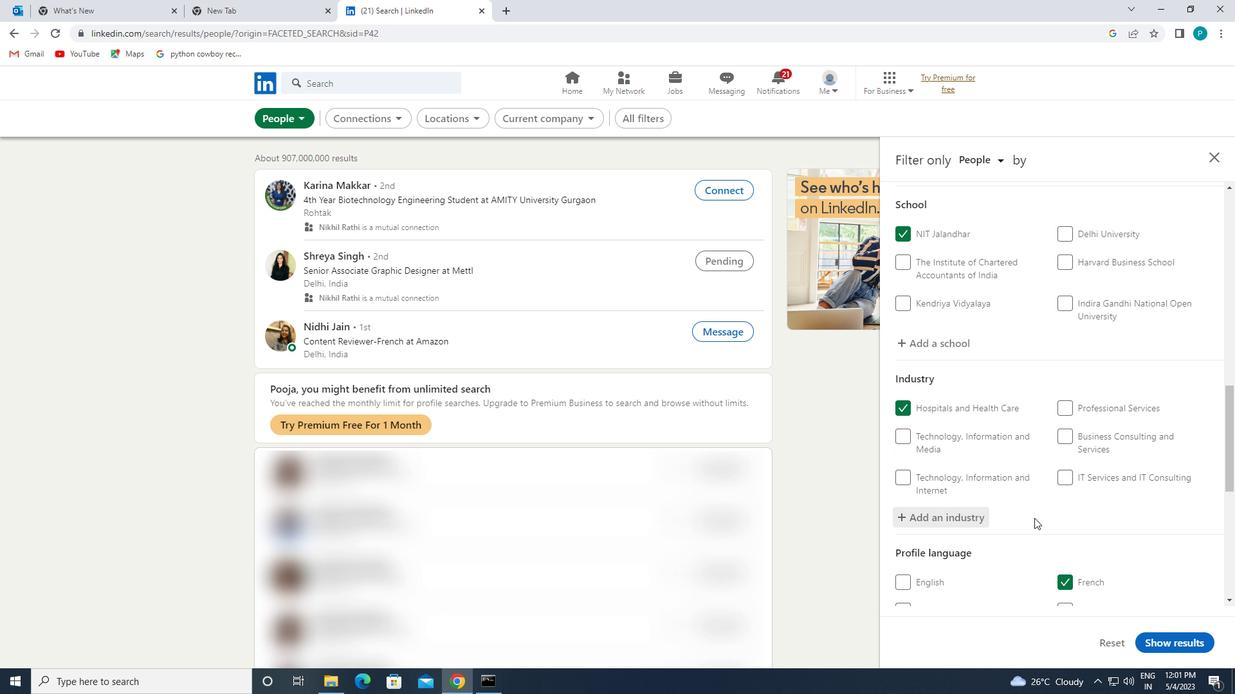 
Action: Mouse scrolled (1034, 517) with delta (0, 0)
Screenshot: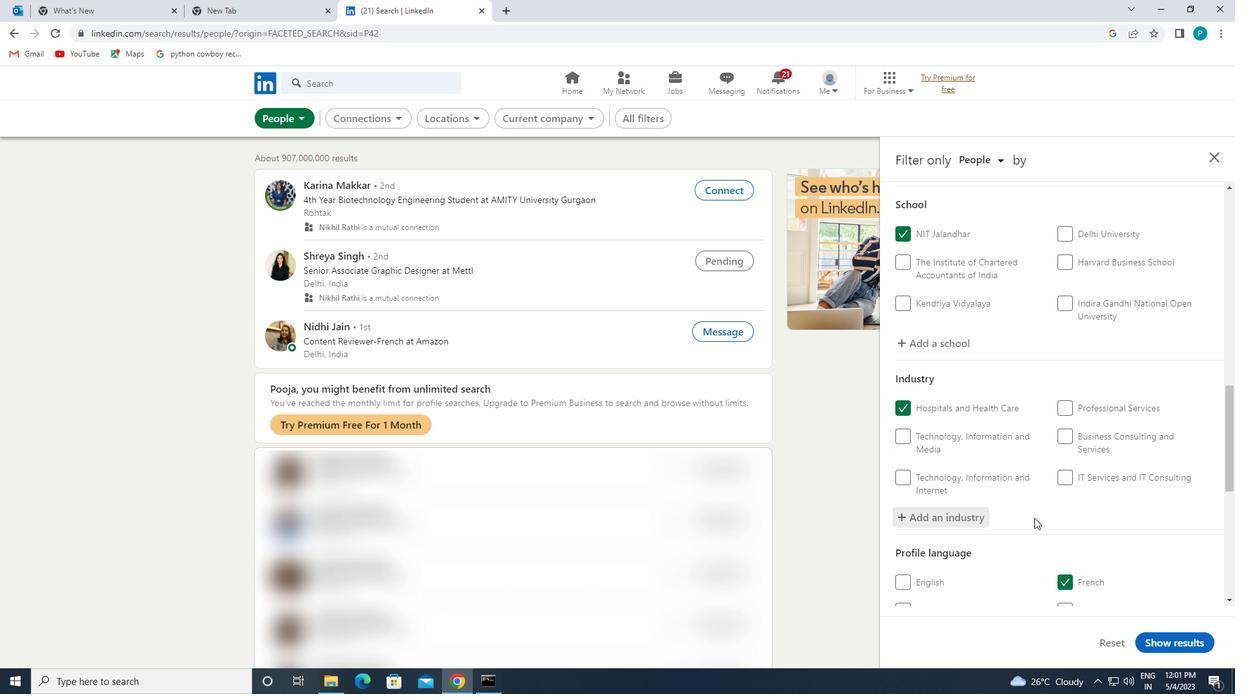 
Action: Mouse scrolled (1034, 517) with delta (0, 0)
Screenshot: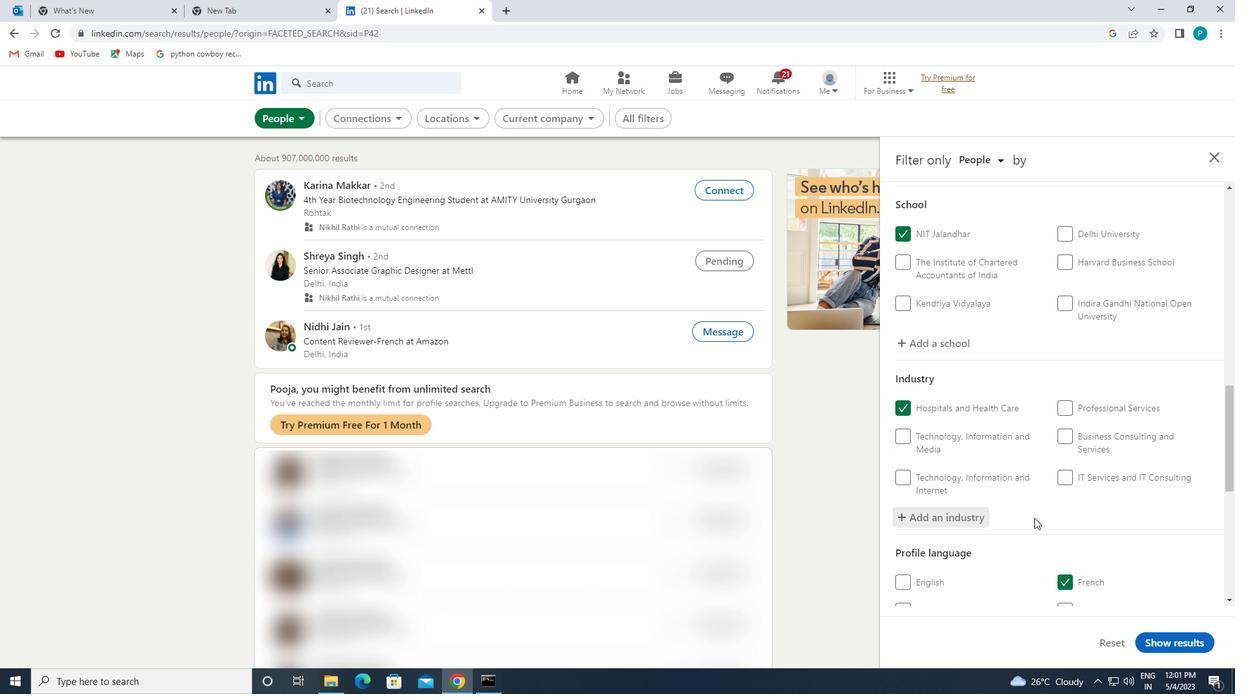 
Action: Mouse moved to (1095, 539)
Screenshot: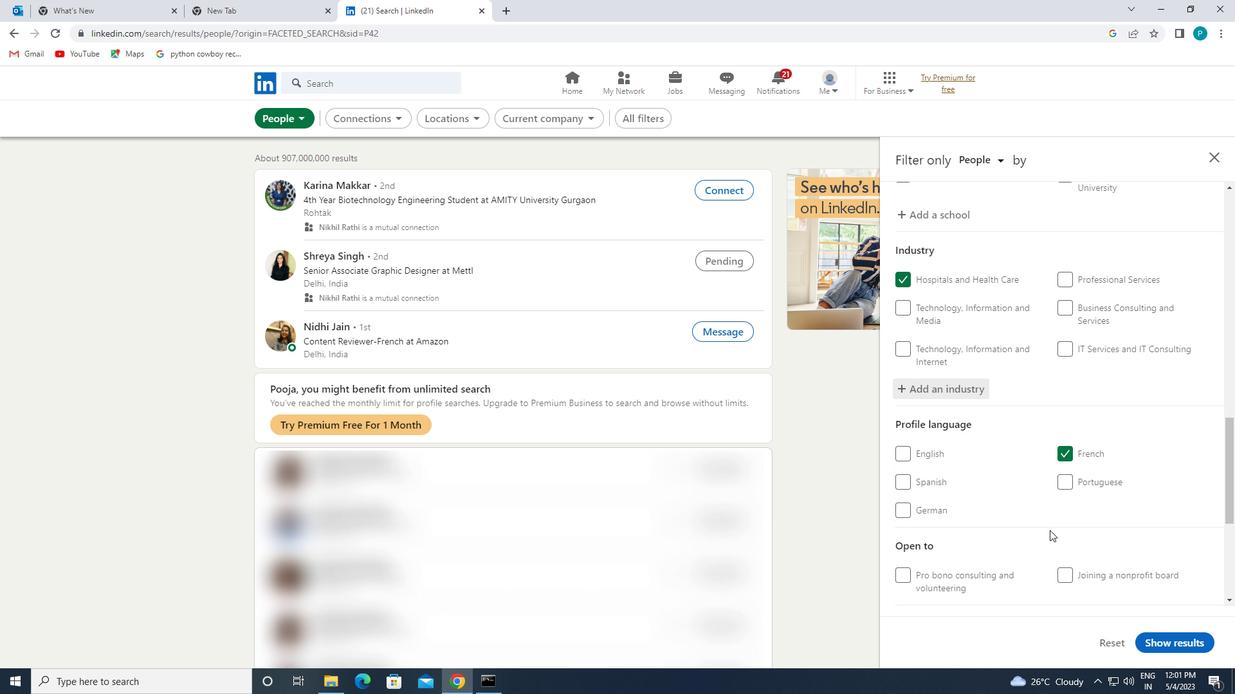 
Action: Mouse scrolled (1095, 538) with delta (0, 0)
Screenshot: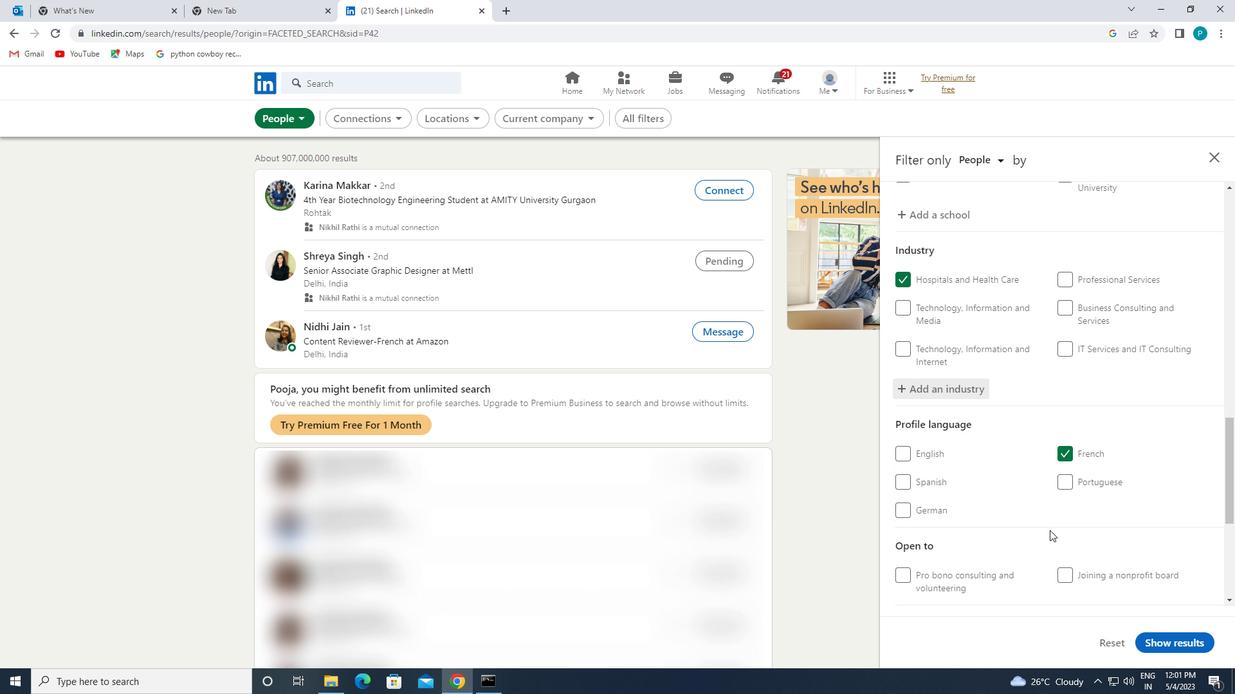 
Action: Mouse scrolled (1095, 538) with delta (0, 0)
Screenshot: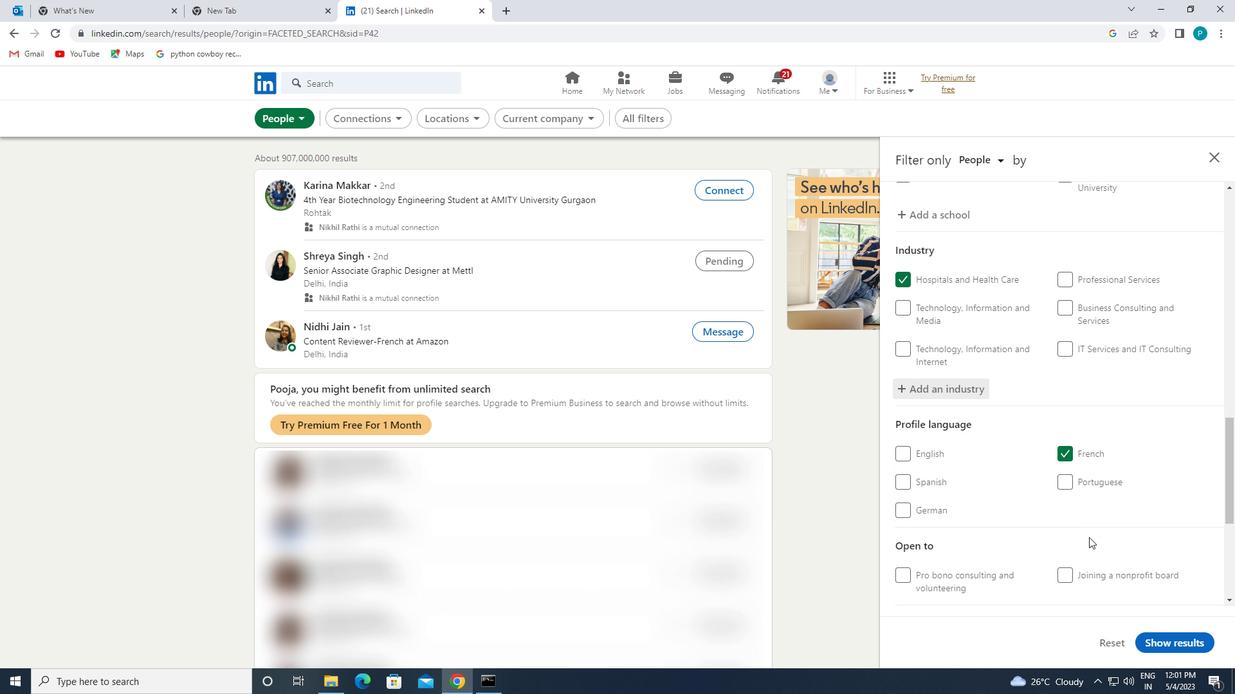 
Action: Mouse moved to (1121, 577)
Screenshot: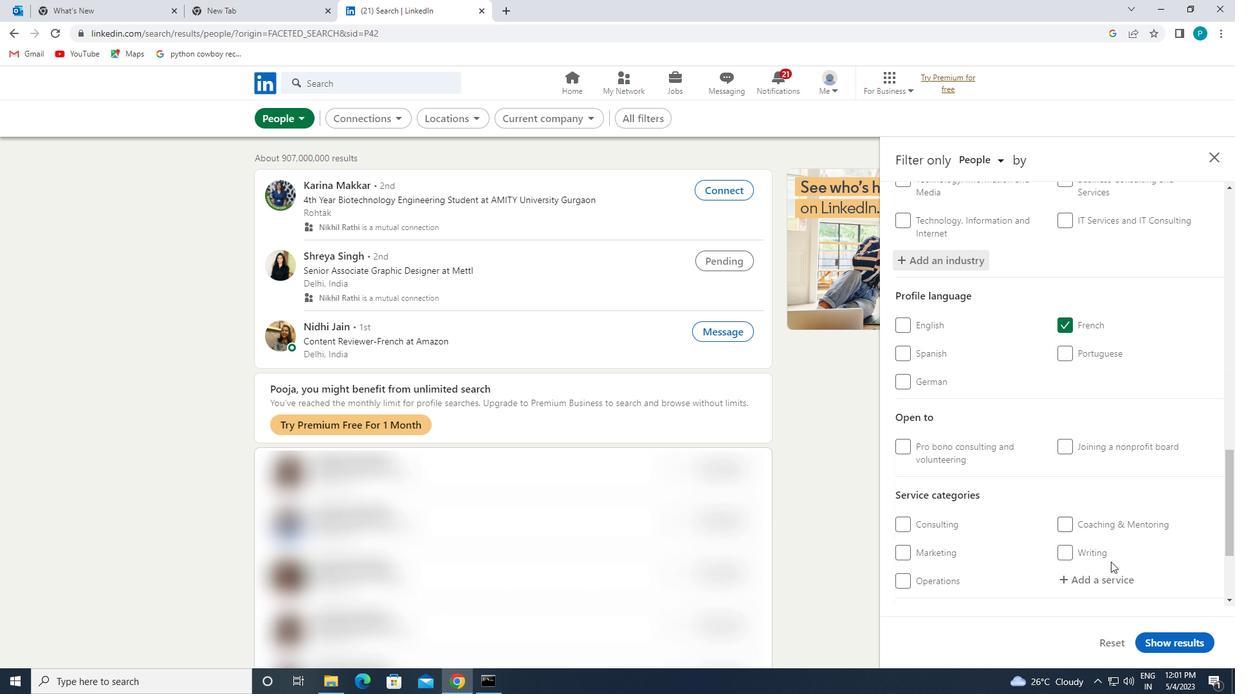 
Action: Mouse pressed left at (1121, 577)
Screenshot: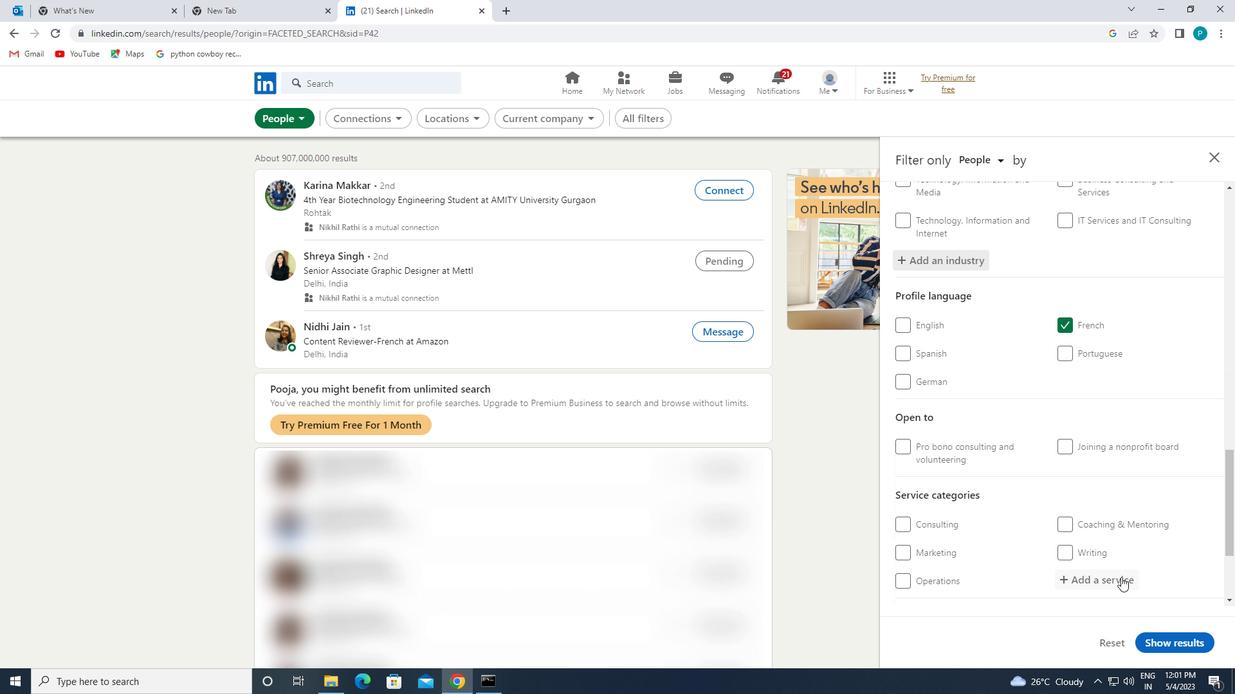 
Action: Mouse moved to (1132, 584)
Screenshot: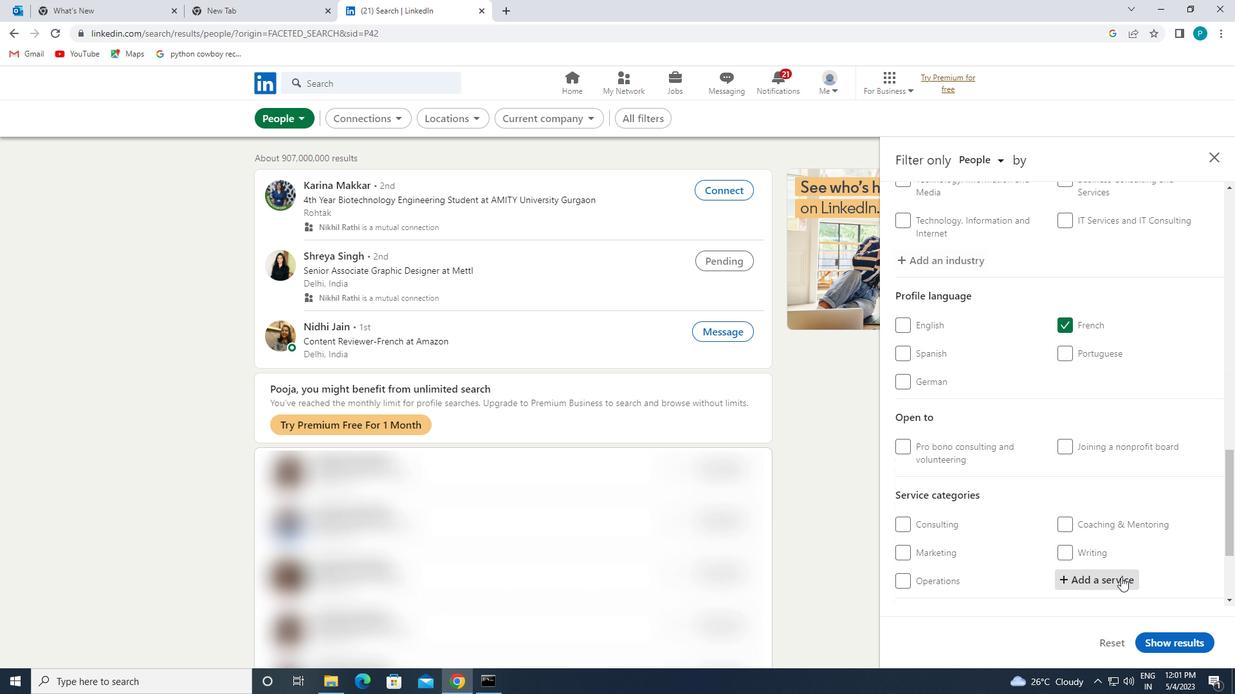 
Action: Key pressed <Key.caps_lock>G<Key.caps_lock>RANT
Screenshot: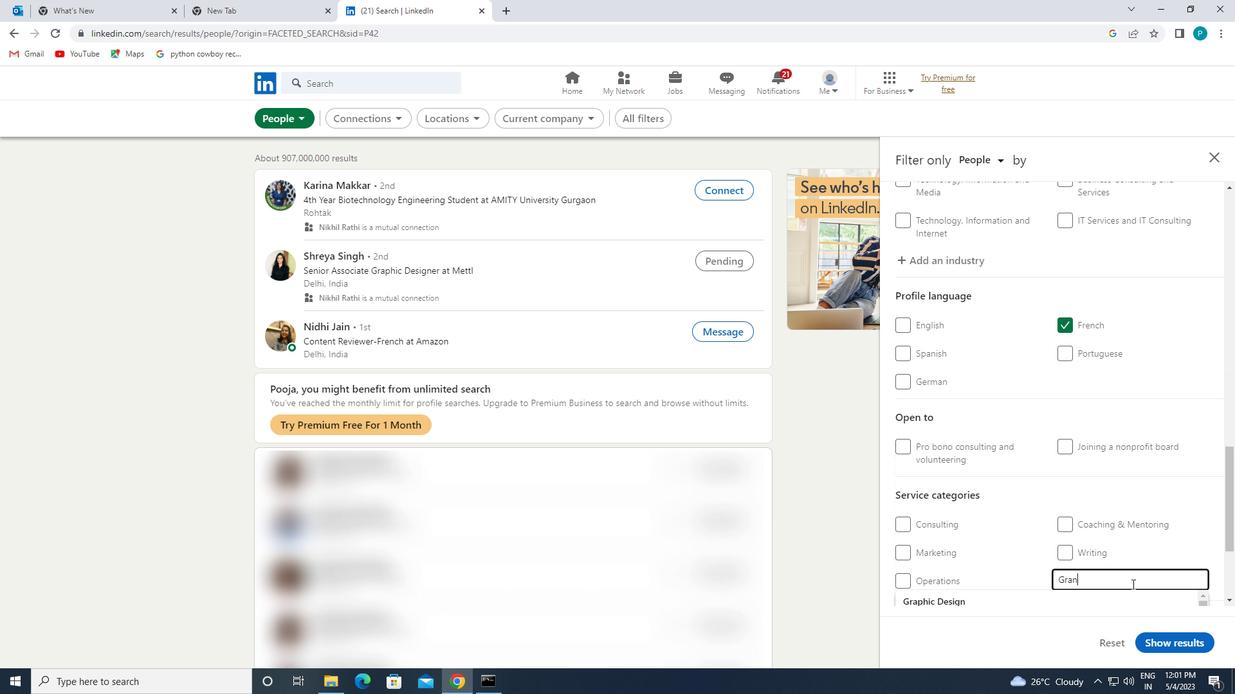 
Action: Mouse moved to (1091, 518)
Screenshot: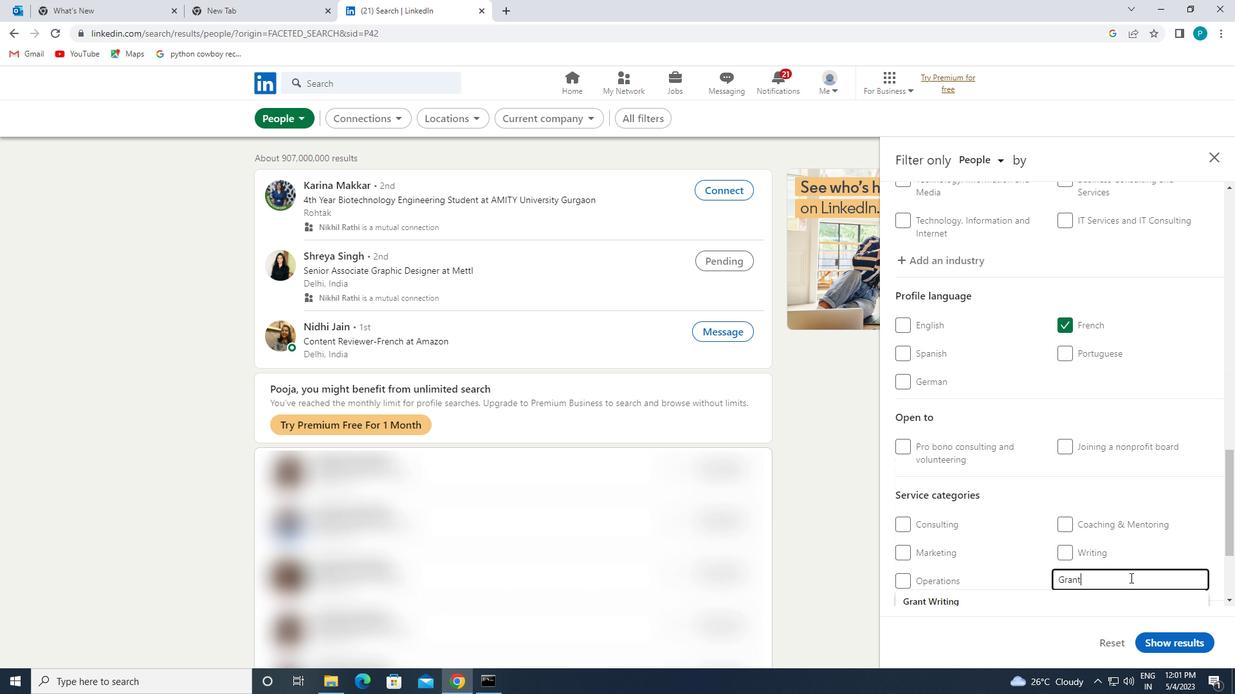 
Action: Mouse scrolled (1091, 517) with delta (0, 0)
Screenshot: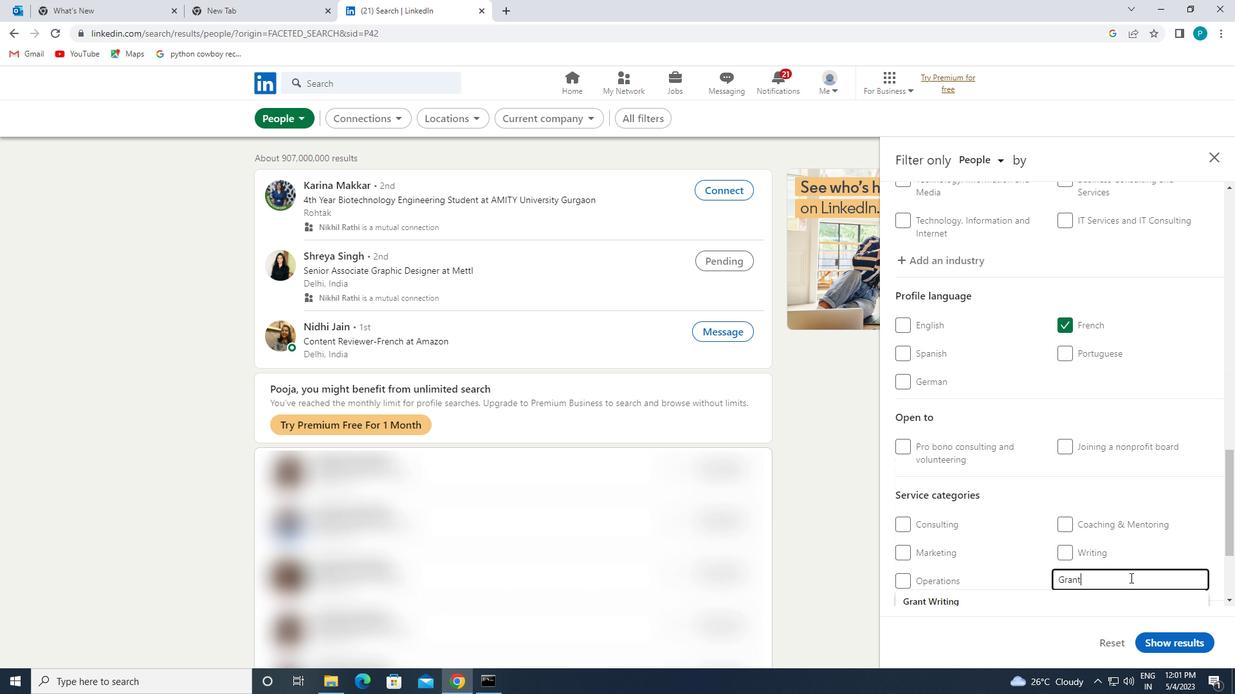 
Action: Mouse moved to (1089, 515)
Screenshot: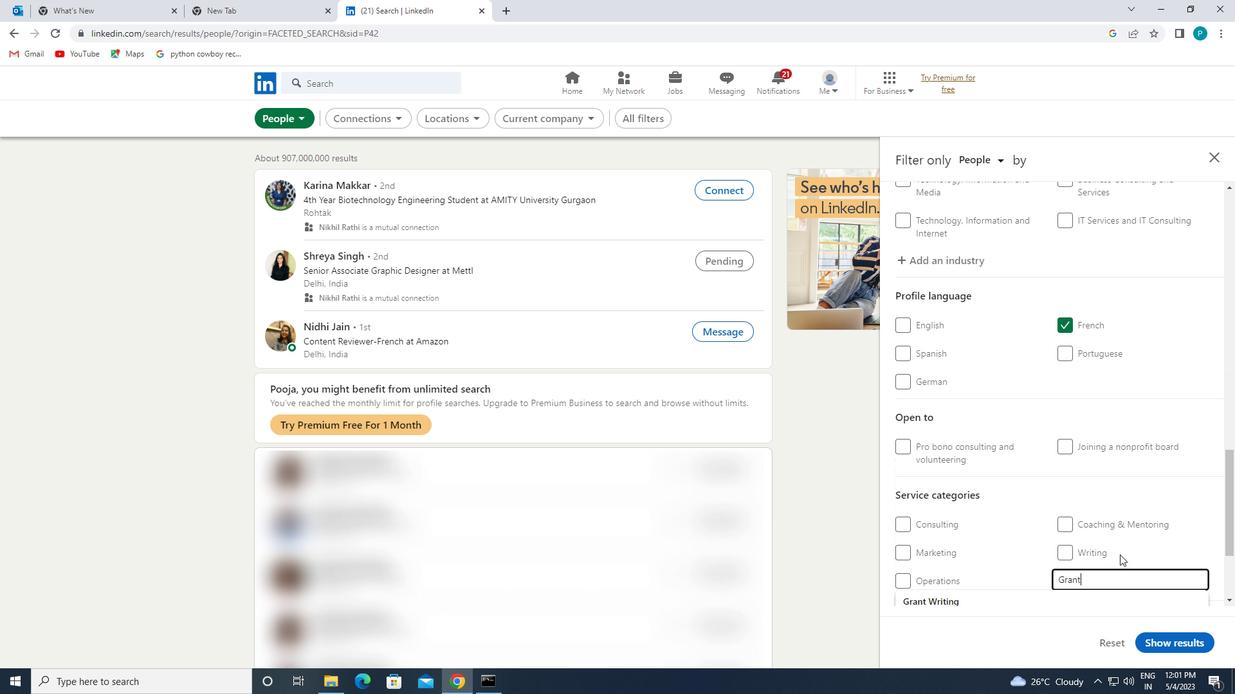 
Action: Mouse scrolled (1089, 515) with delta (0, 0)
Screenshot: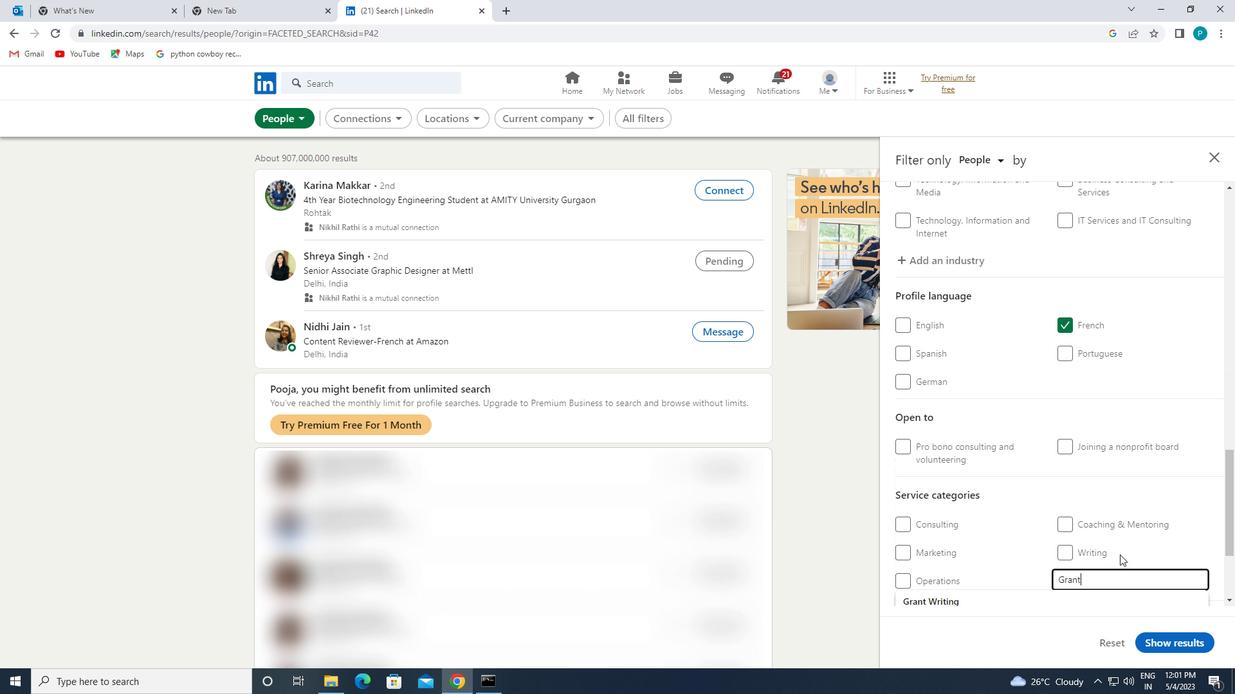 
Action: Mouse moved to (921, 470)
Screenshot: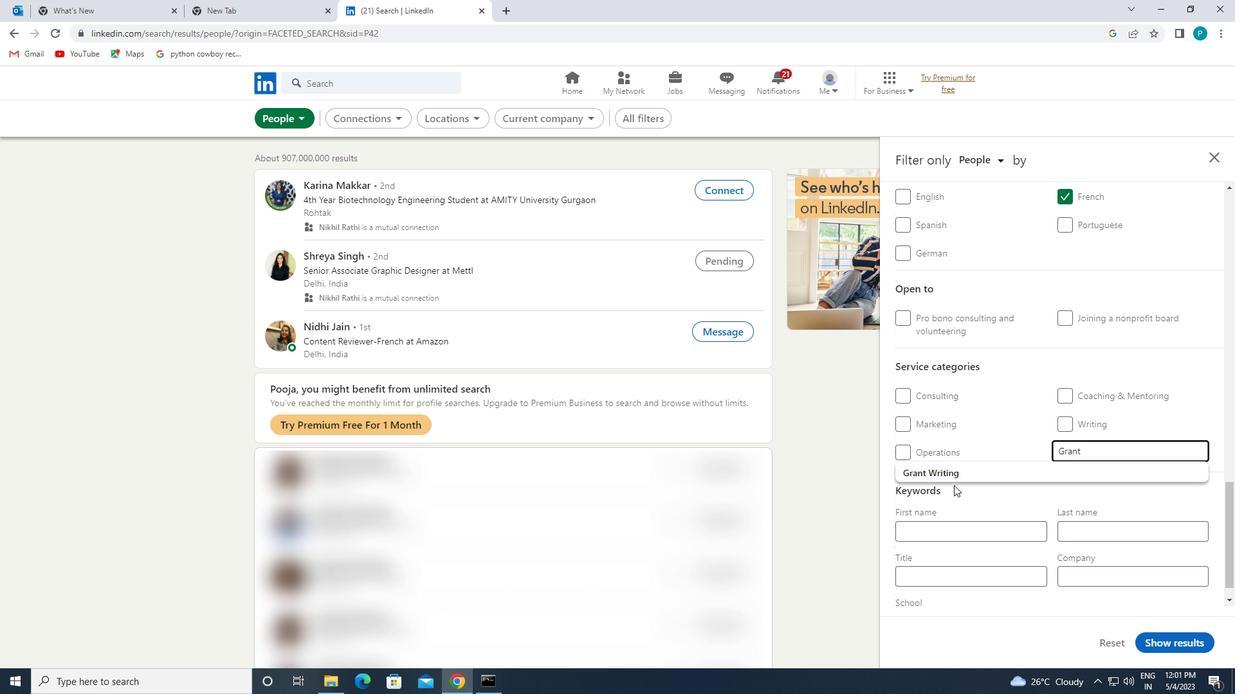 
Action: Mouse pressed left at (921, 470)
Screenshot: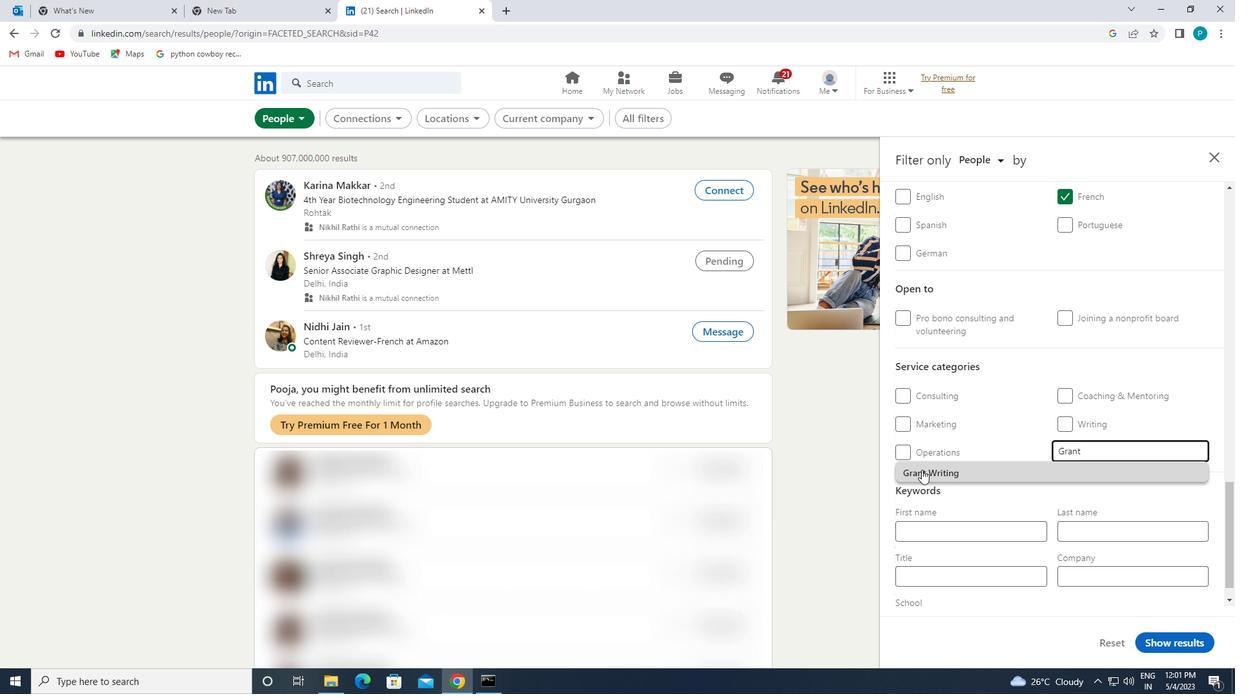 
Action: Mouse moved to (956, 494)
Screenshot: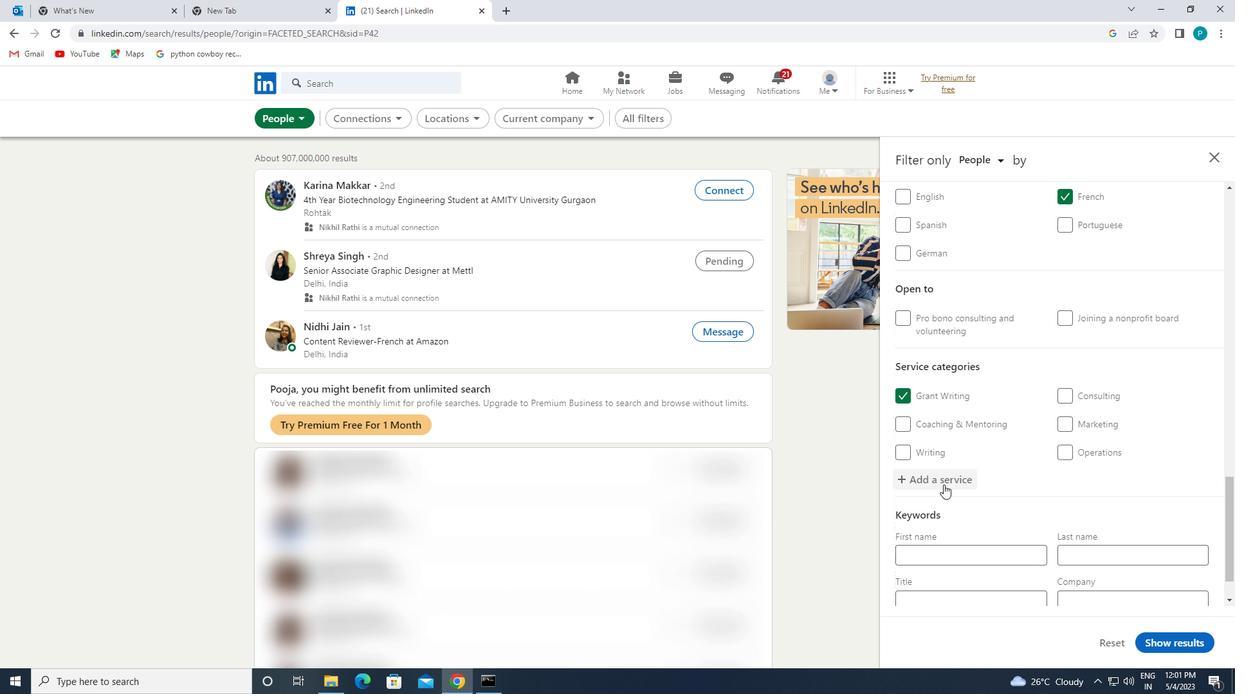 
Action: Mouse scrolled (956, 493) with delta (0, 0)
Screenshot: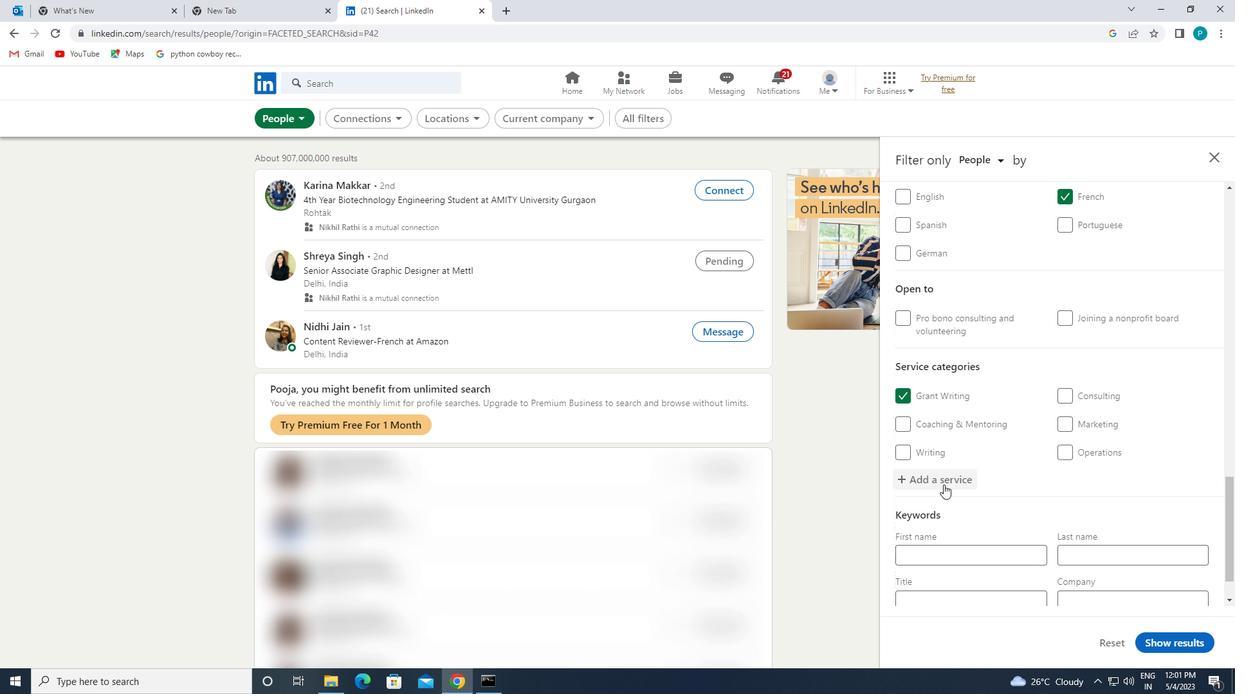 
Action: Mouse scrolled (956, 493) with delta (0, 0)
Screenshot: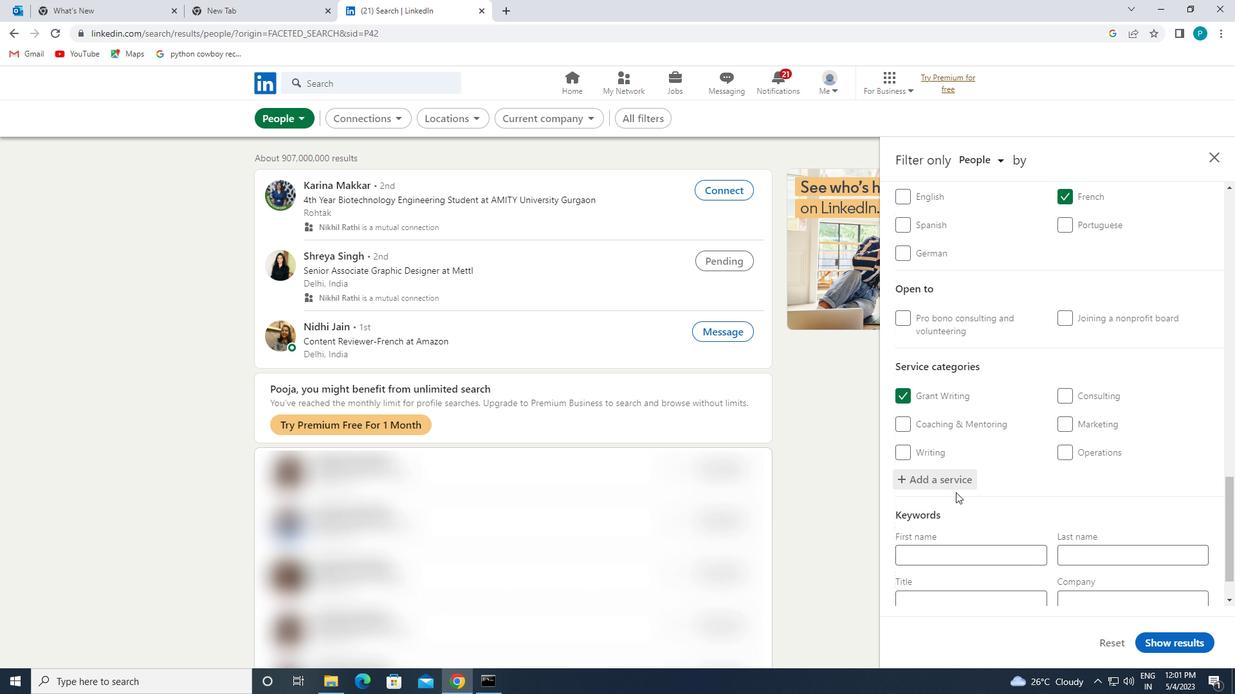 
Action: Mouse scrolled (956, 493) with delta (0, 0)
Screenshot: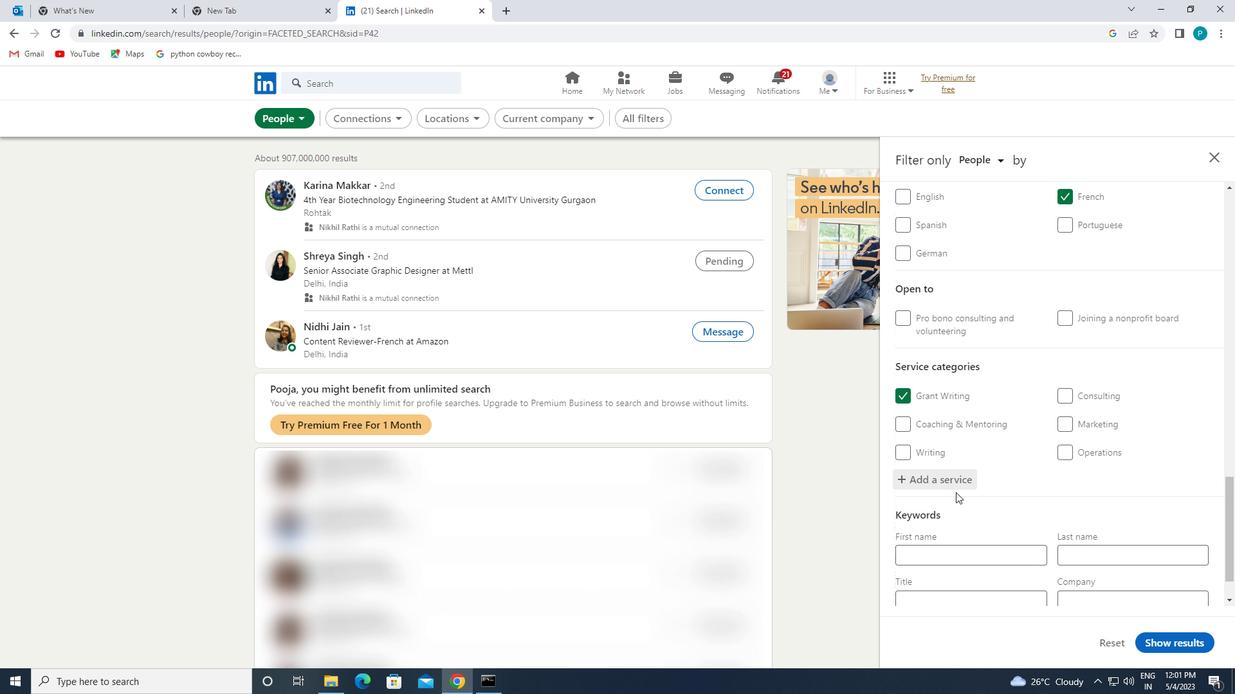 
Action: Mouse moved to (997, 551)
Screenshot: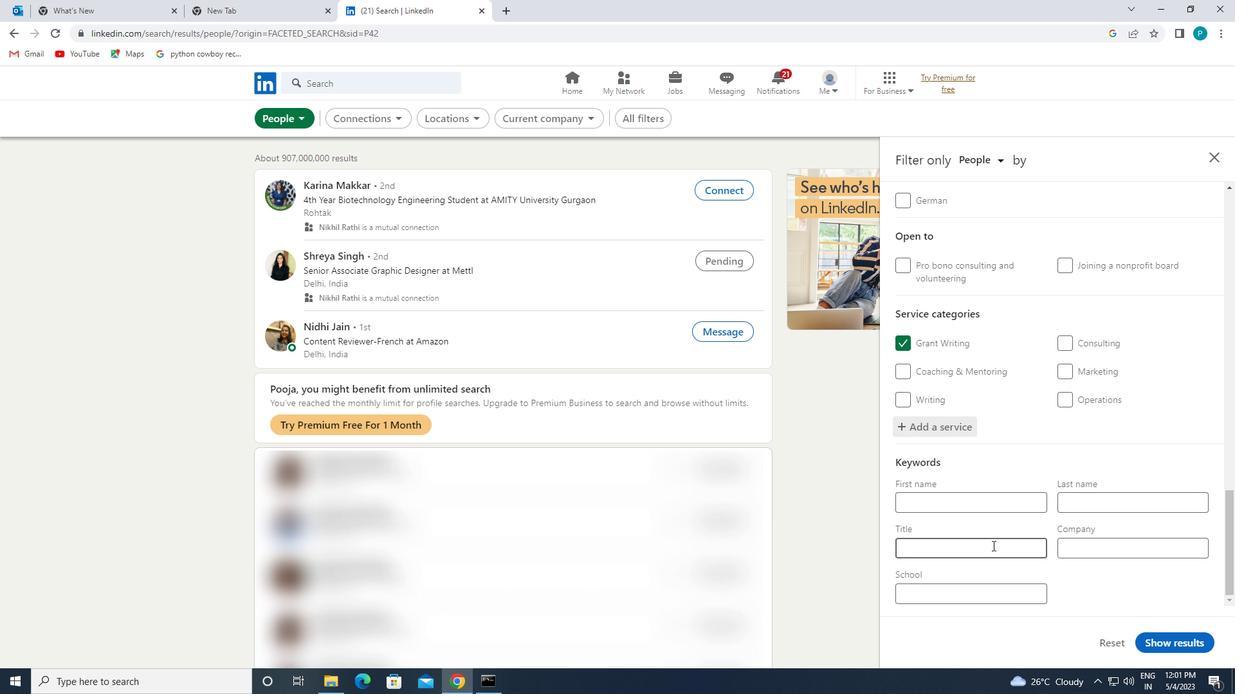 
Action: Mouse pressed left at (997, 551)
Screenshot: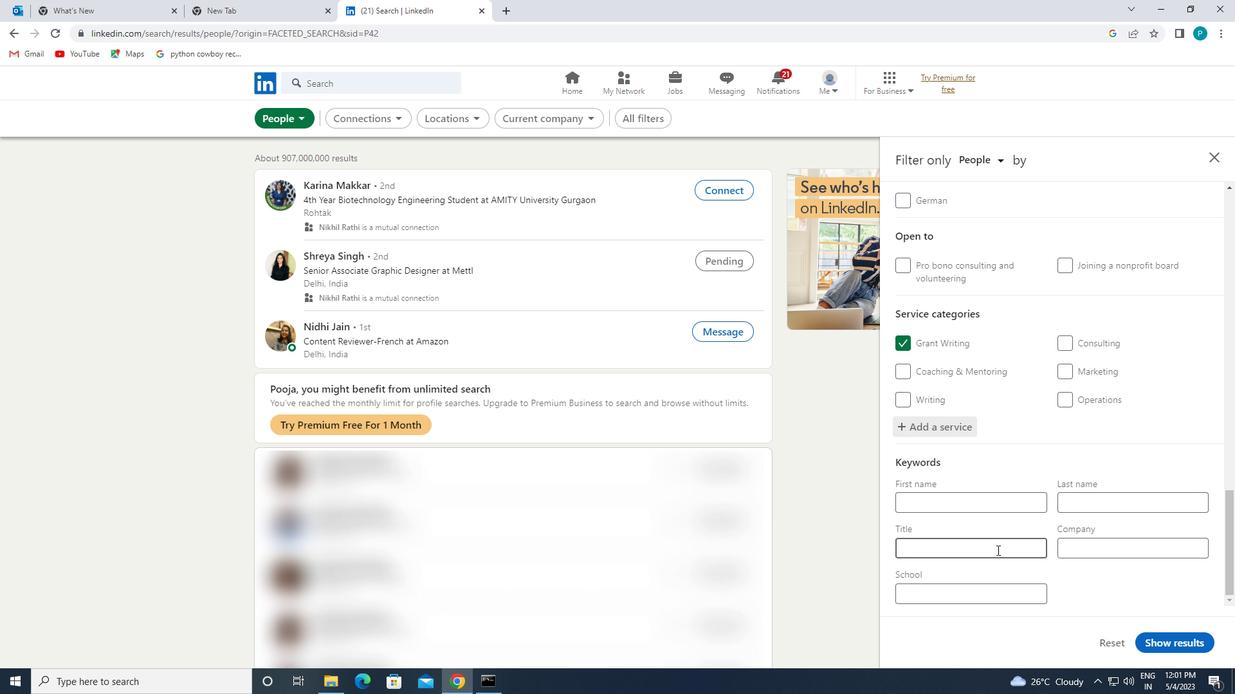 
Action: Key pressed <Key.caps_lock>V<Key.caps_lock>ALET
Screenshot: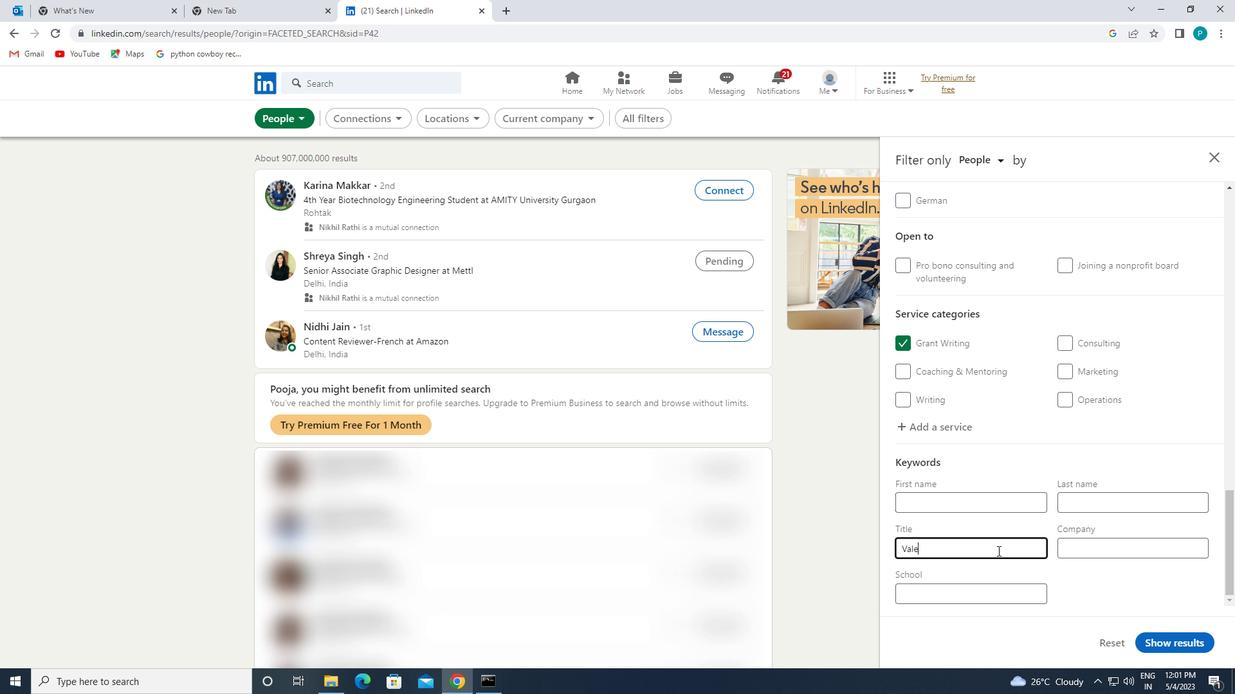
Action: Mouse moved to (1169, 642)
Screenshot: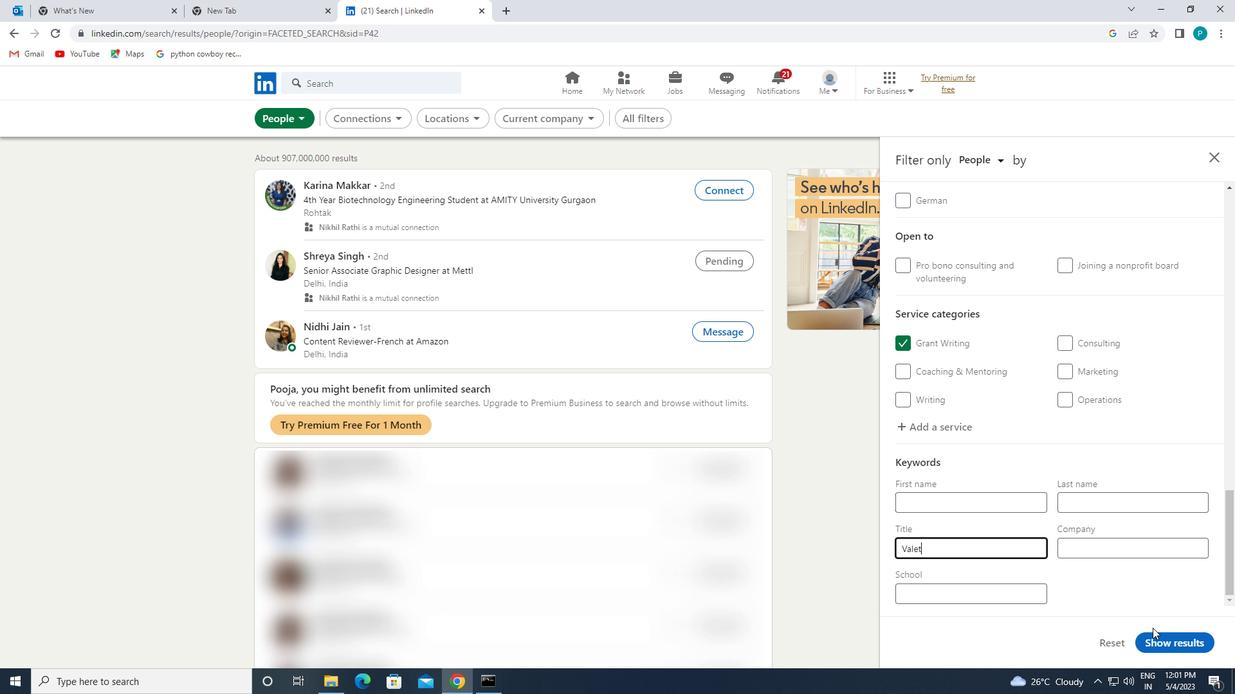 
Action: Mouse pressed left at (1169, 642)
Screenshot: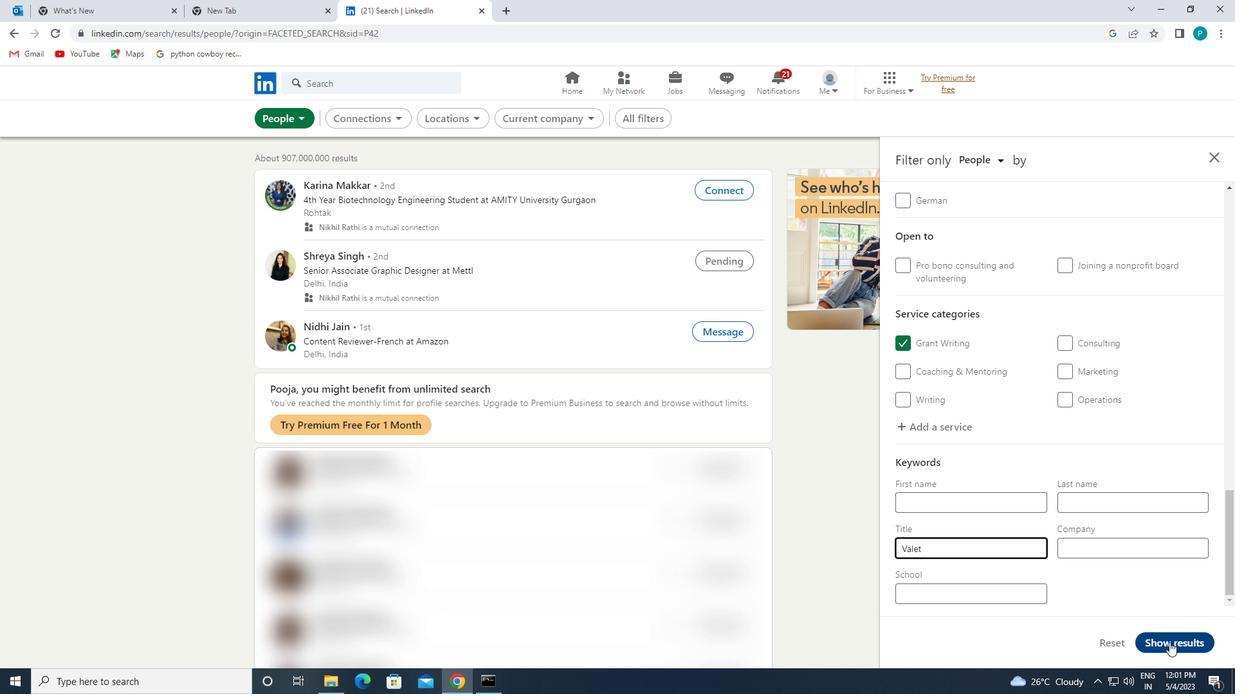 
